 Task: Look for space in Pinto, Spain from 7th July, 2023 to 15th July, 2023 for 6 adults in price range Rs.15000 to Rs.20000. Place can be entire place with 3 bedrooms having 3 beds and 3 bathrooms. Property type can be house, flat, guest house. Amenities needed are: washing machine. Booking option can be shelf check-in. Required host language is English.
Action: Mouse moved to (329, 191)
Screenshot: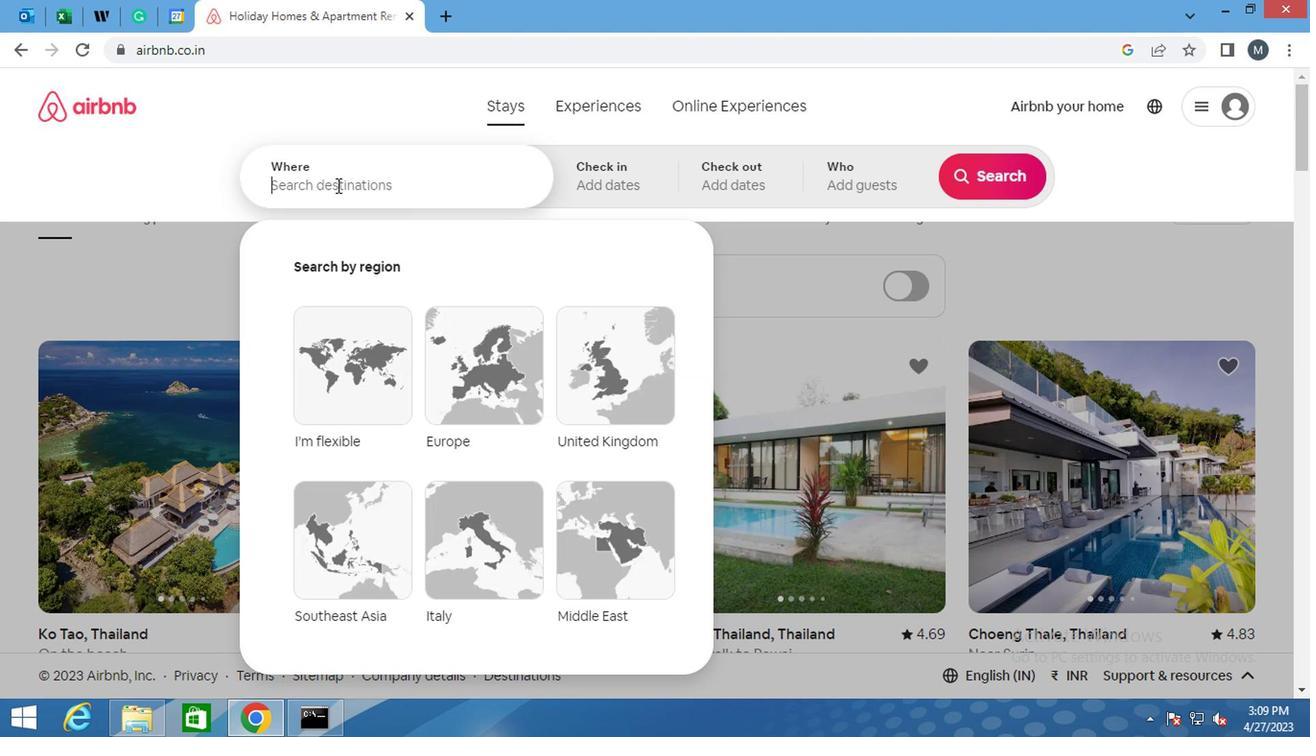 
Action: Key pressed <Key.shift>PINTO,<Key.space><Key.shift>SPAIN<Key.enter>
Screenshot: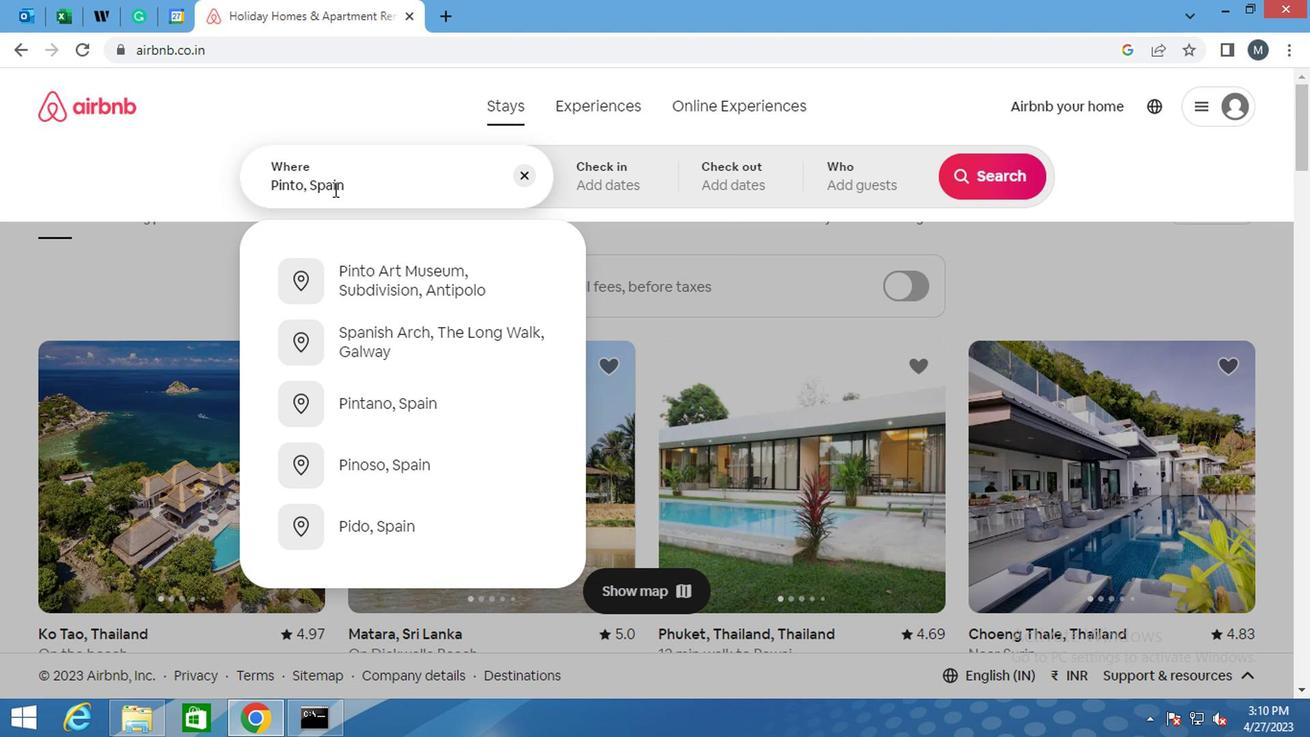 
Action: Mouse moved to (965, 324)
Screenshot: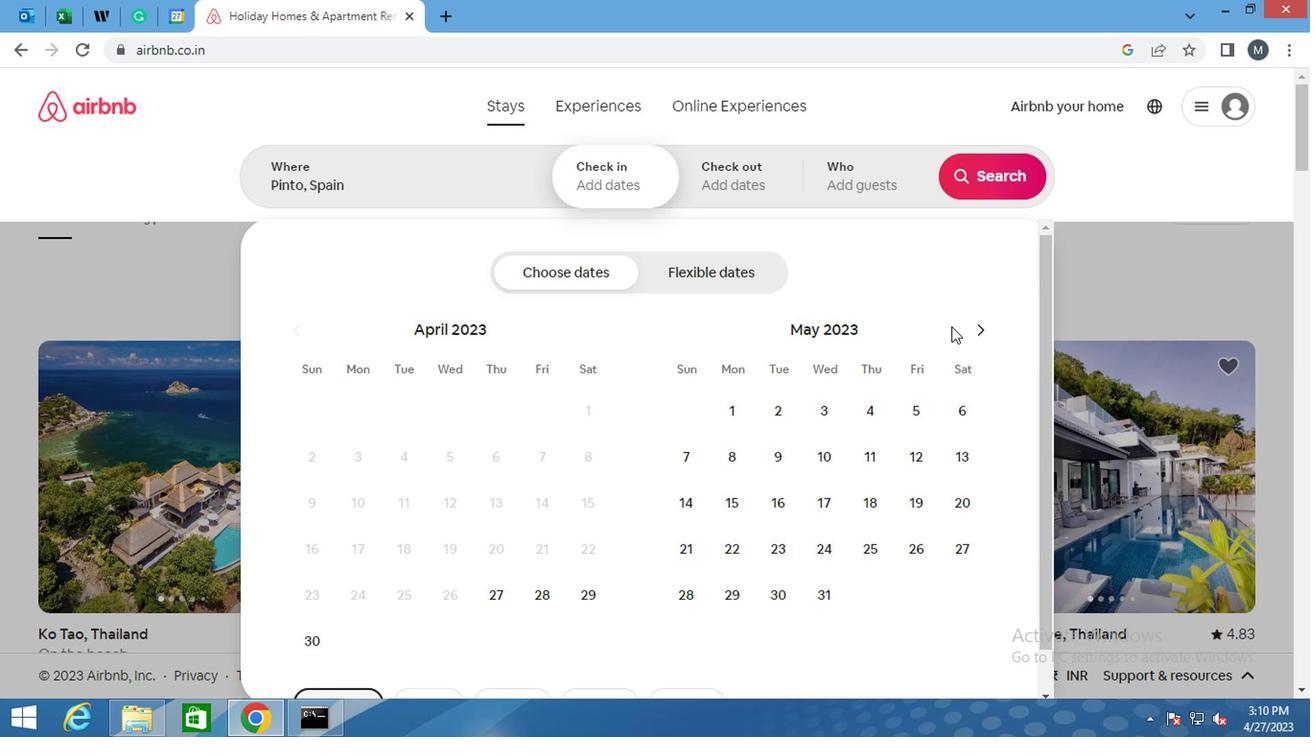 
Action: Mouse pressed left at (965, 324)
Screenshot: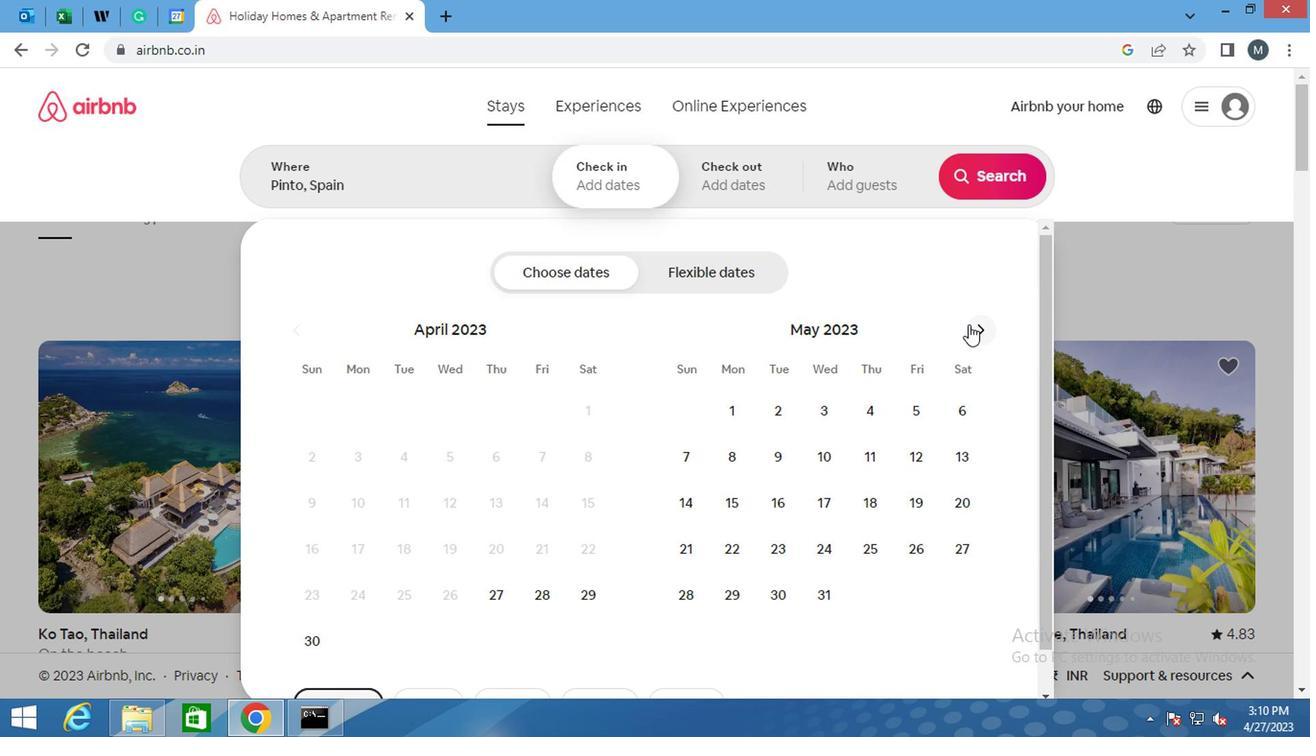 
Action: Mouse pressed left at (965, 324)
Screenshot: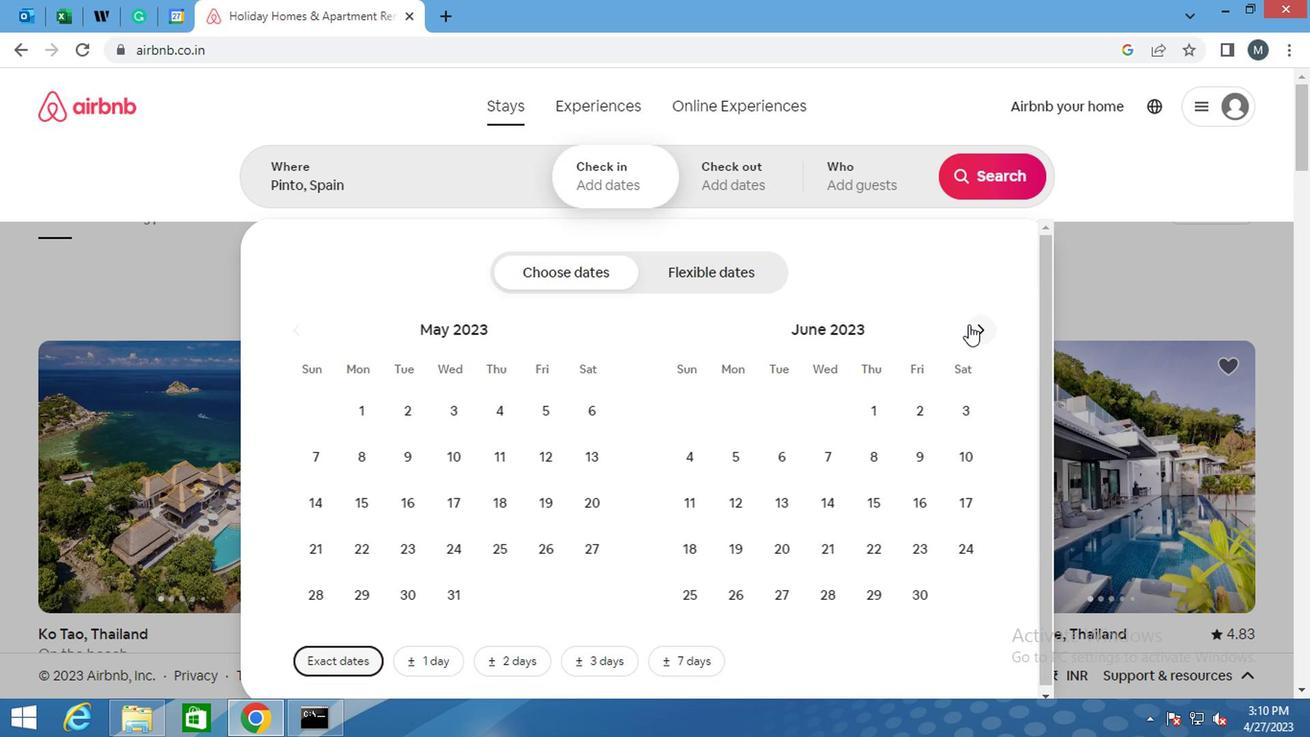 
Action: Mouse moved to (913, 446)
Screenshot: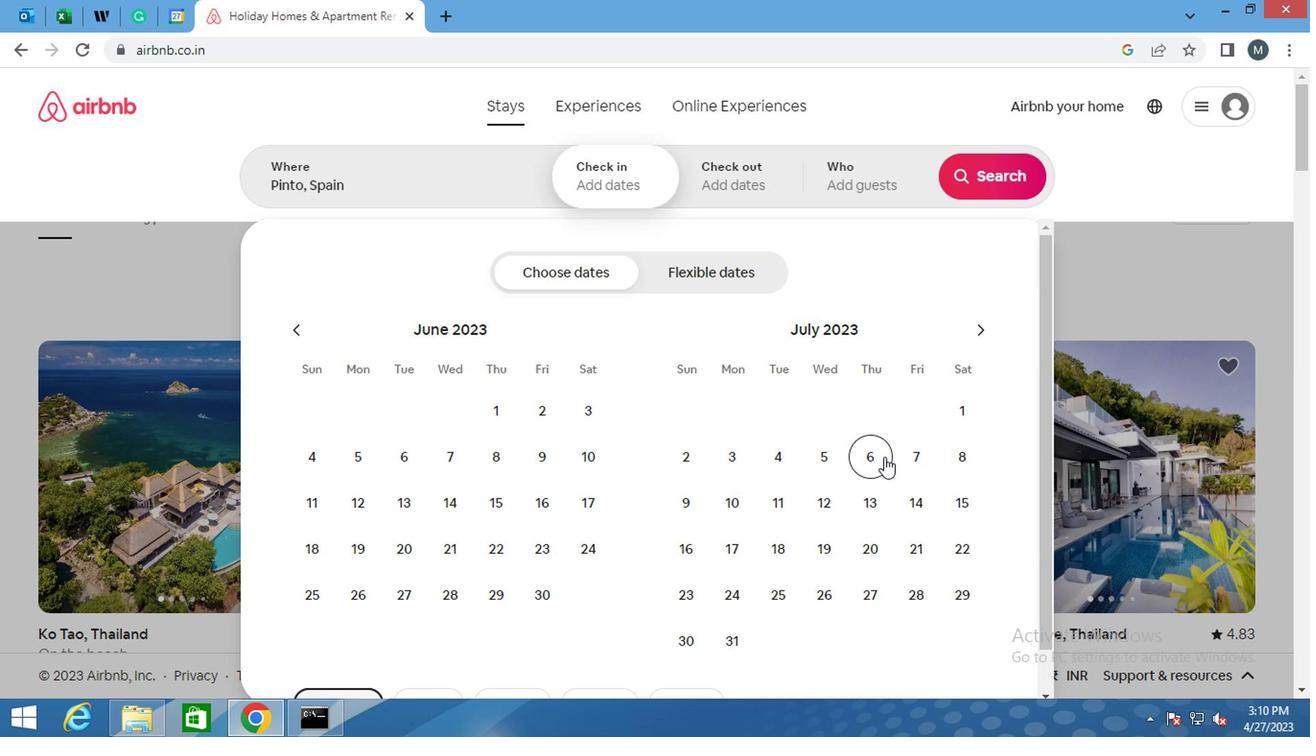 
Action: Mouse pressed left at (913, 446)
Screenshot: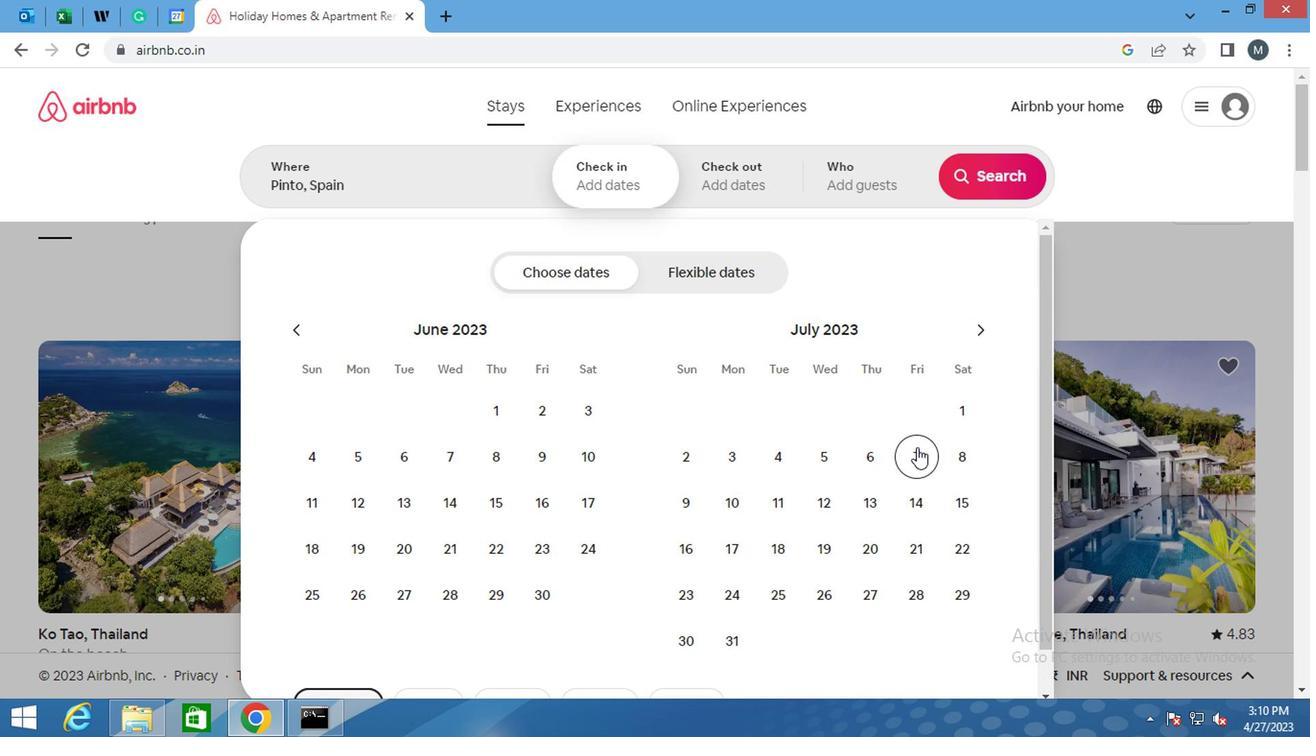
Action: Mouse moved to (970, 487)
Screenshot: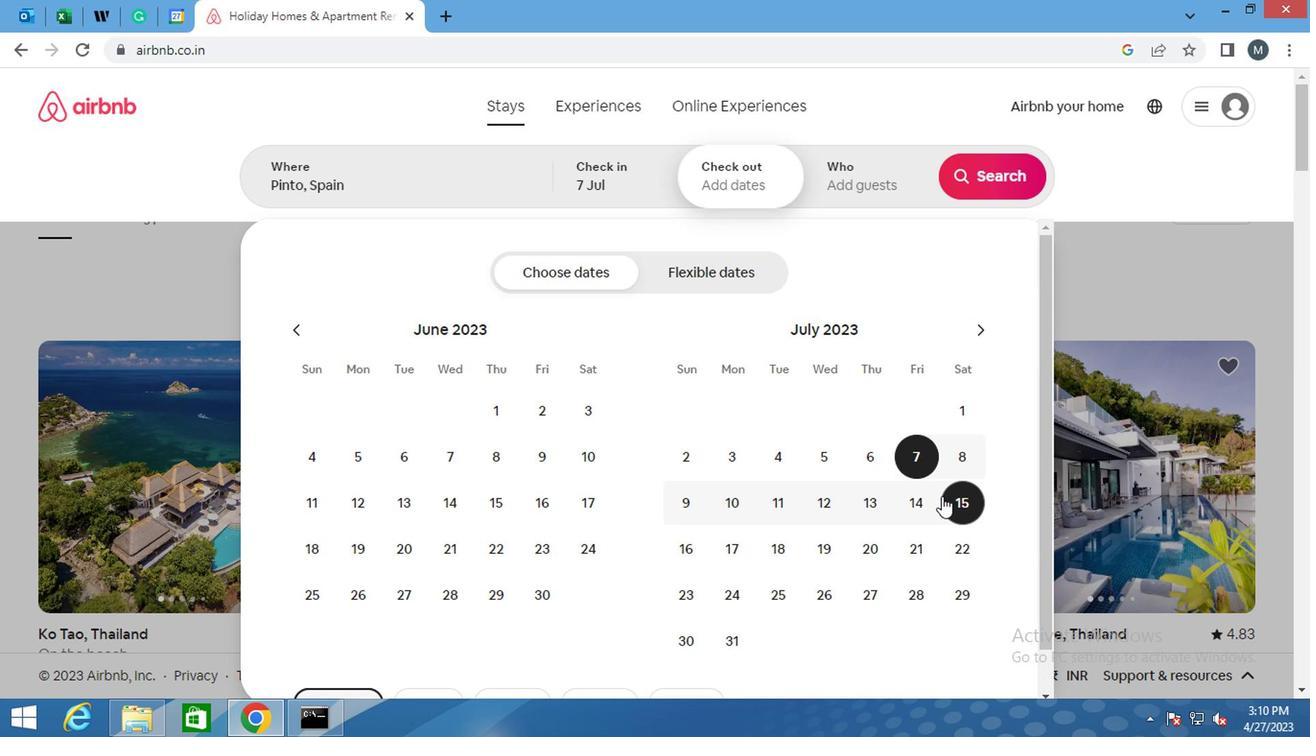 
Action: Mouse pressed left at (970, 487)
Screenshot: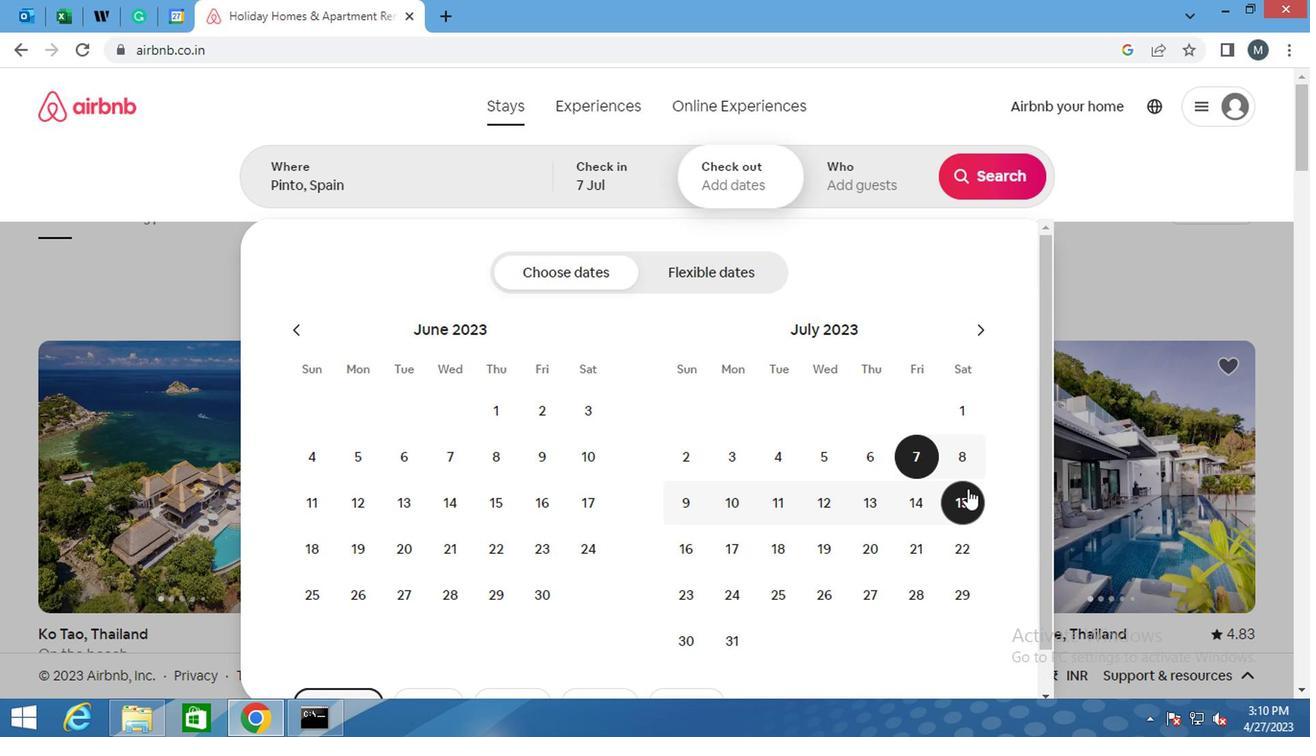 
Action: Mouse moved to (864, 176)
Screenshot: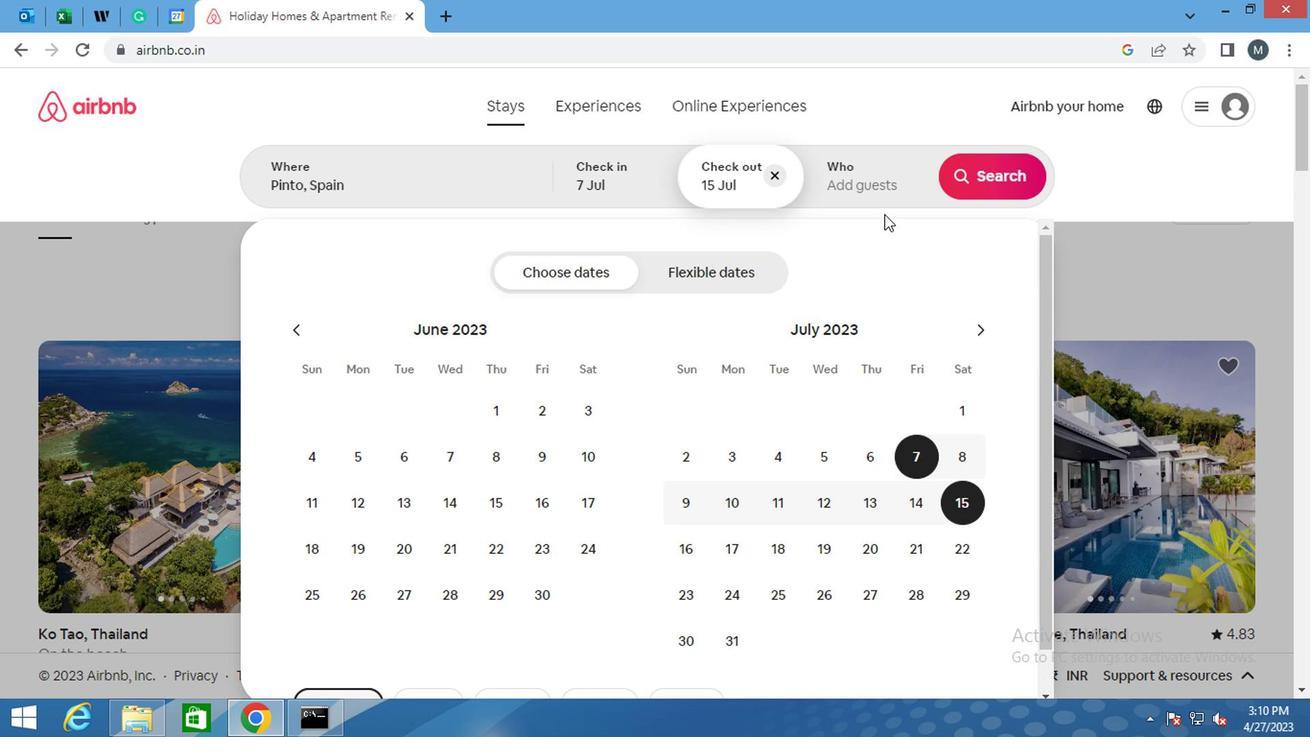 
Action: Mouse pressed left at (864, 176)
Screenshot: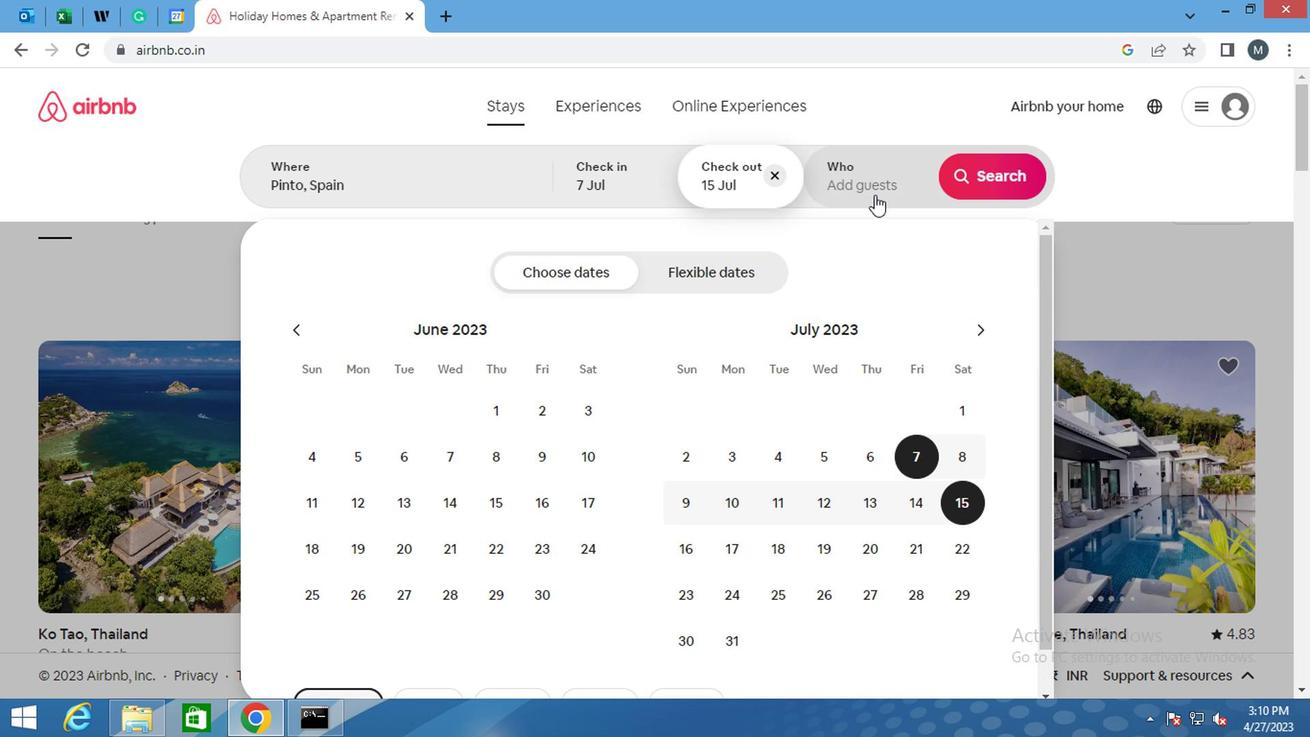 
Action: Mouse moved to (994, 280)
Screenshot: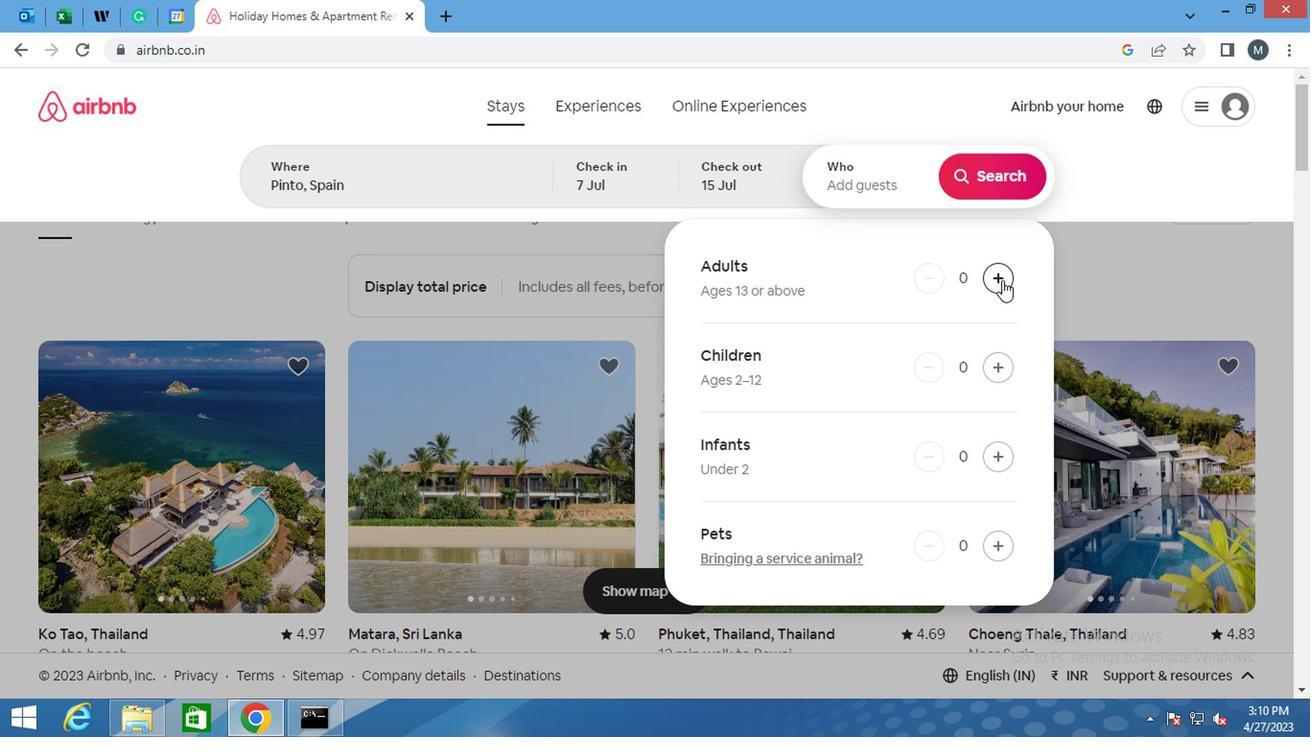 
Action: Mouse pressed left at (994, 280)
Screenshot: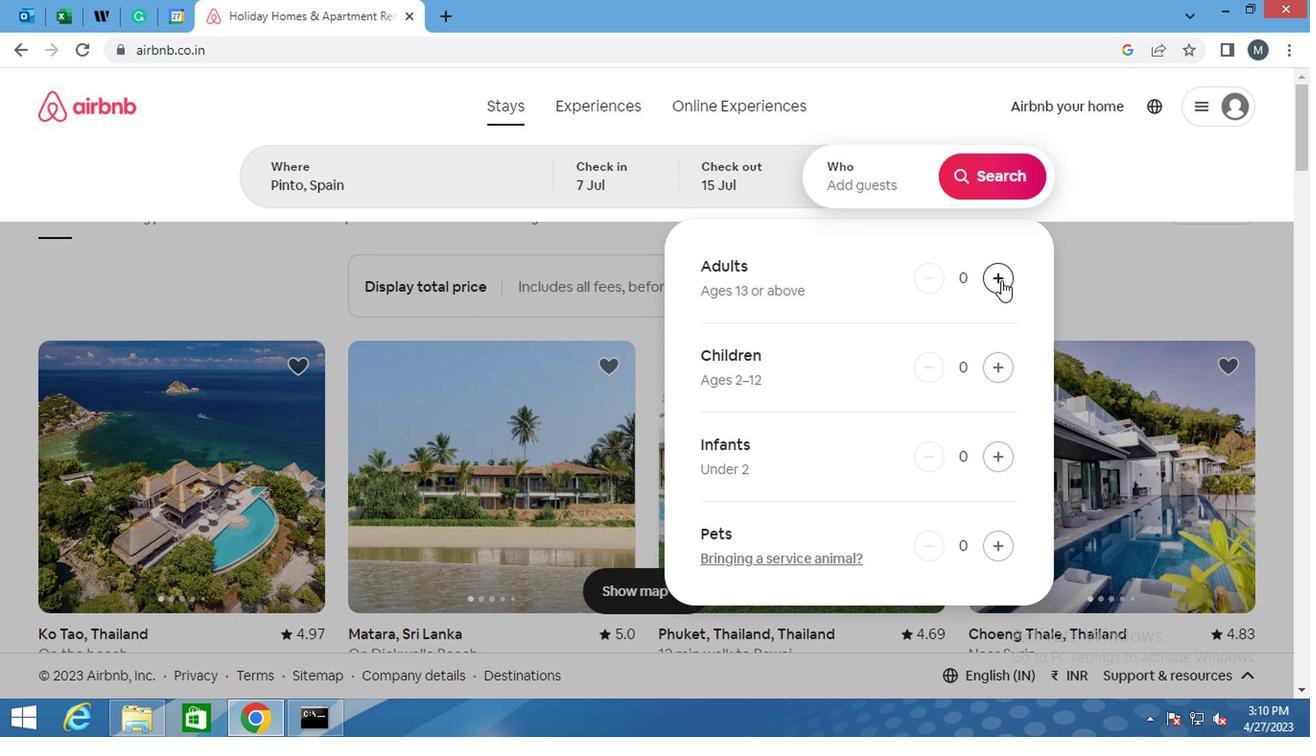 
Action: Mouse moved to (994, 279)
Screenshot: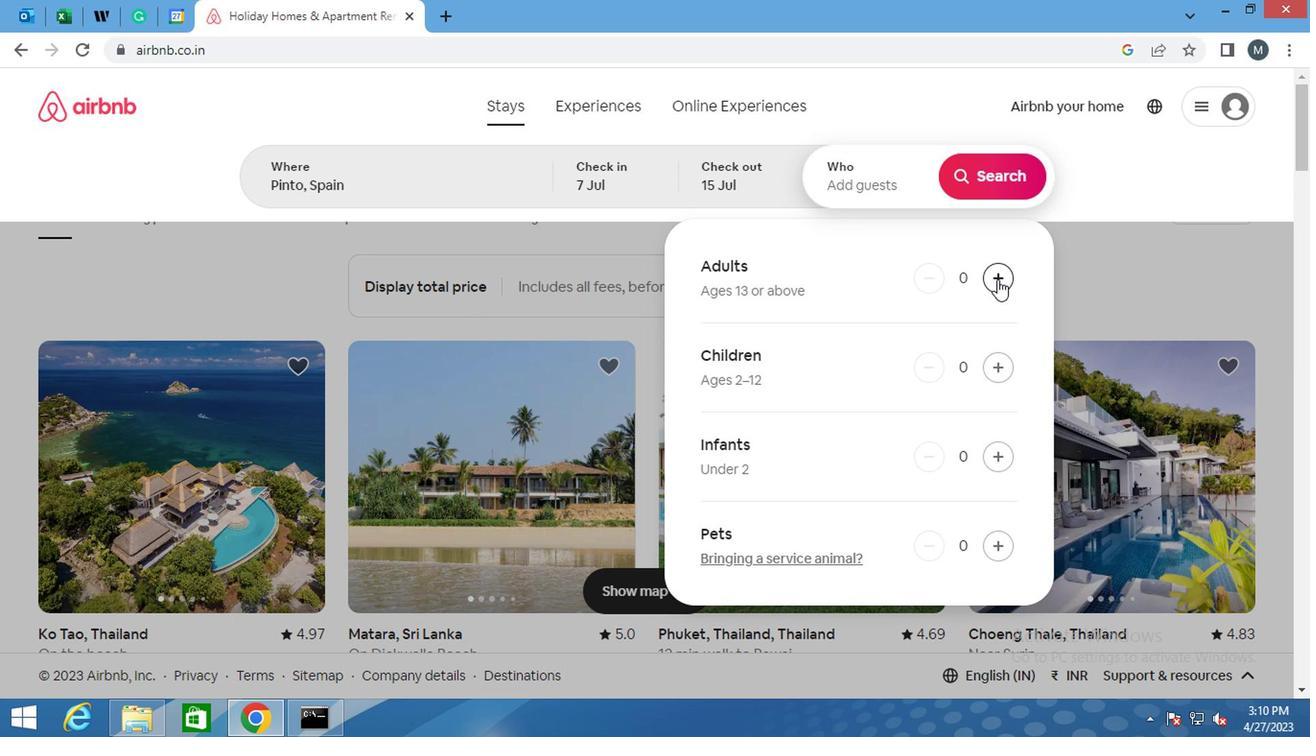 
Action: Mouse pressed left at (994, 279)
Screenshot: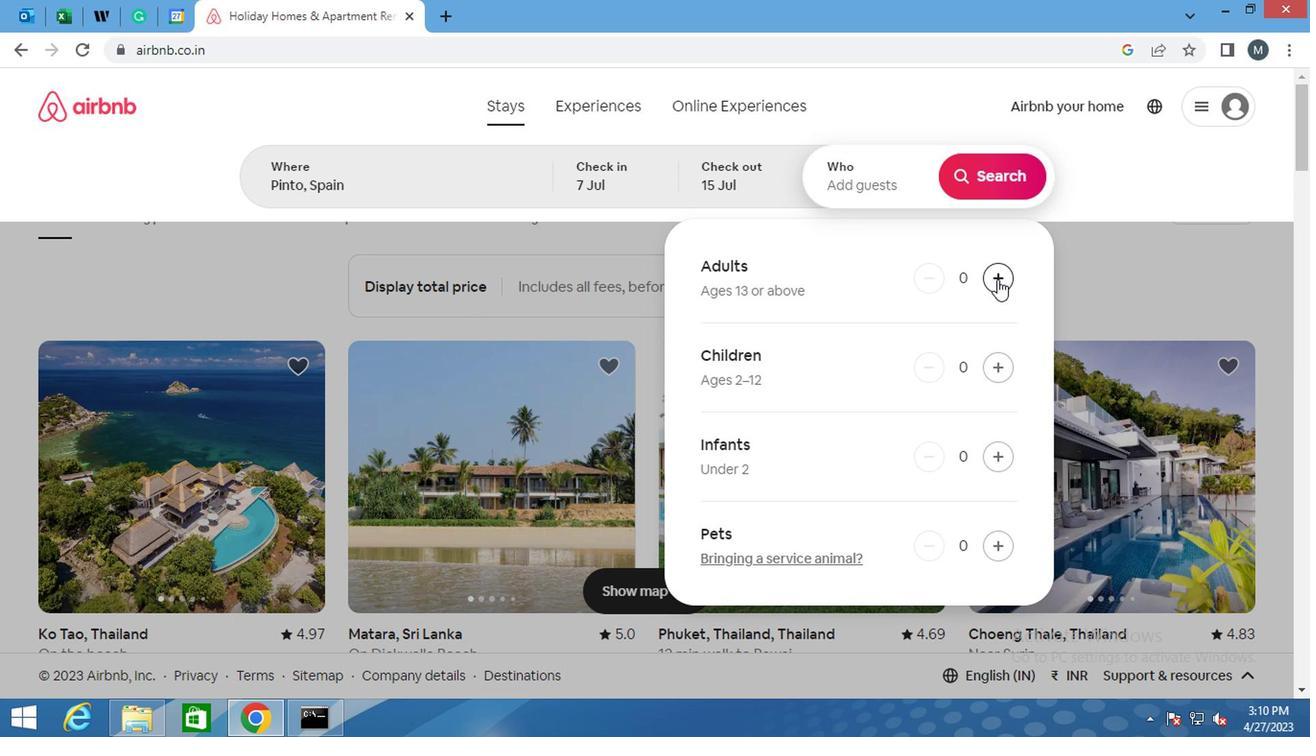 
Action: Mouse moved to (995, 279)
Screenshot: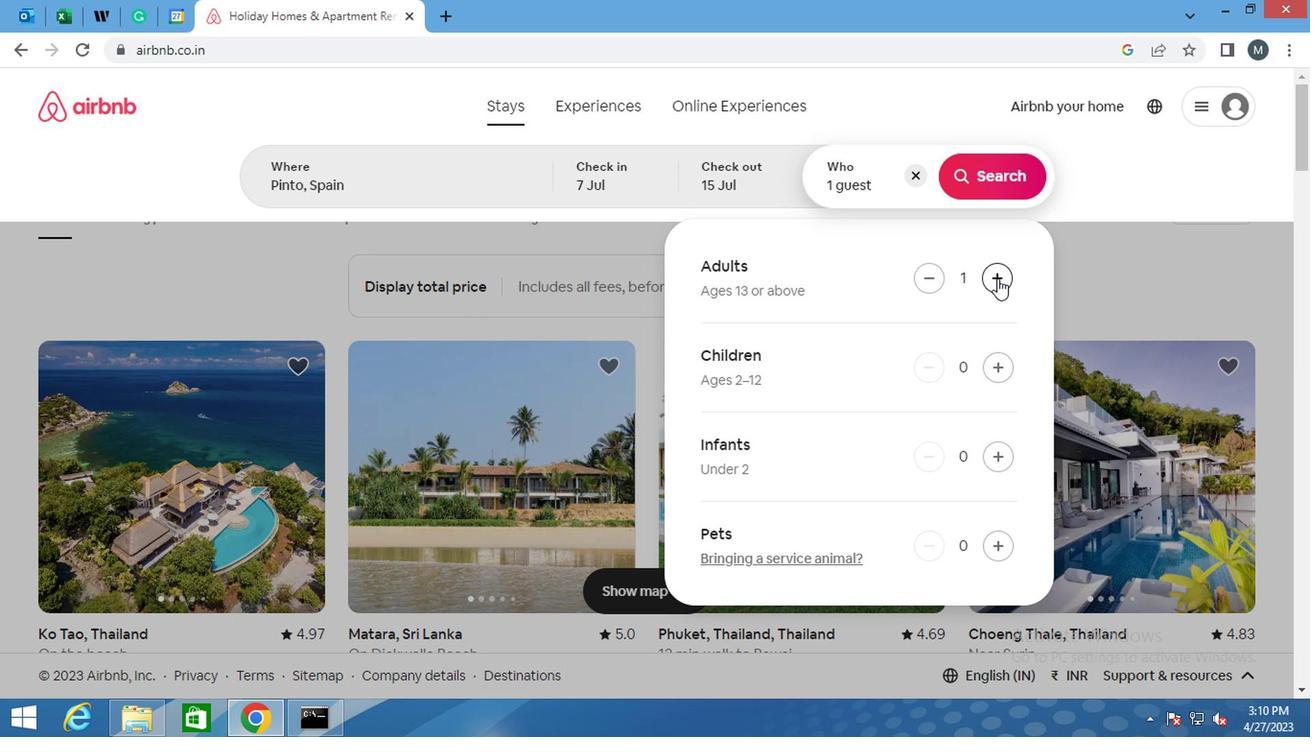 
Action: Mouse pressed left at (995, 279)
Screenshot: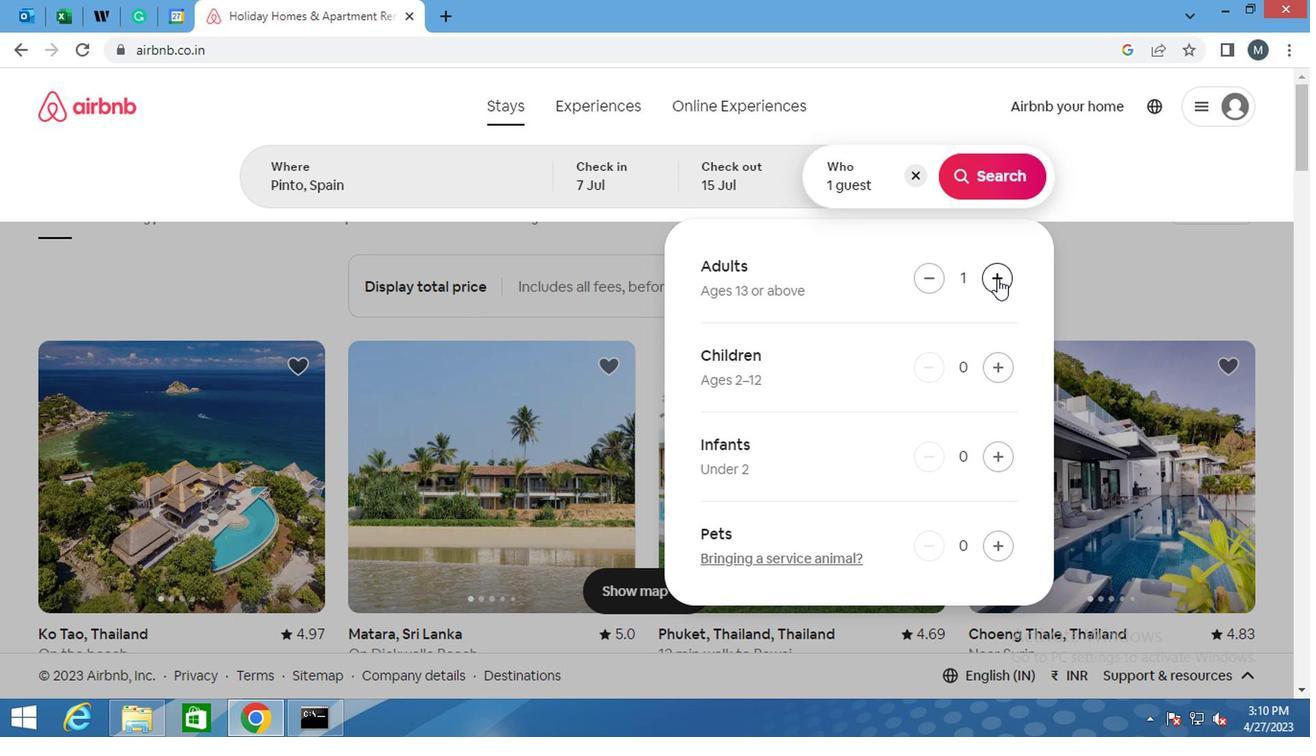 
Action: Mouse pressed left at (995, 279)
Screenshot: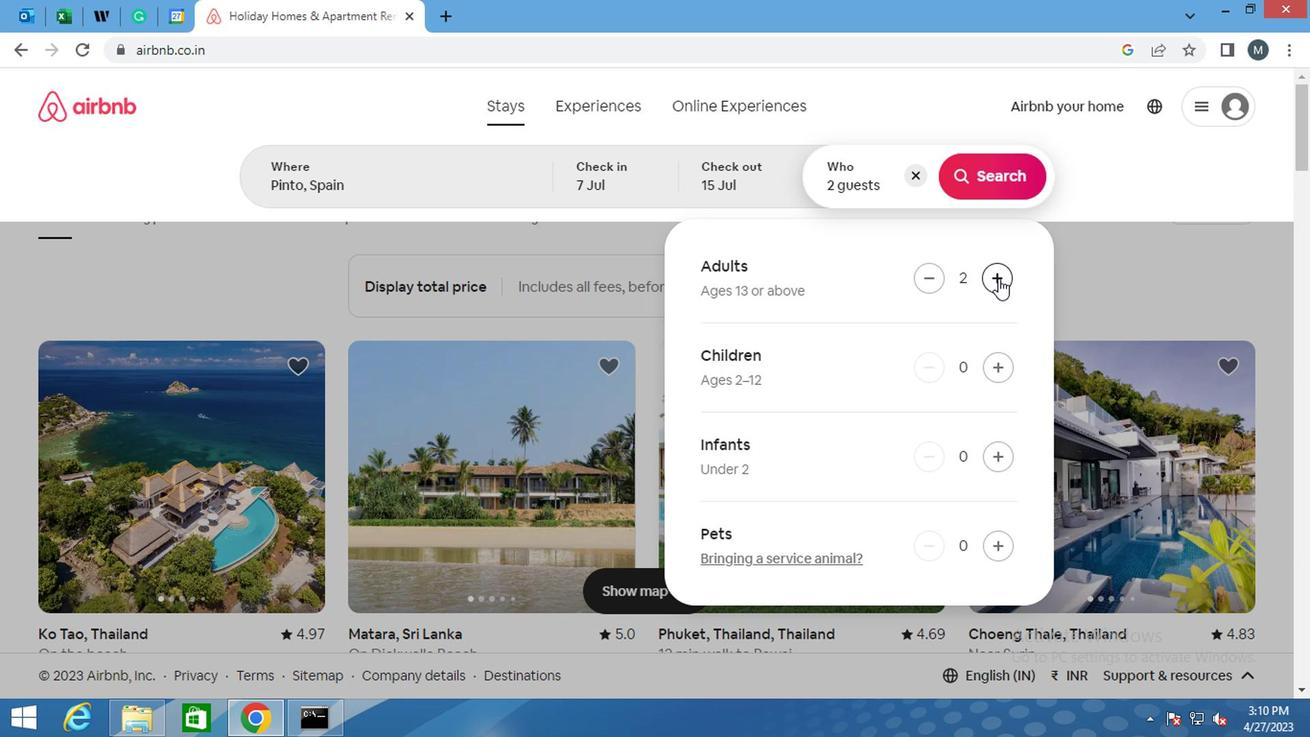 
Action: Mouse moved to (996, 279)
Screenshot: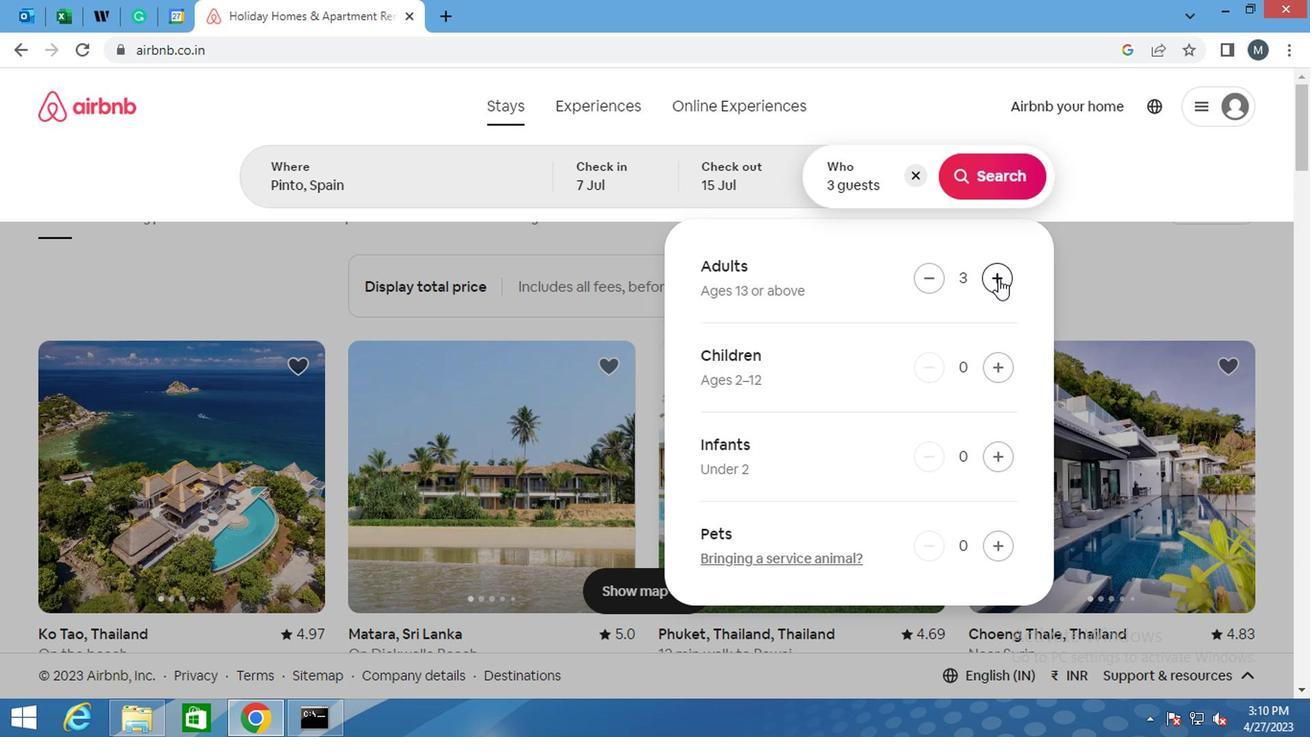 
Action: Mouse pressed left at (996, 279)
Screenshot: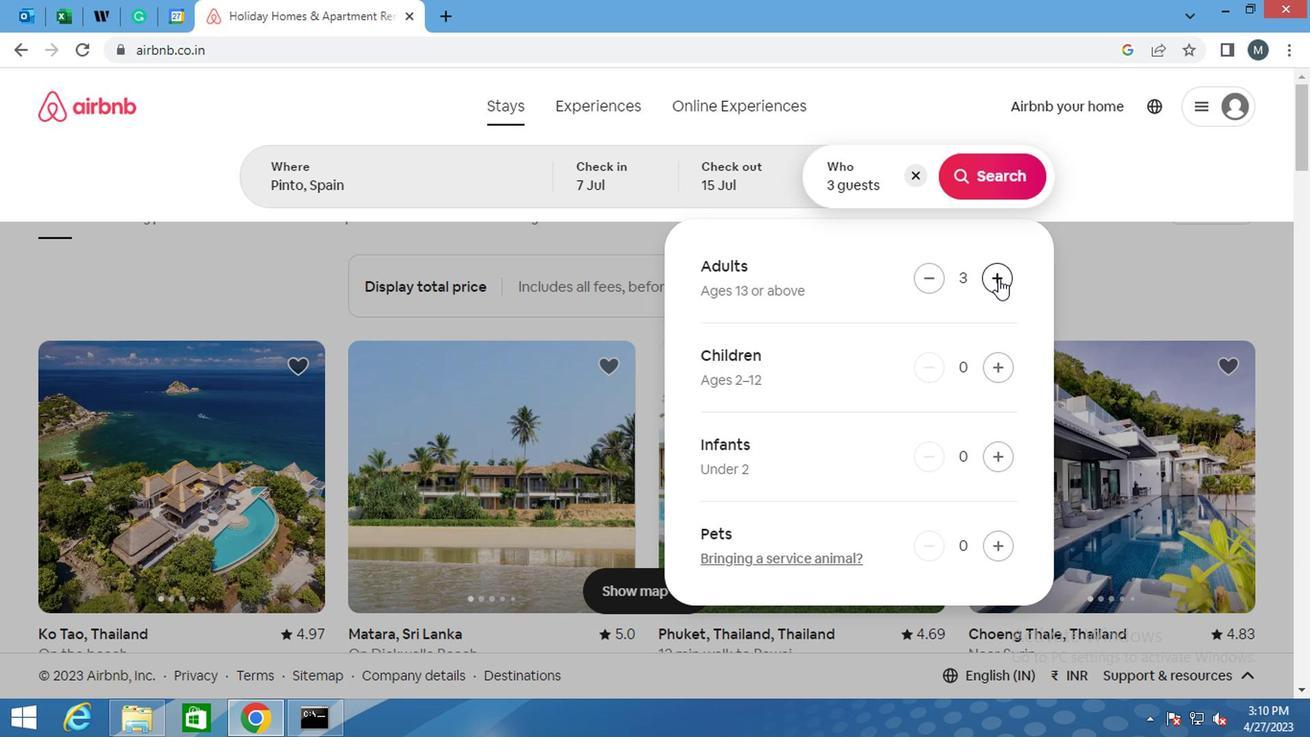 
Action: Mouse moved to (997, 279)
Screenshot: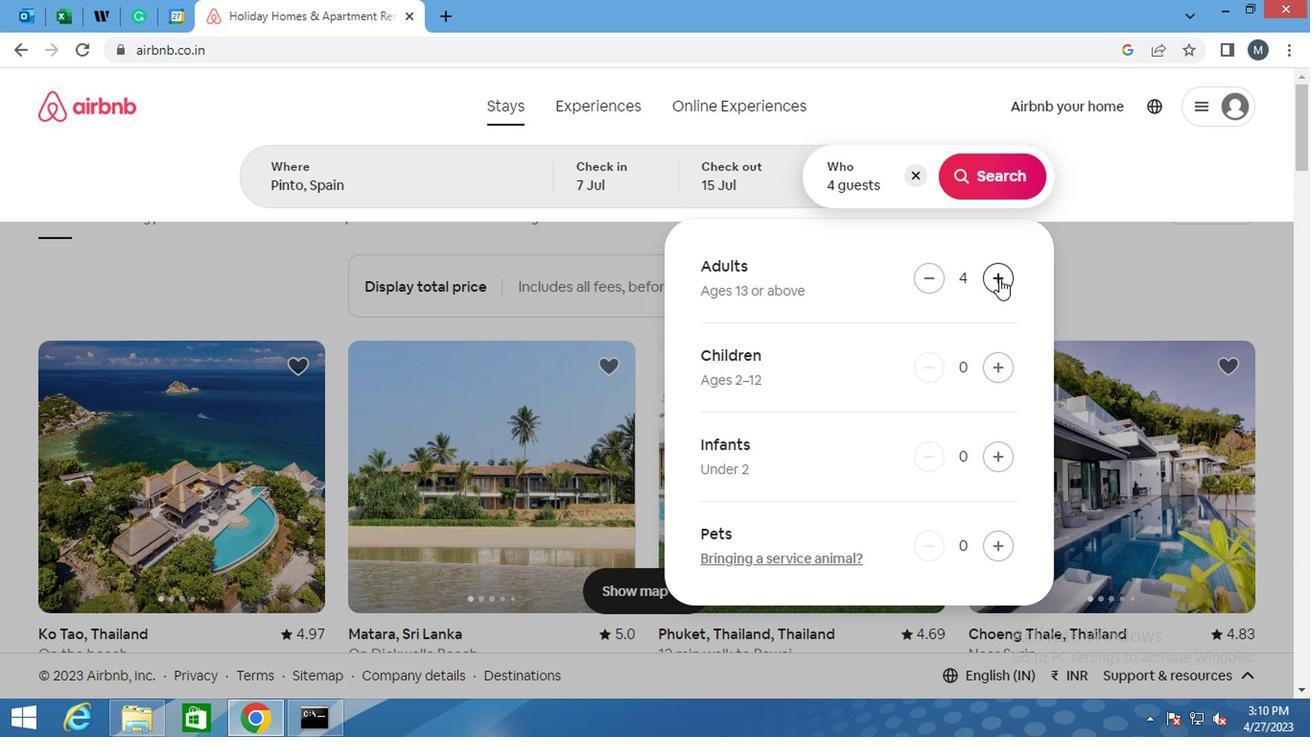 
Action: Mouse pressed left at (997, 279)
Screenshot: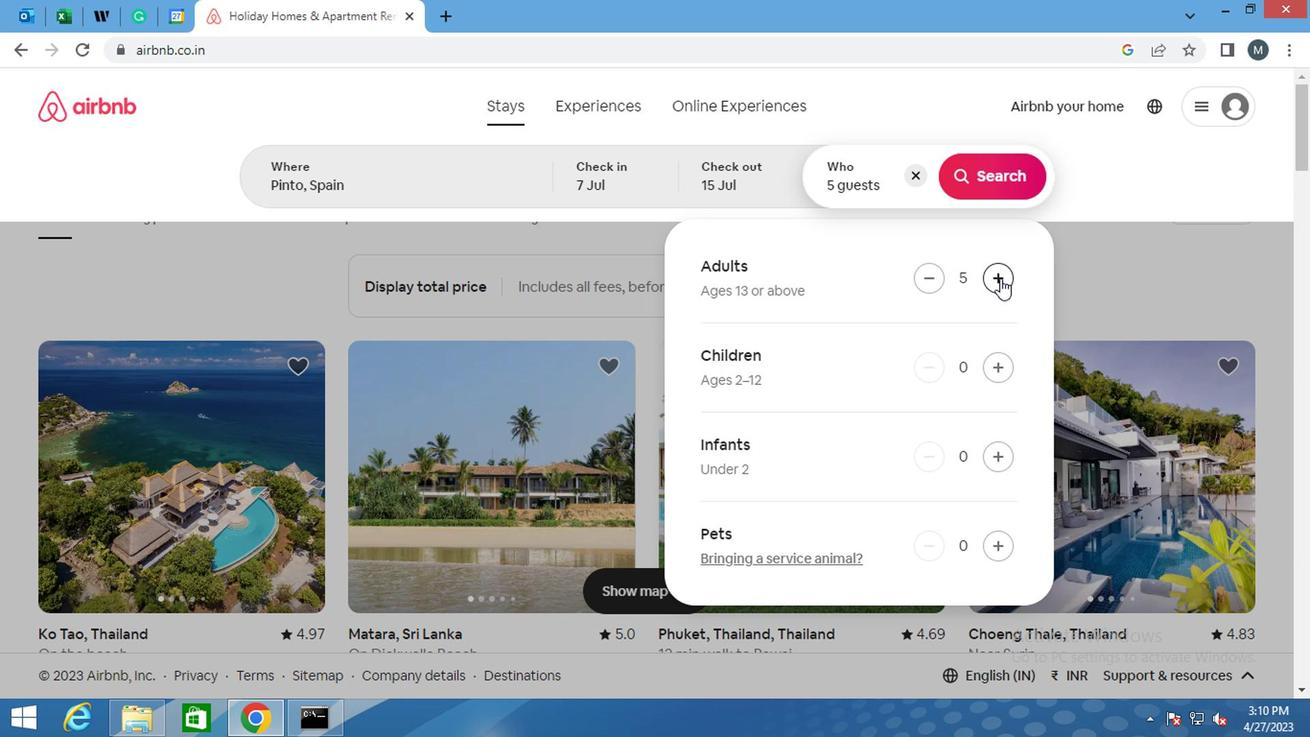 
Action: Mouse moved to (1005, 182)
Screenshot: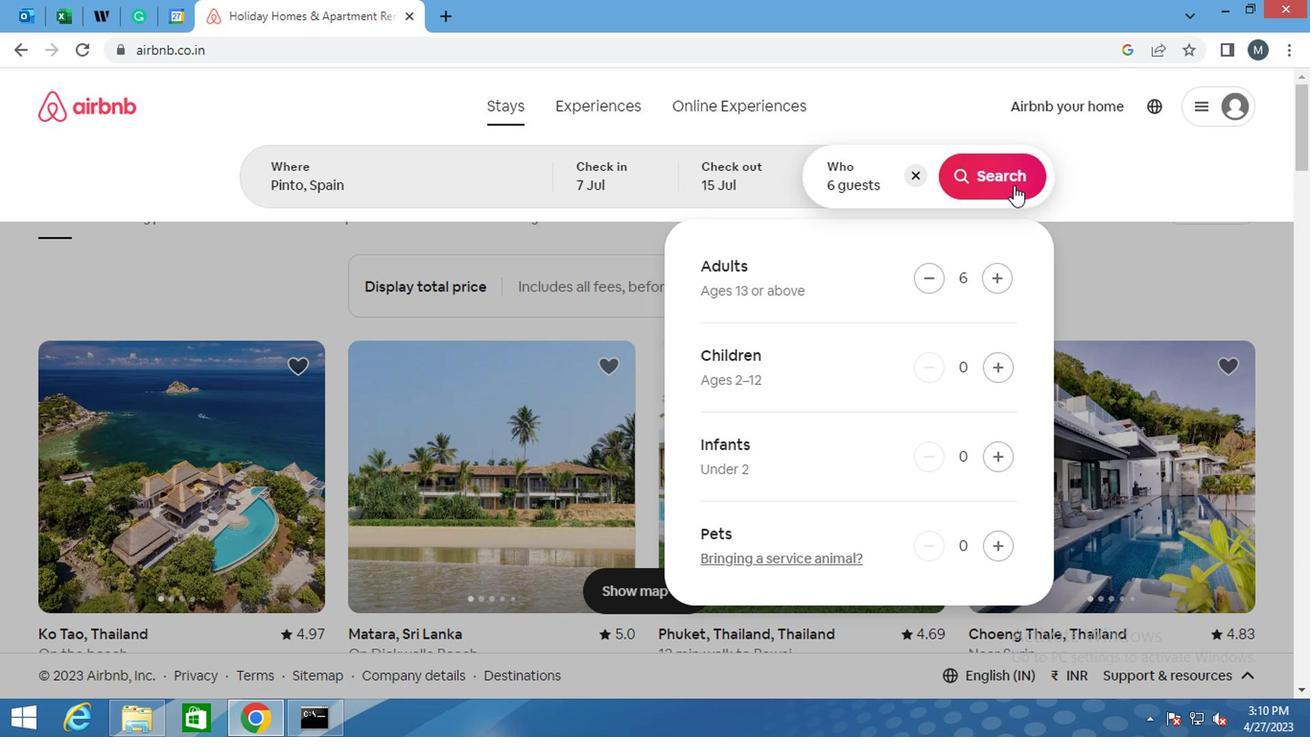 
Action: Mouse pressed left at (1005, 182)
Screenshot: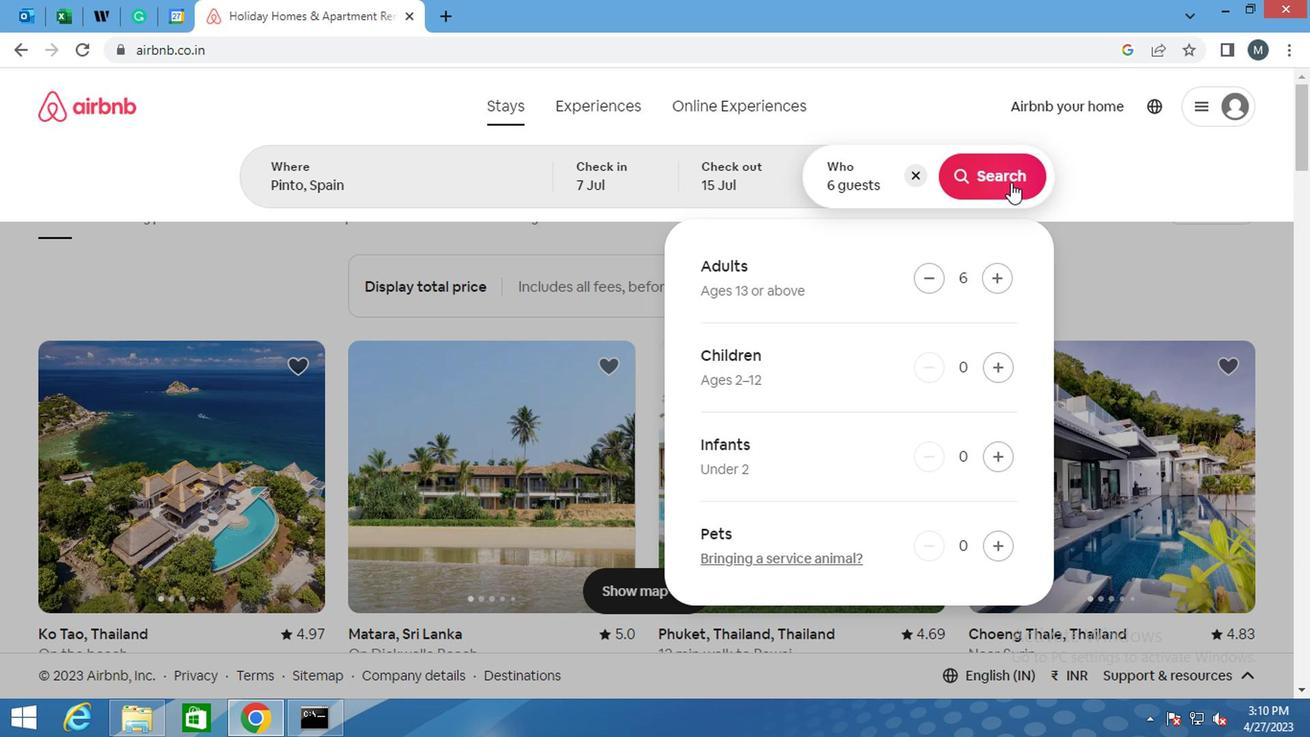 
Action: Mouse moved to (1215, 186)
Screenshot: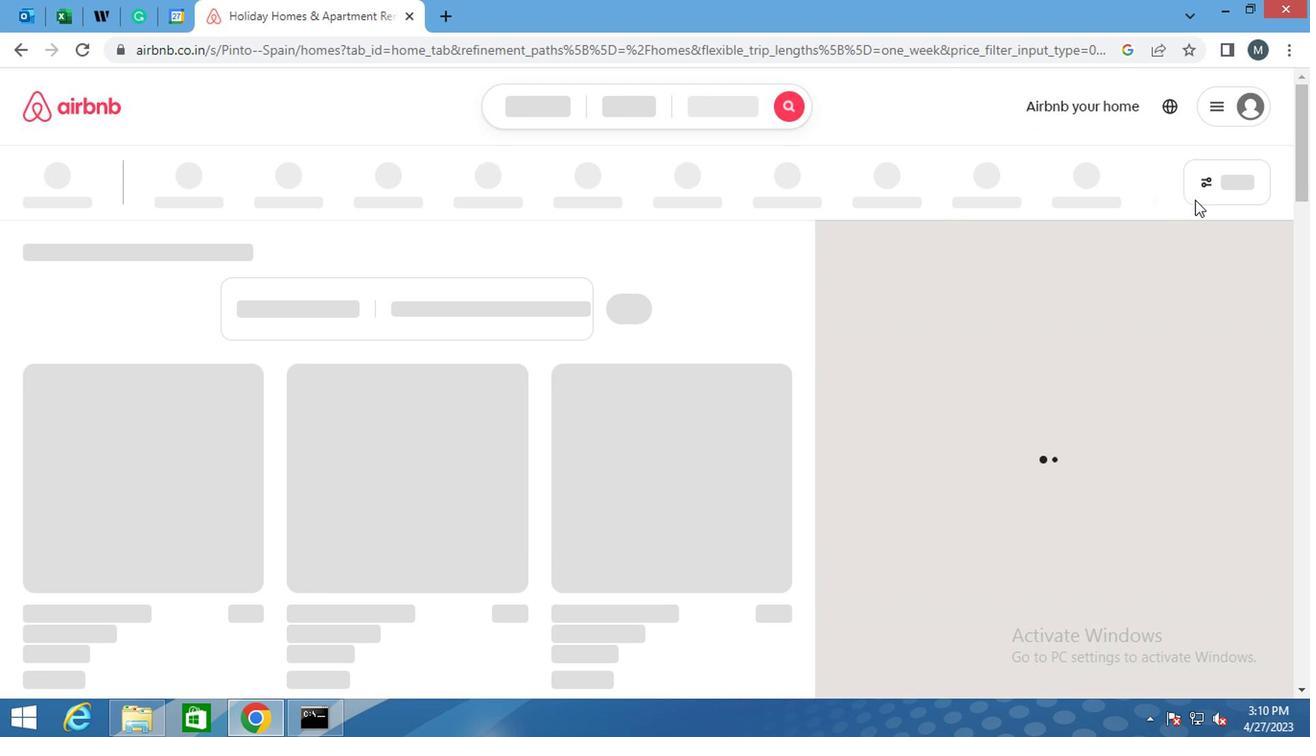 
Action: Mouse pressed left at (1215, 186)
Screenshot: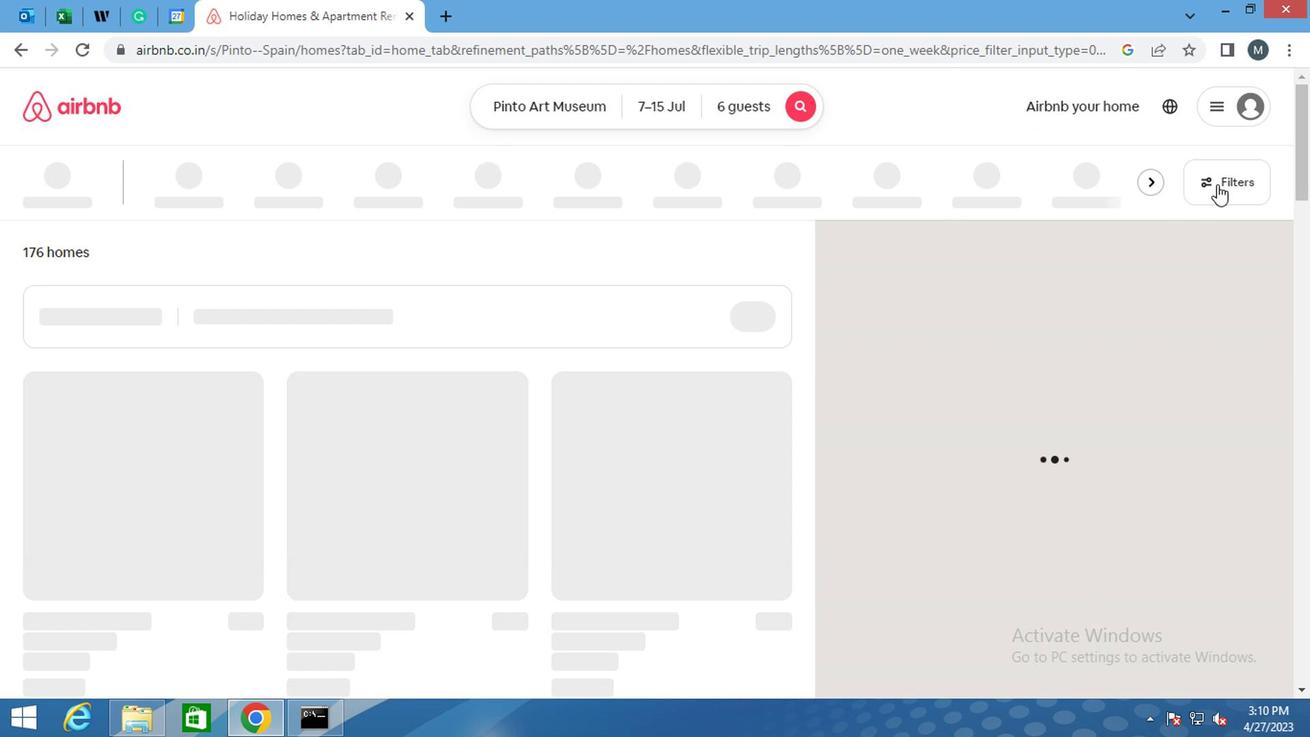 
Action: Mouse moved to (496, 427)
Screenshot: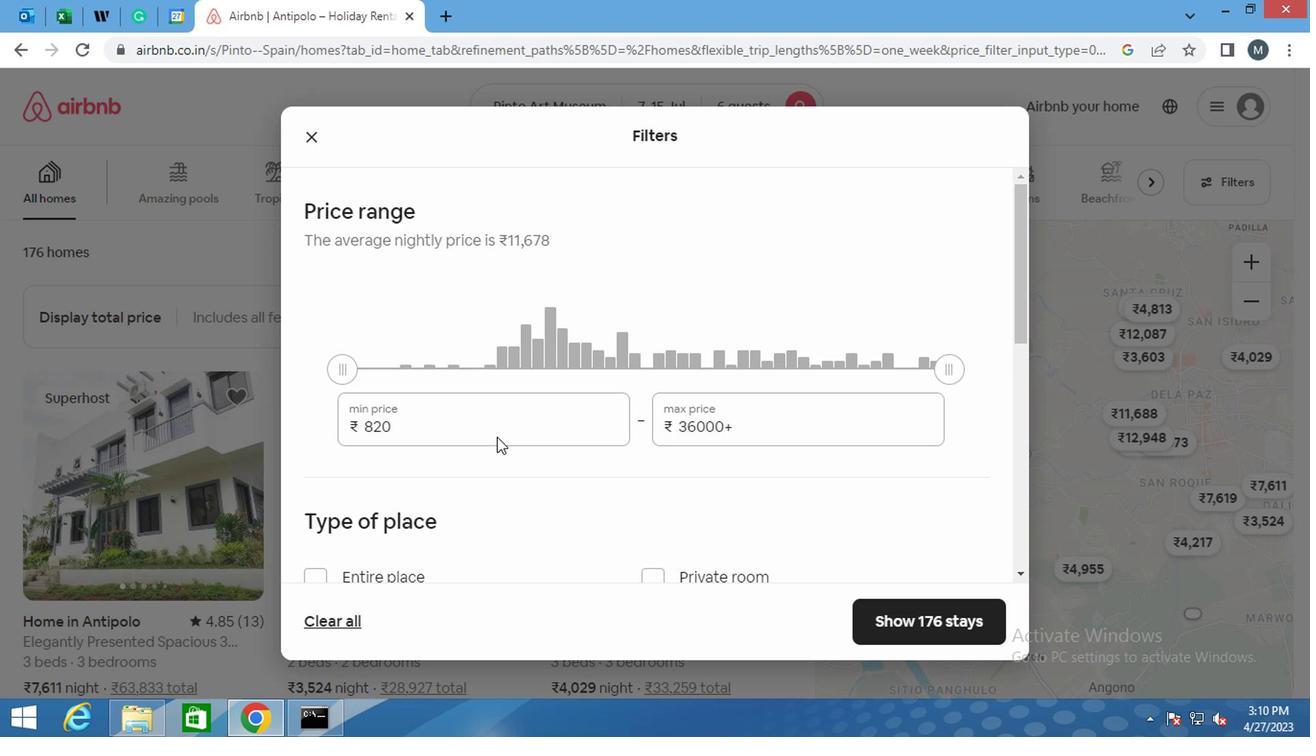 
Action: Mouse pressed left at (496, 427)
Screenshot: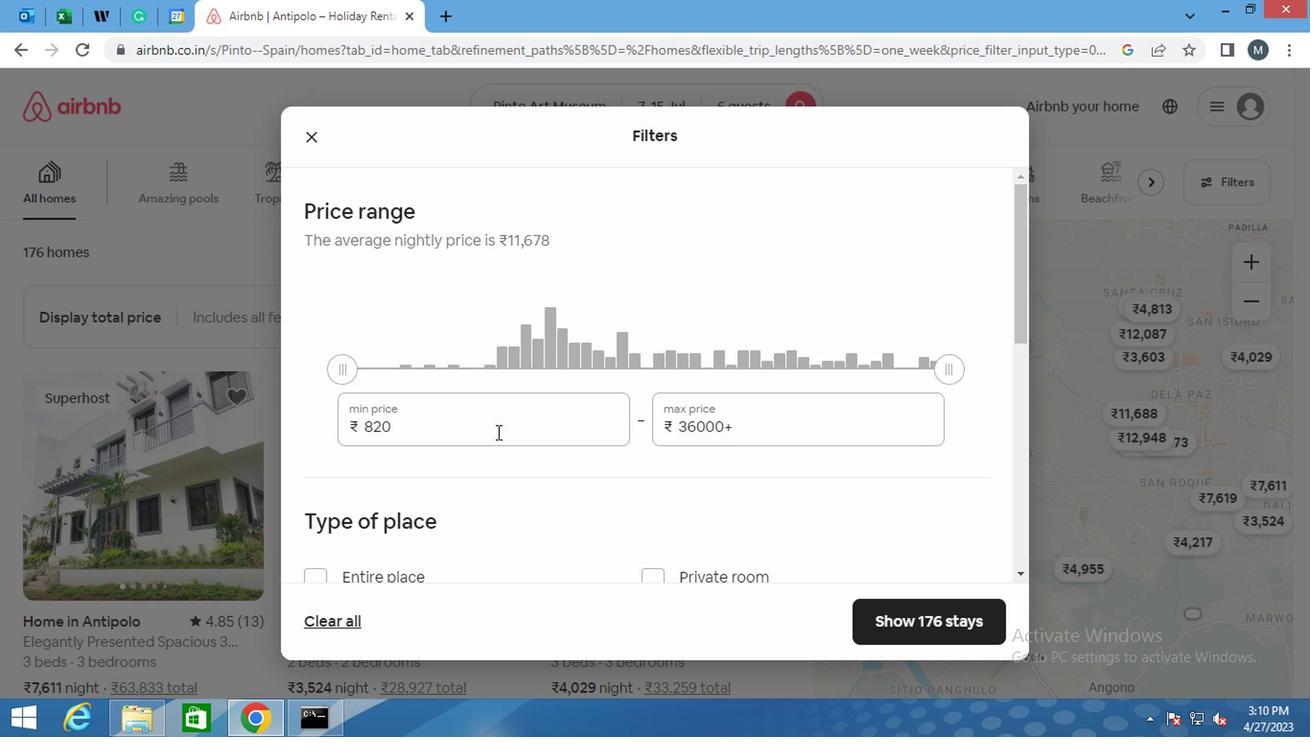 
Action: Mouse pressed left at (496, 427)
Screenshot: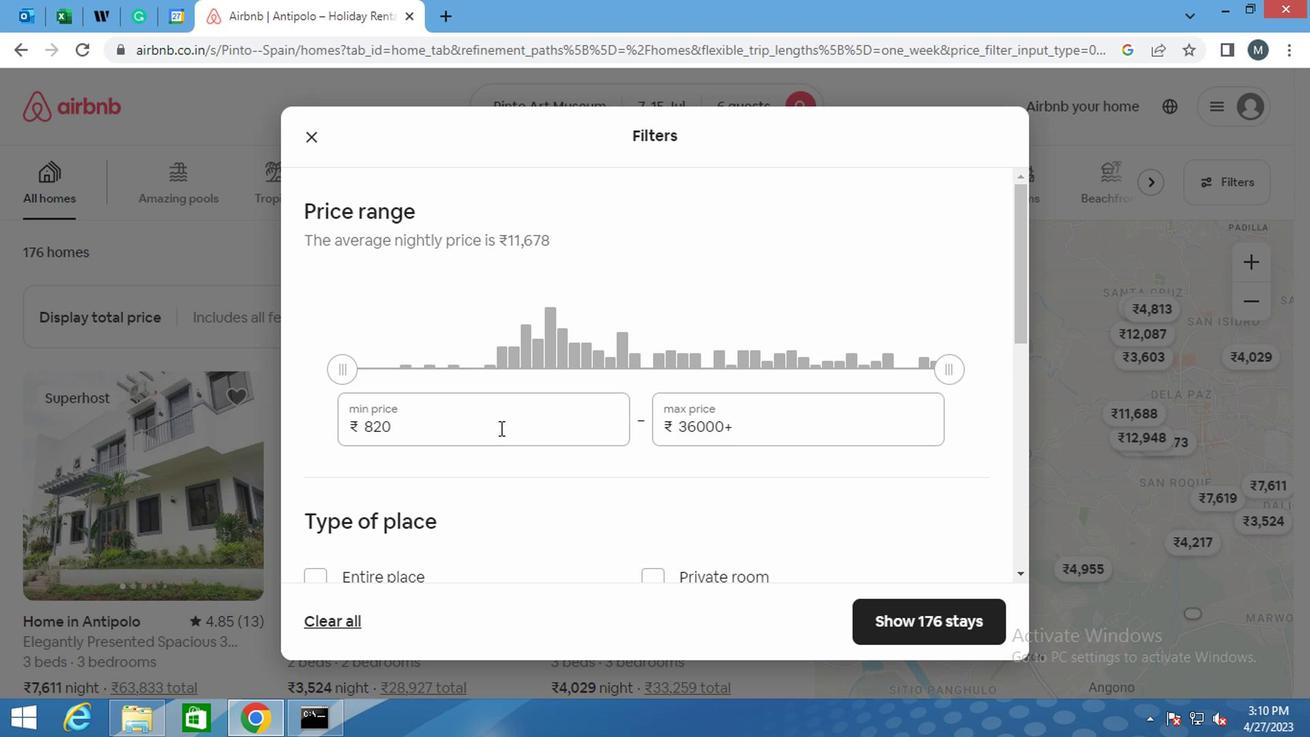 
Action: Key pressed 15000
Screenshot: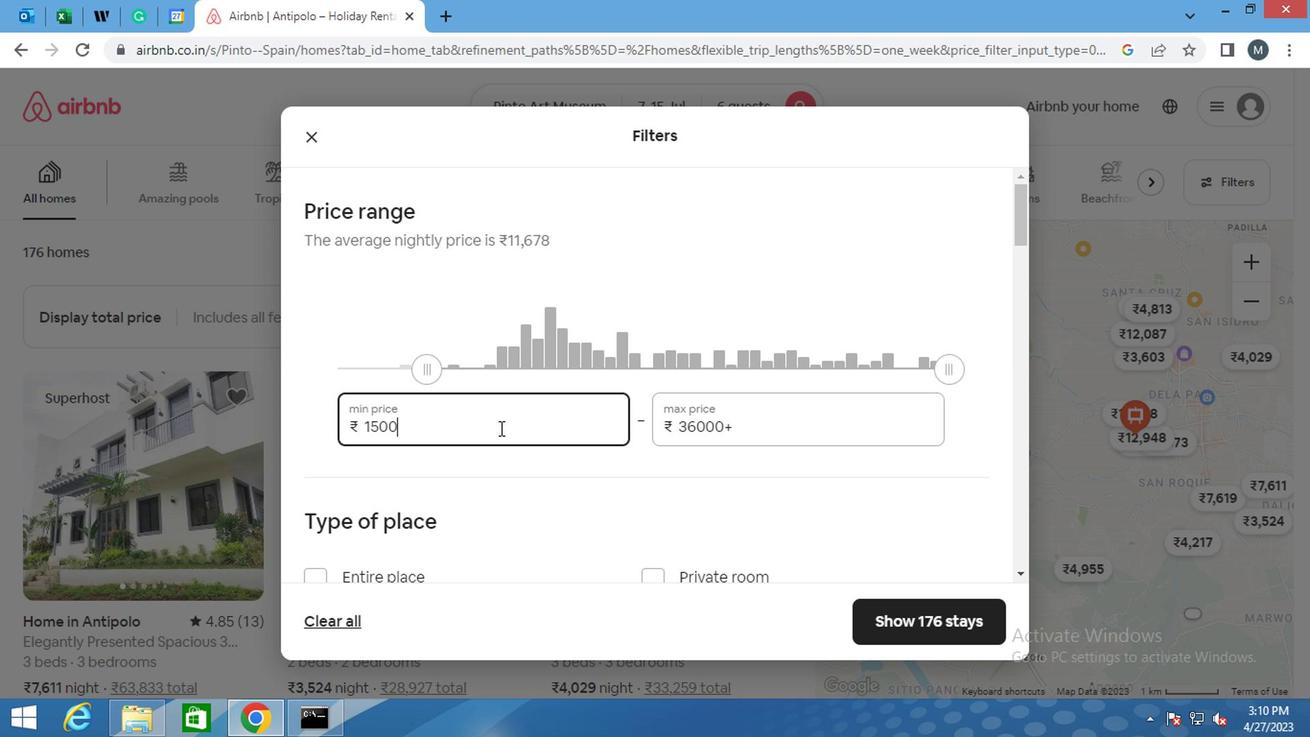 
Action: Mouse moved to (731, 423)
Screenshot: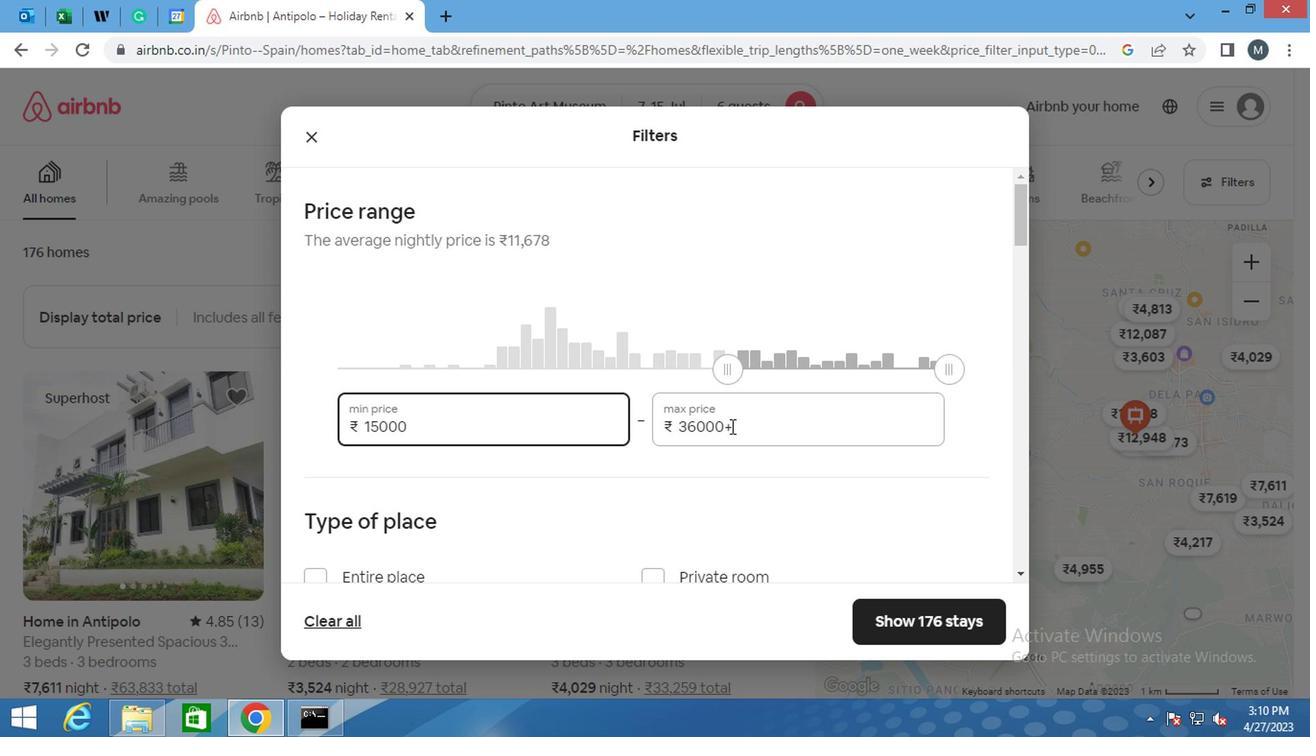 
Action: Mouse pressed left at (731, 423)
Screenshot: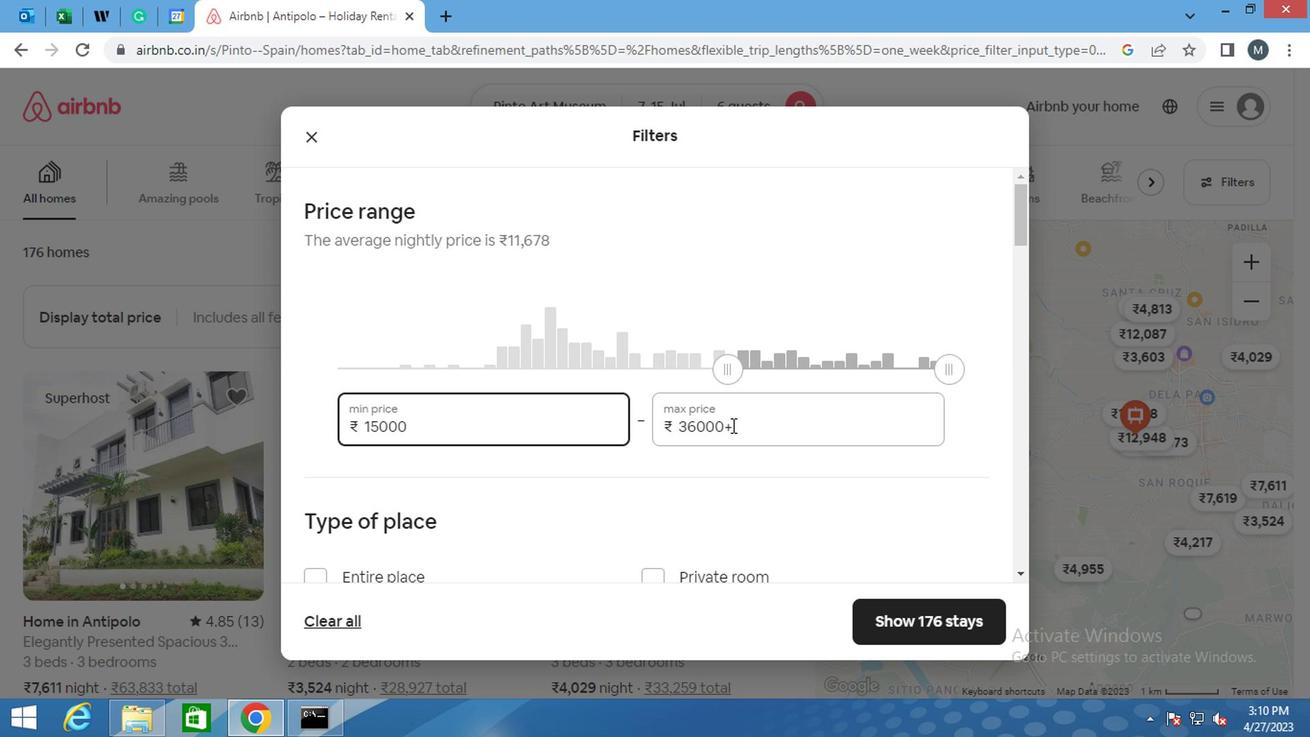
Action: Mouse moved to (649, 430)
Screenshot: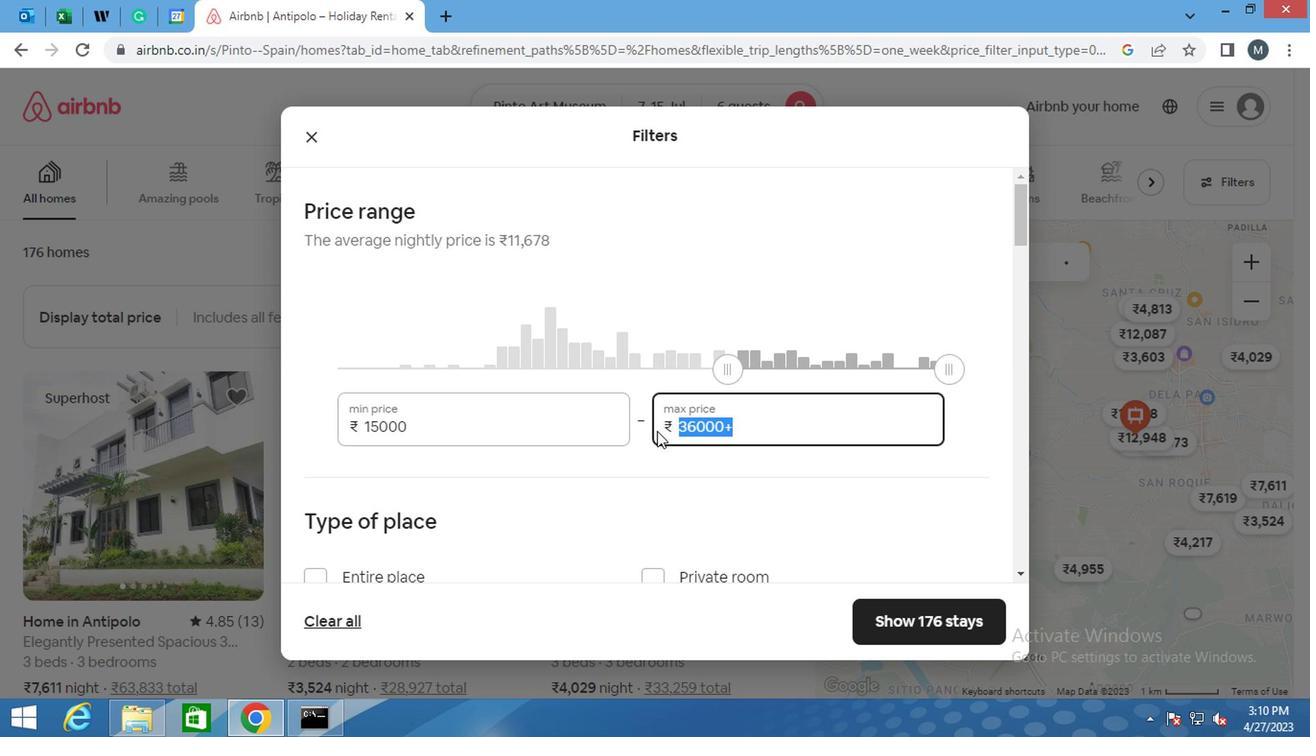
Action: Key pressed 2
Screenshot: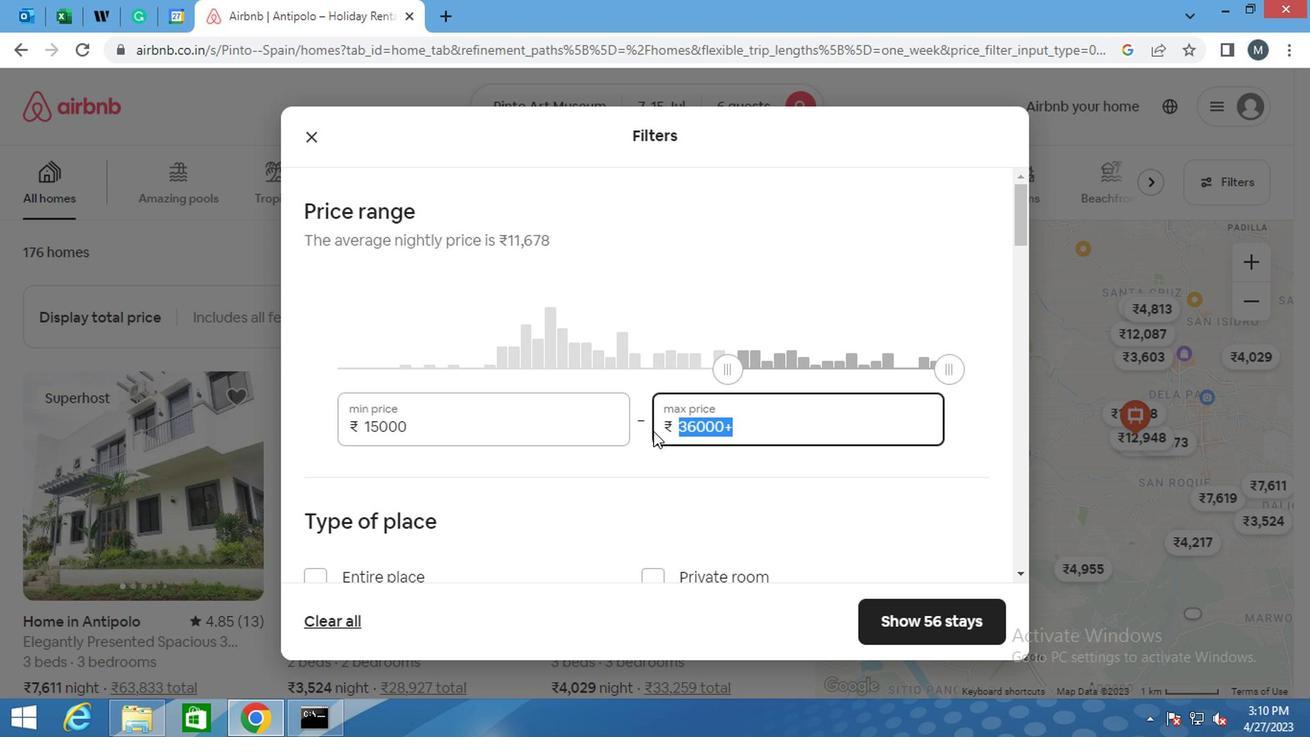 
Action: Mouse moved to (649, 430)
Screenshot: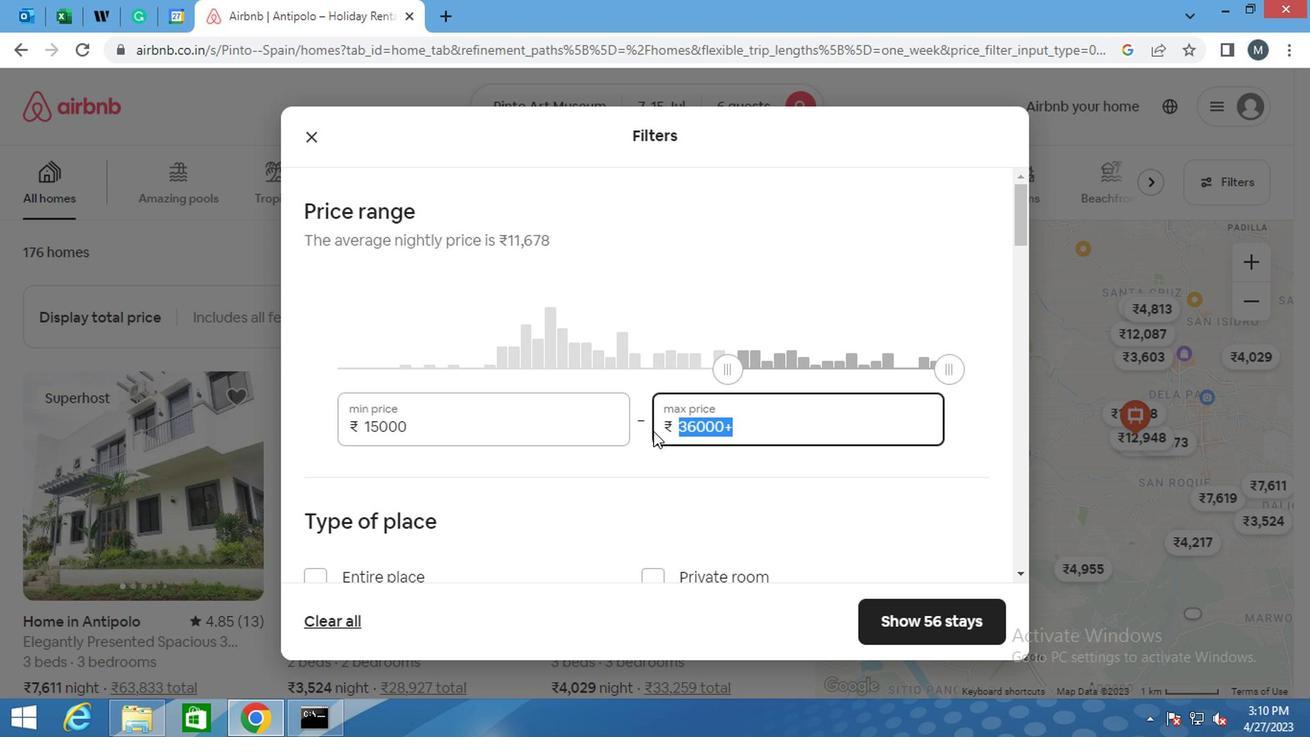 
Action: Key pressed 0000
Screenshot: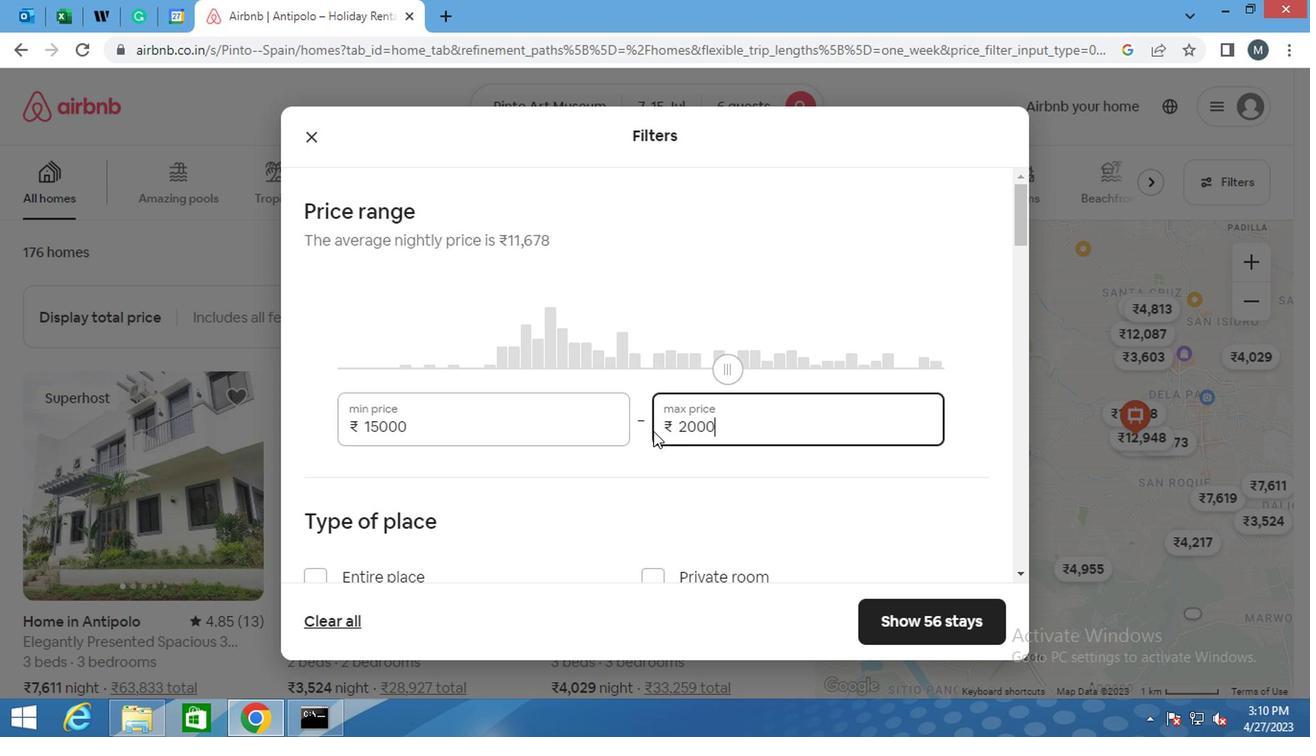 
Action: Mouse moved to (548, 436)
Screenshot: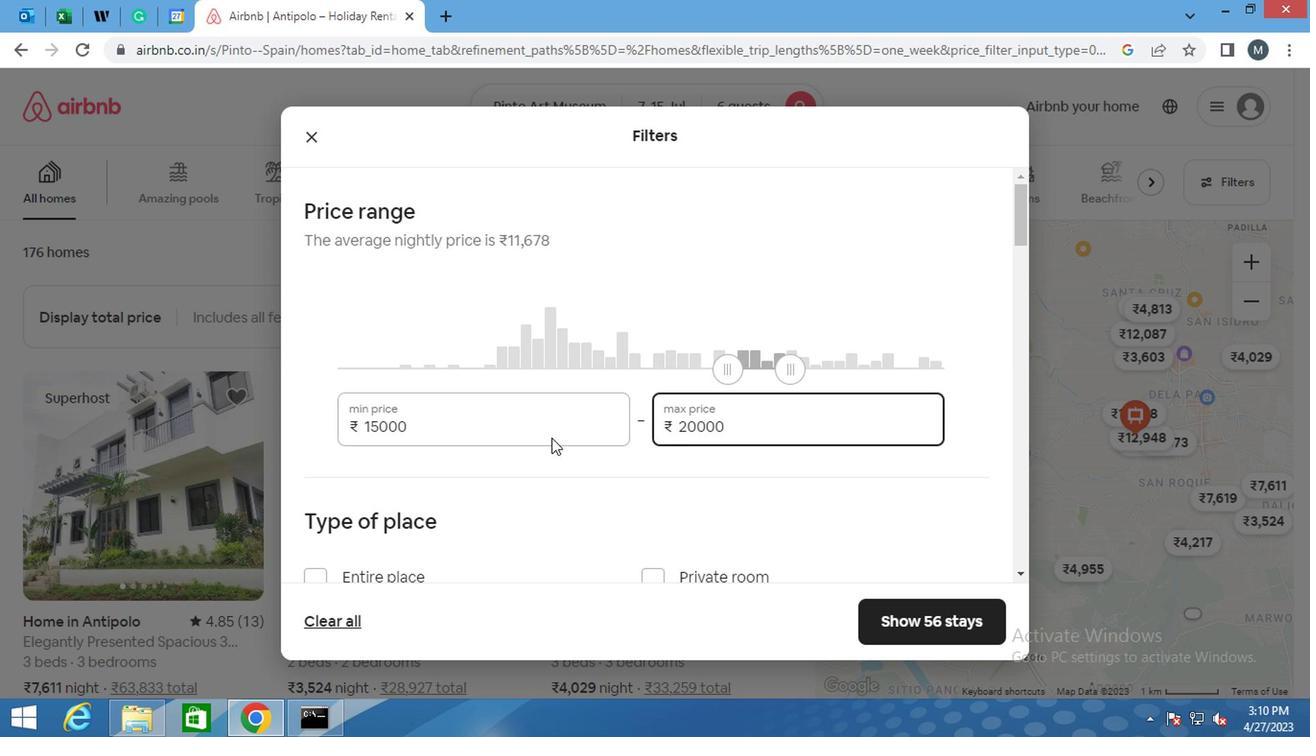 
Action: Mouse scrolled (548, 436) with delta (0, 0)
Screenshot: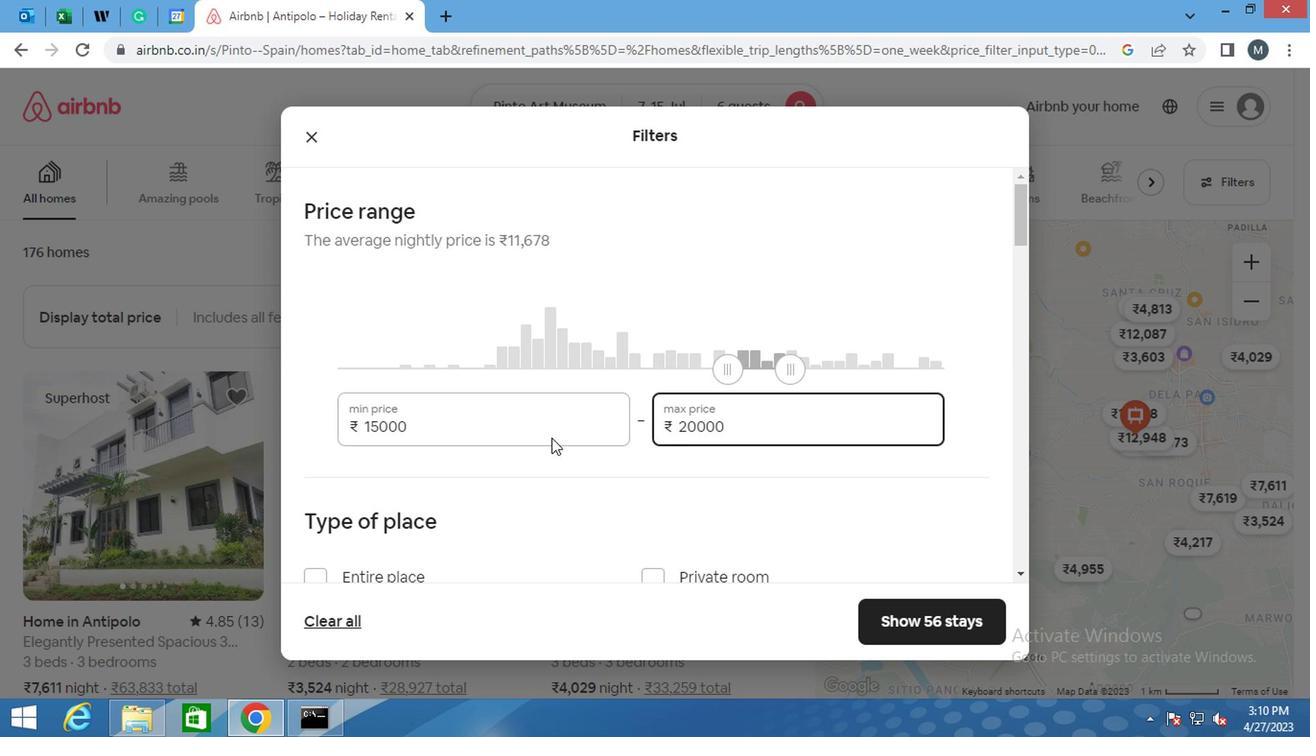 
Action: Mouse moved to (546, 433)
Screenshot: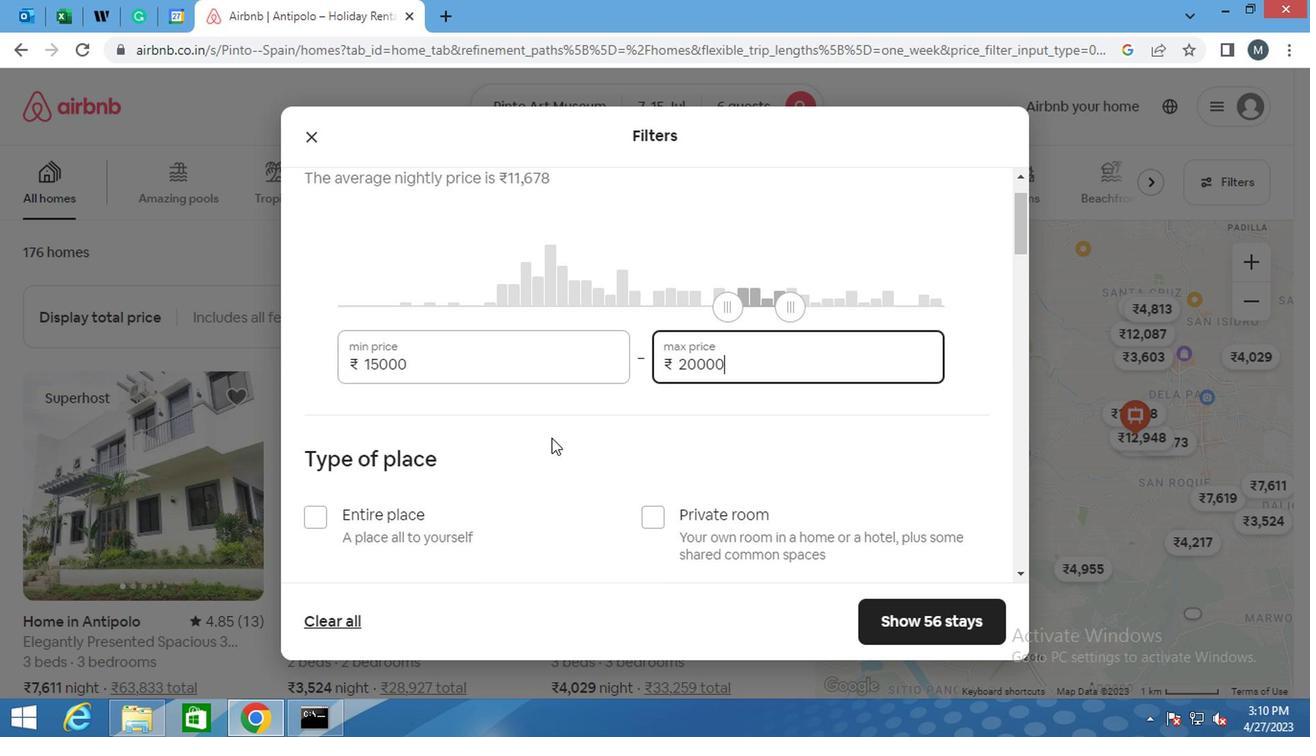 
Action: Mouse scrolled (546, 432) with delta (0, -1)
Screenshot: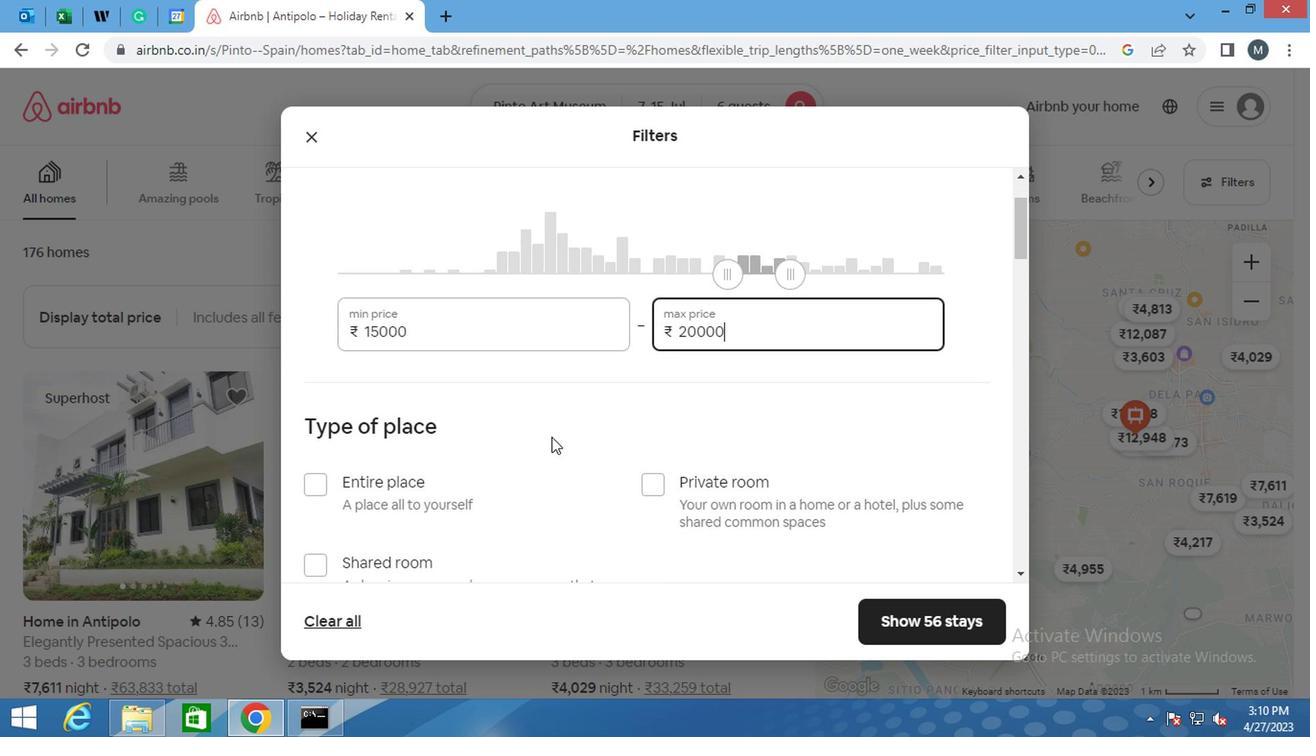 
Action: Mouse moved to (543, 433)
Screenshot: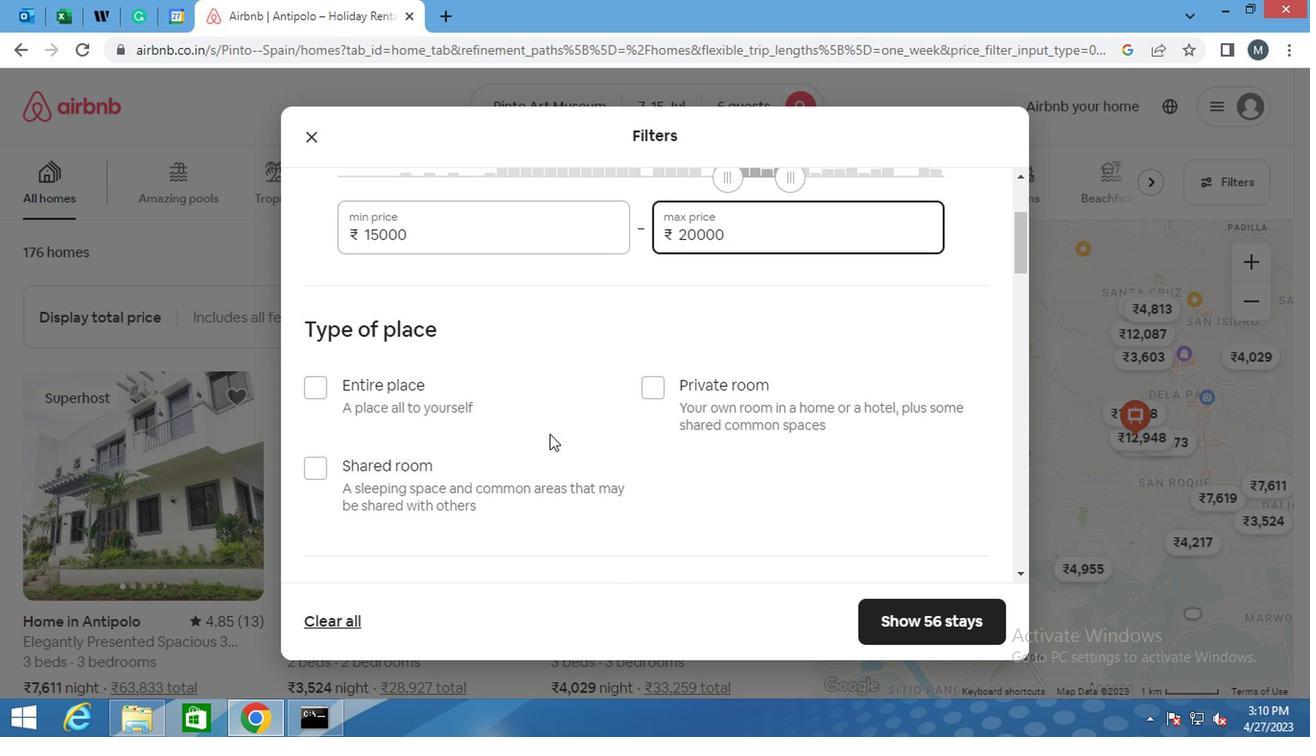 
Action: Mouse scrolled (543, 432) with delta (0, -1)
Screenshot: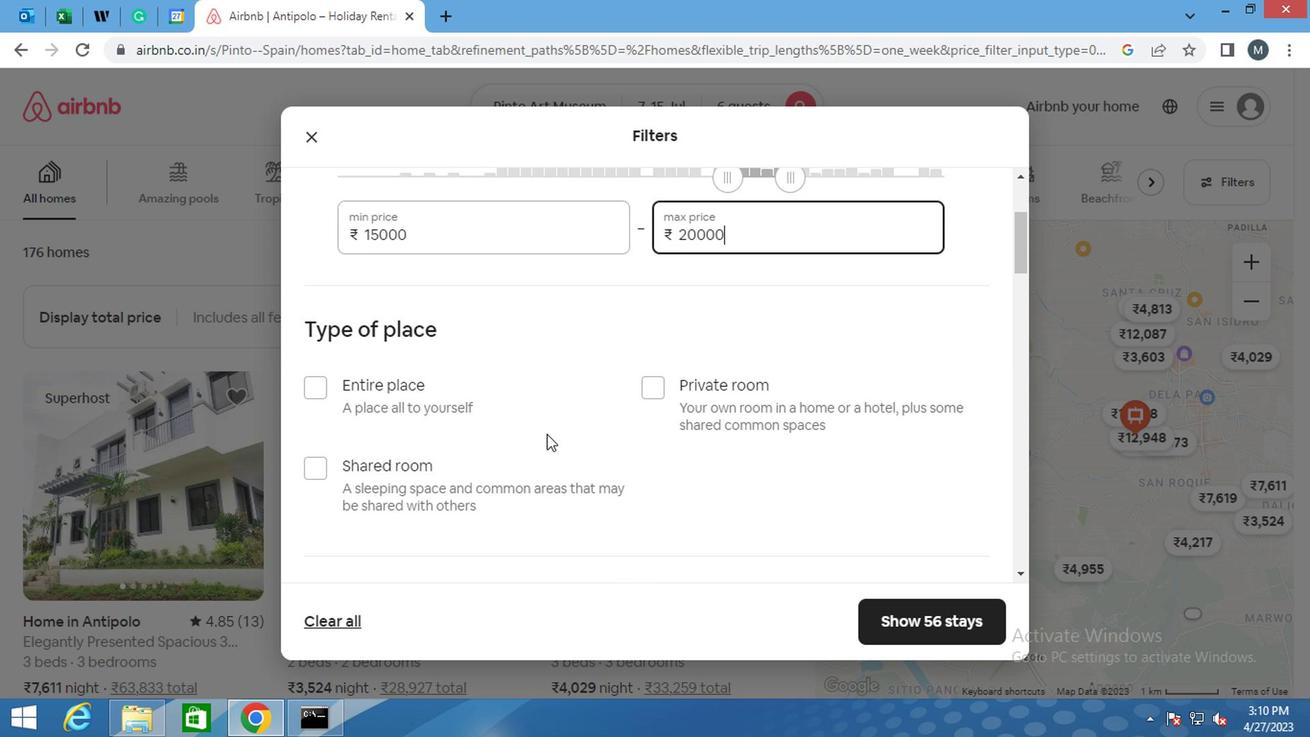 
Action: Mouse moved to (307, 292)
Screenshot: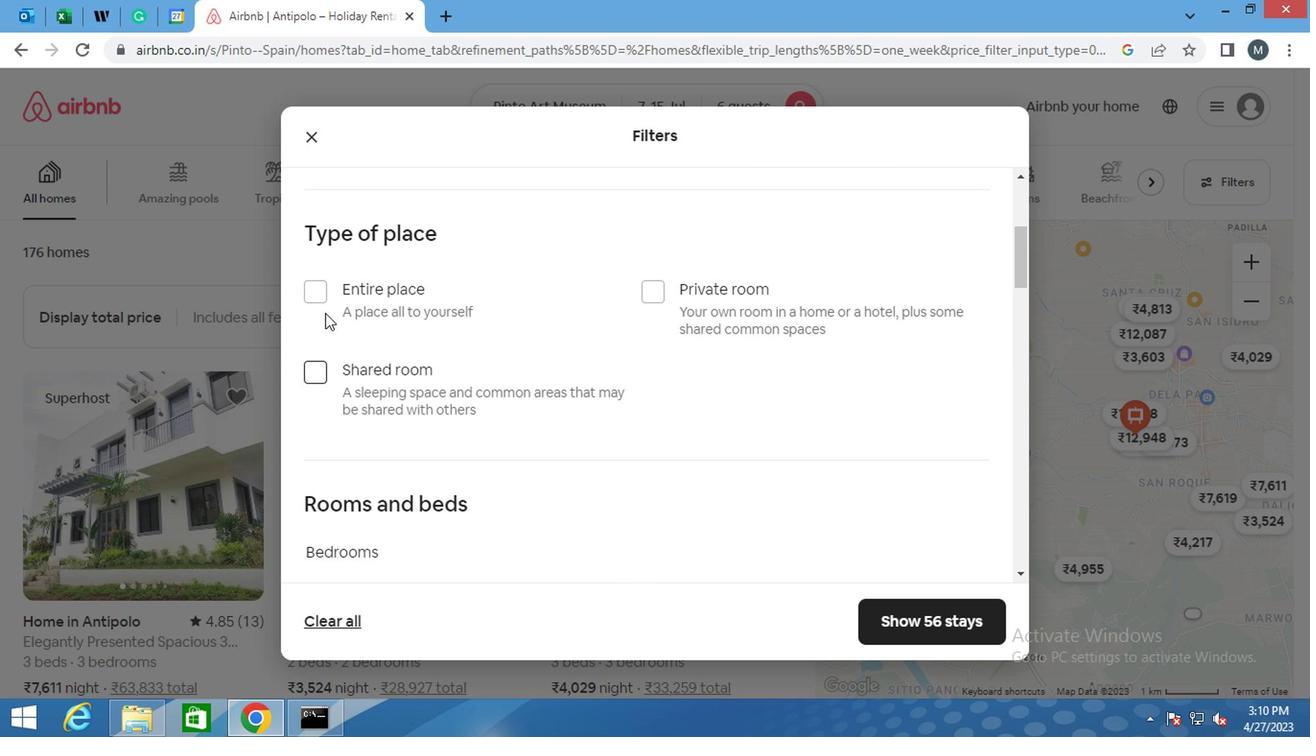
Action: Mouse pressed left at (307, 292)
Screenshot: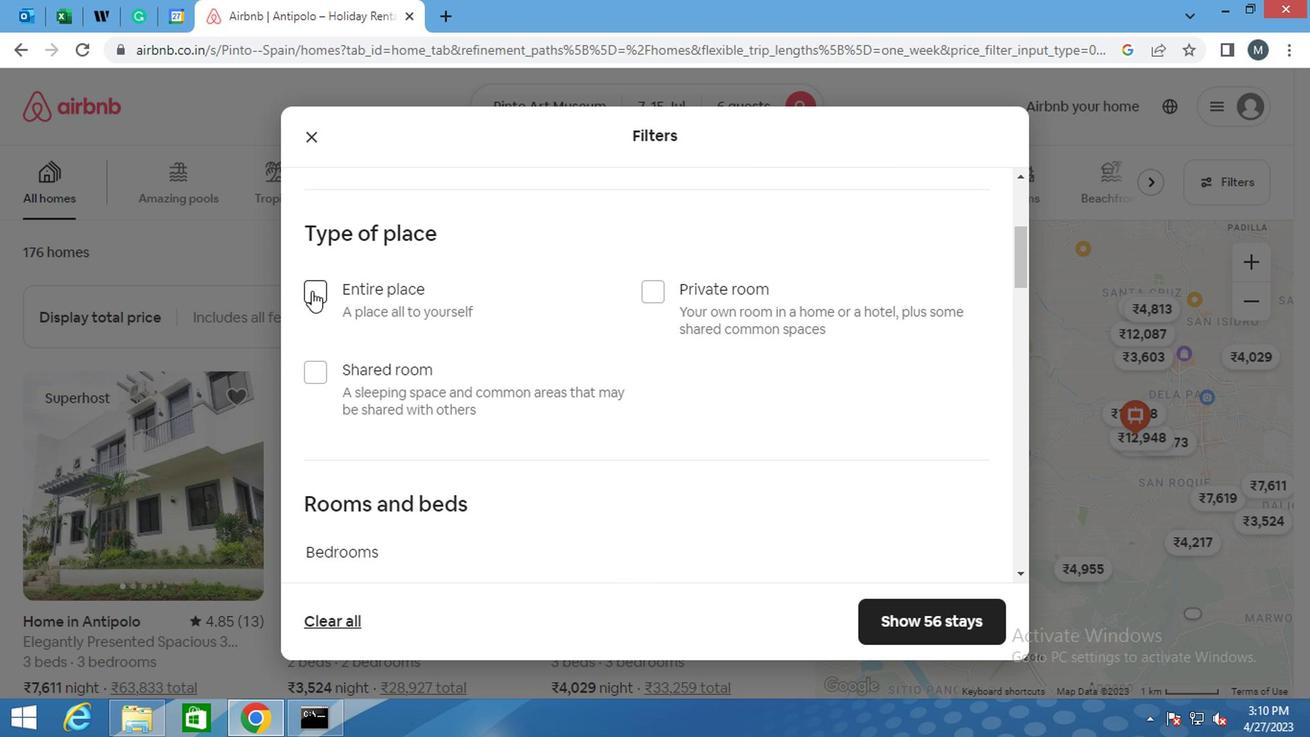 
Action: Mouse moved to (457, 329)
Screenshot: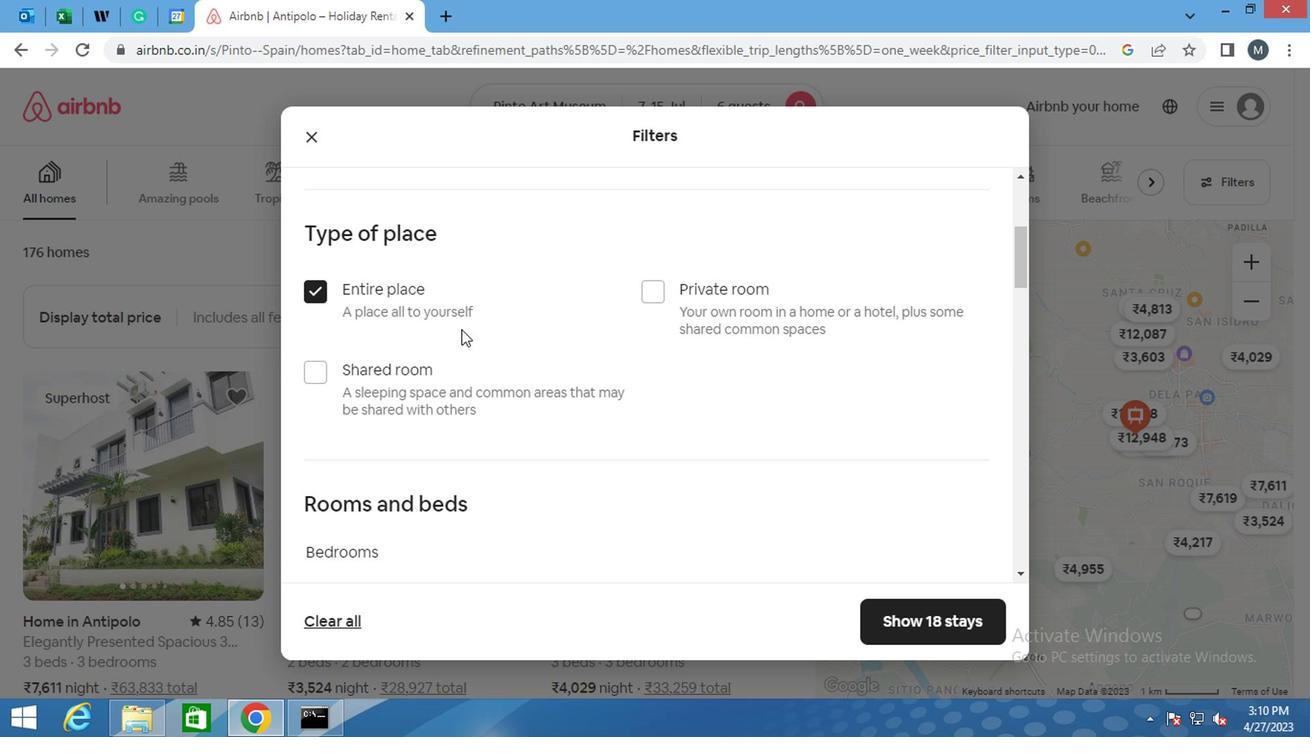 
Action: Mouse scrolled (457, 329) with delta (0, 0)
Screenshot: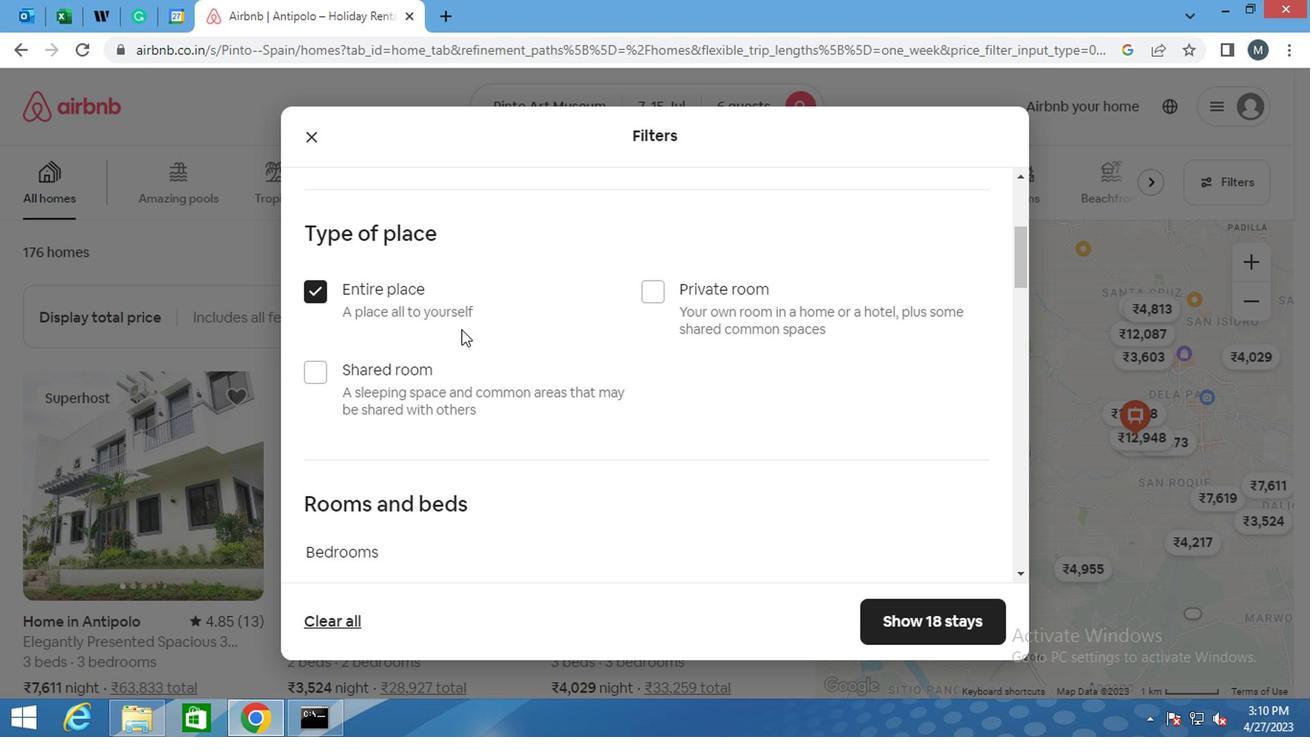 
Action: Mouse scrolled (457, 329) with delta (0, 0)
Screenshot: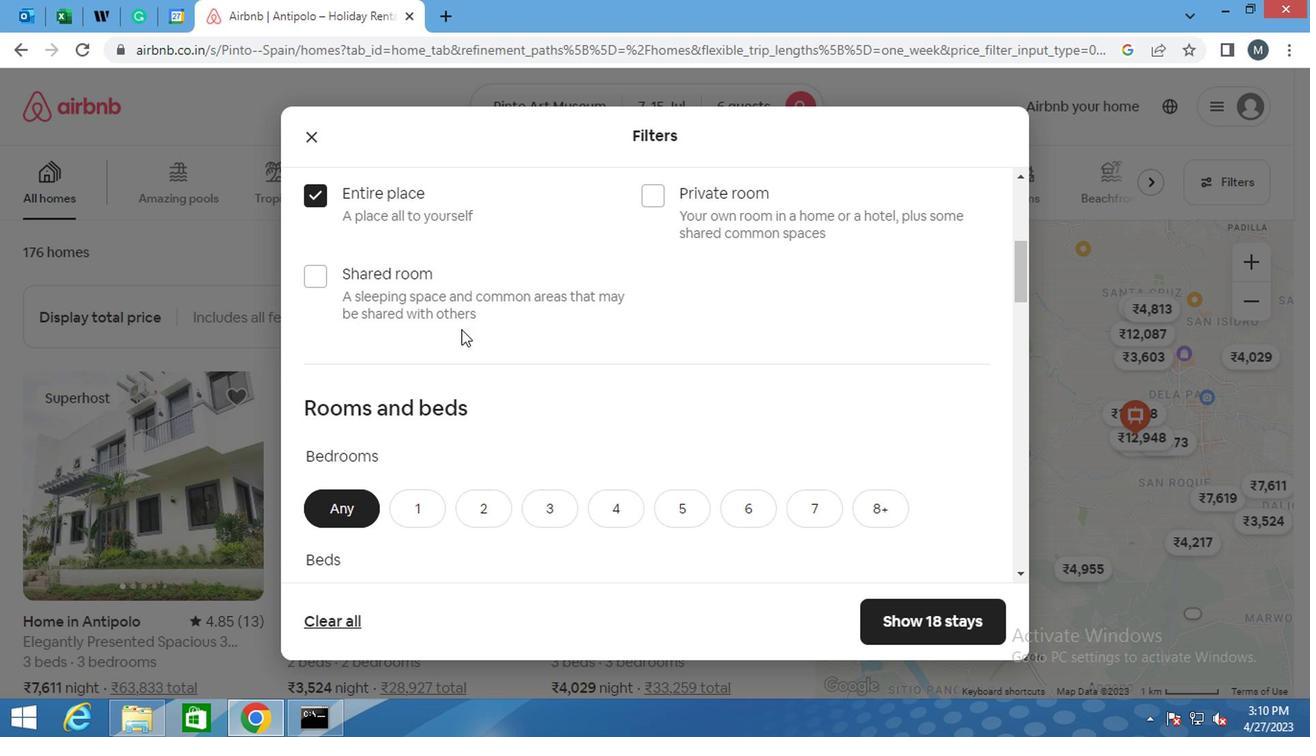 
Action: Mouse moved to (535, 407)
Screenshot: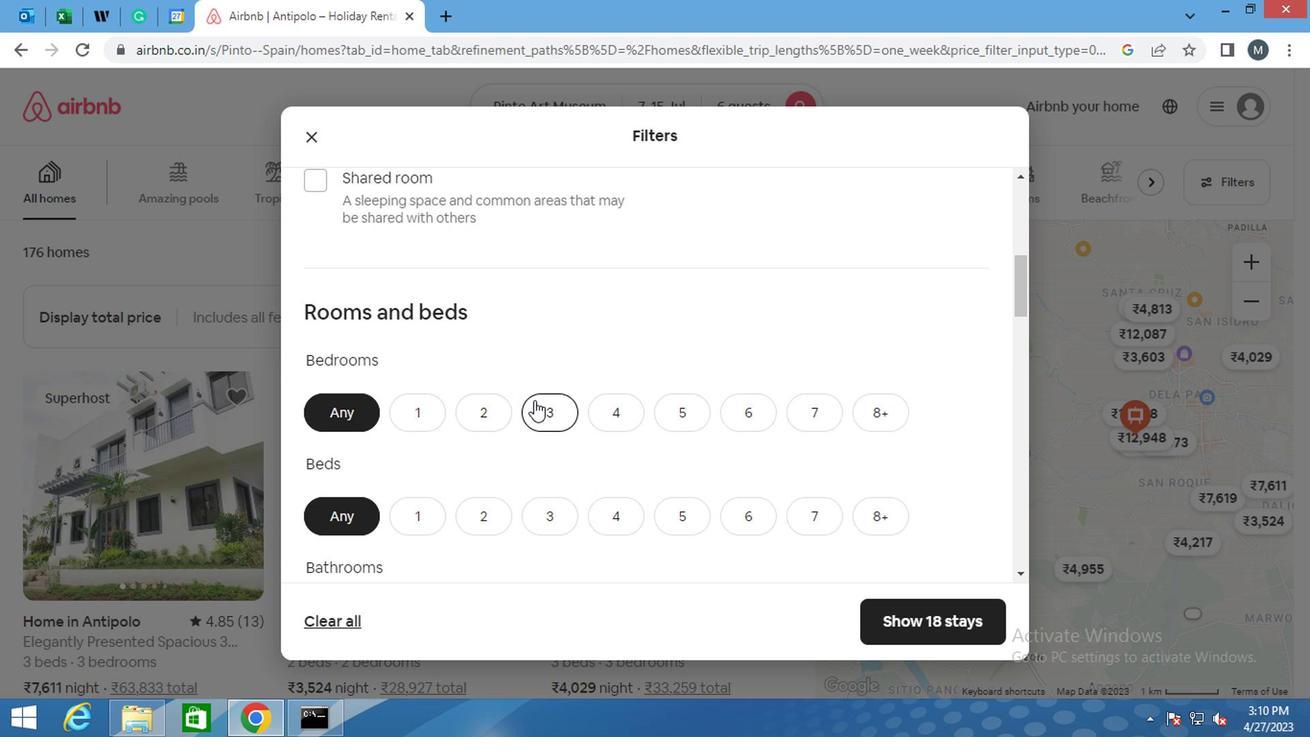 
Action: Mouse pressed left at (535, 407)
Screenshot: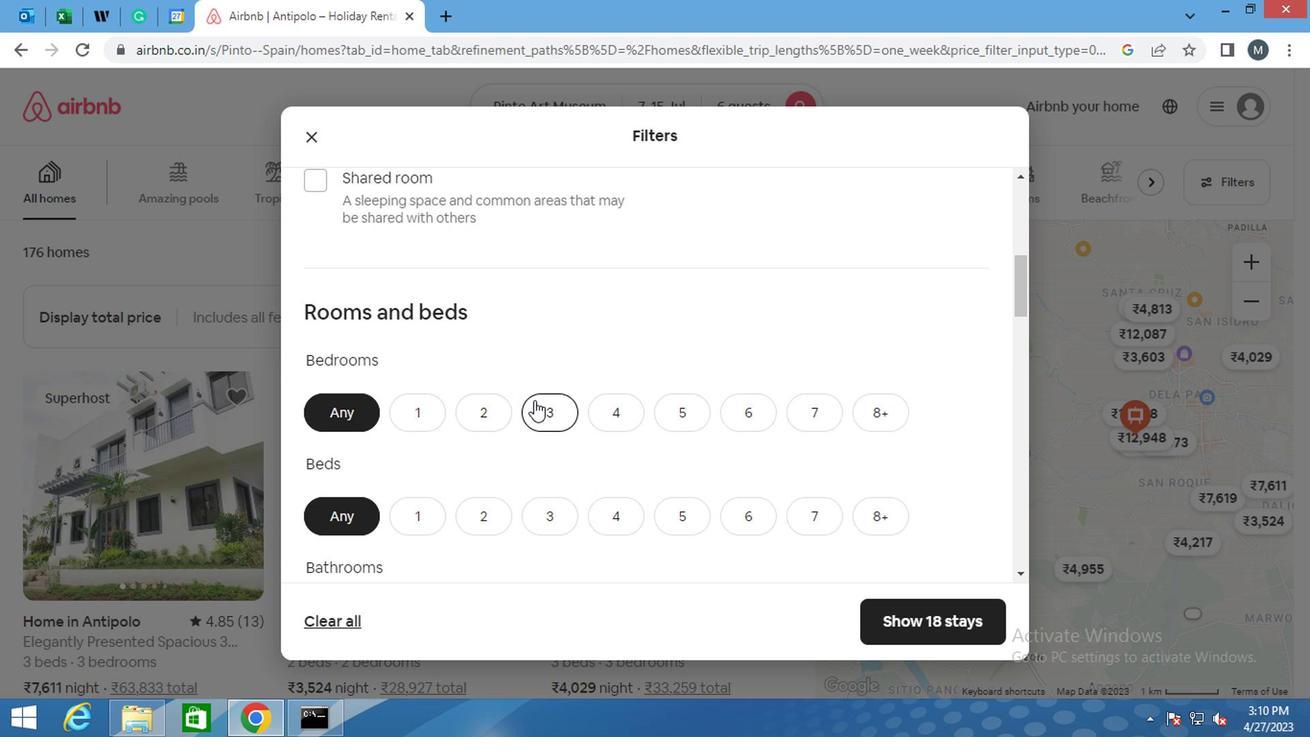 
Action: Mouse moved to (509, 396)
Screenshot: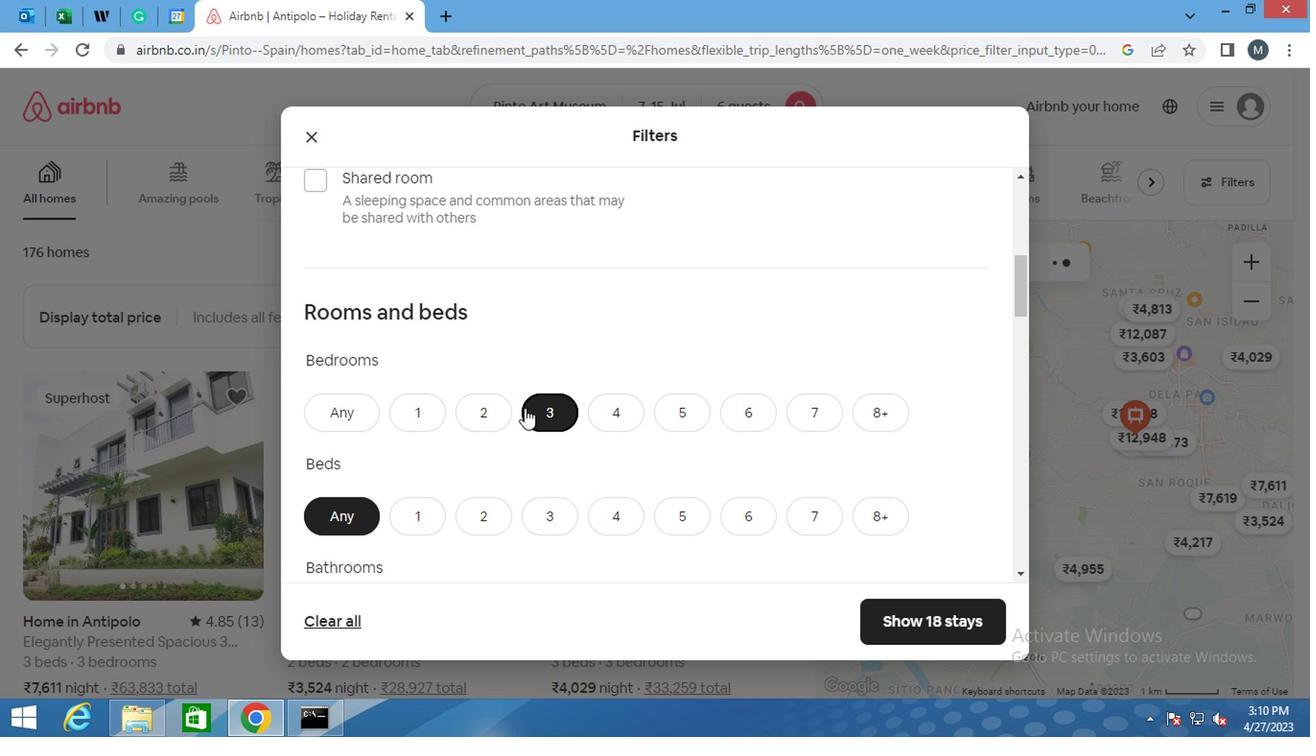 
Action: Mouse scrolled (509, 395) with delta (0, -1)
Screenshot: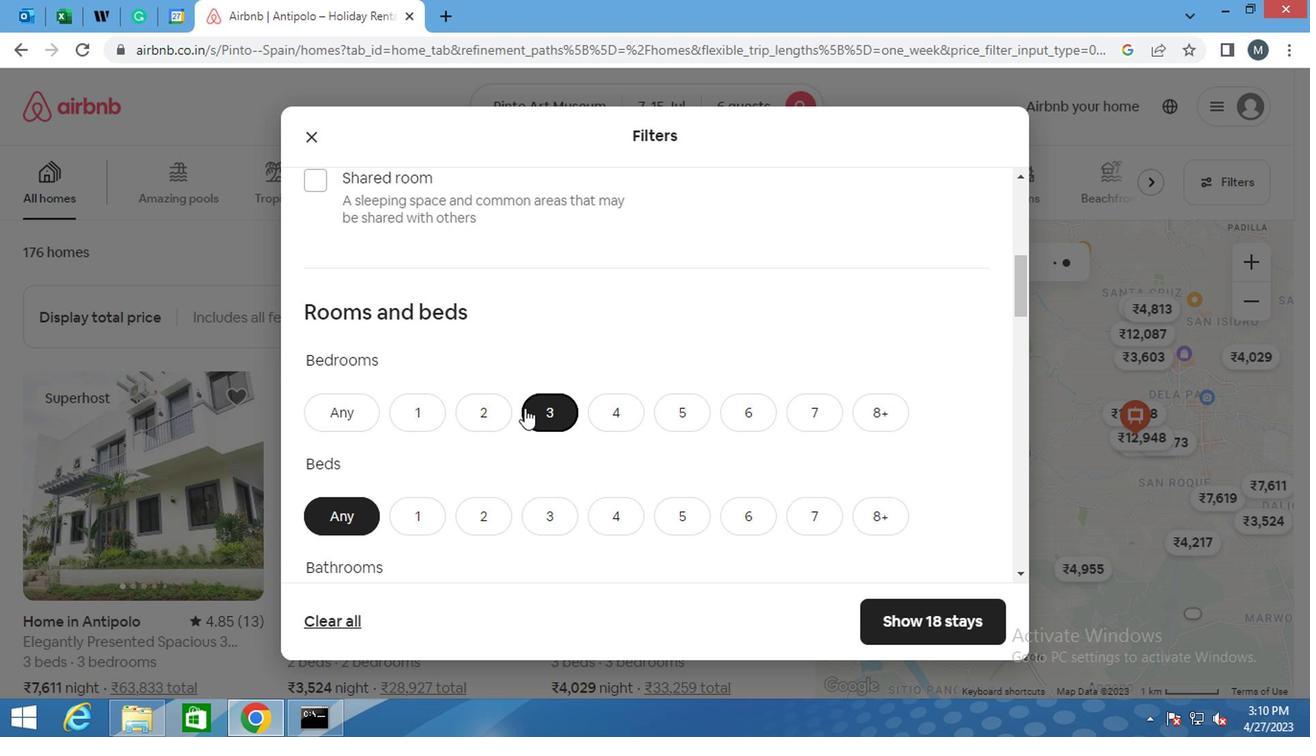 
Action: Mouse scrolled (509, 395) with delta (0, -1)
Screenshot: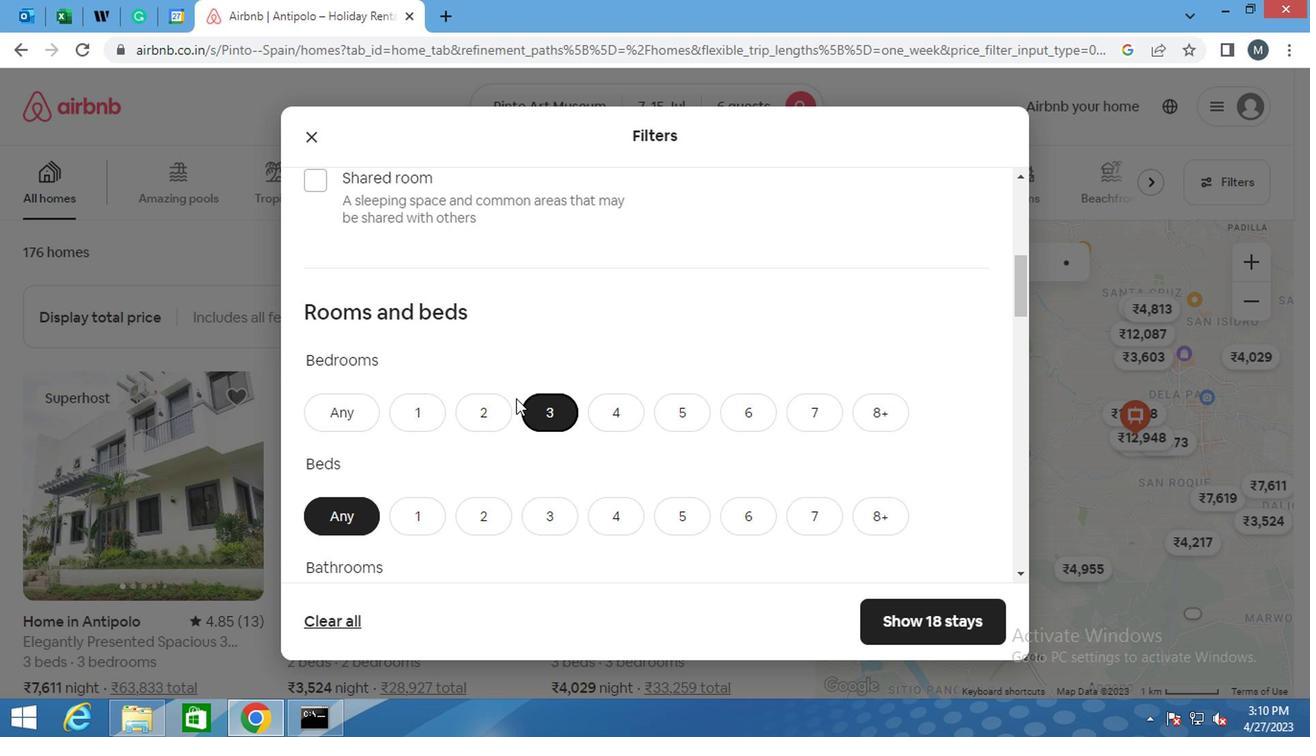 
Action: Mouse moved to (548, 316)
Screenshot: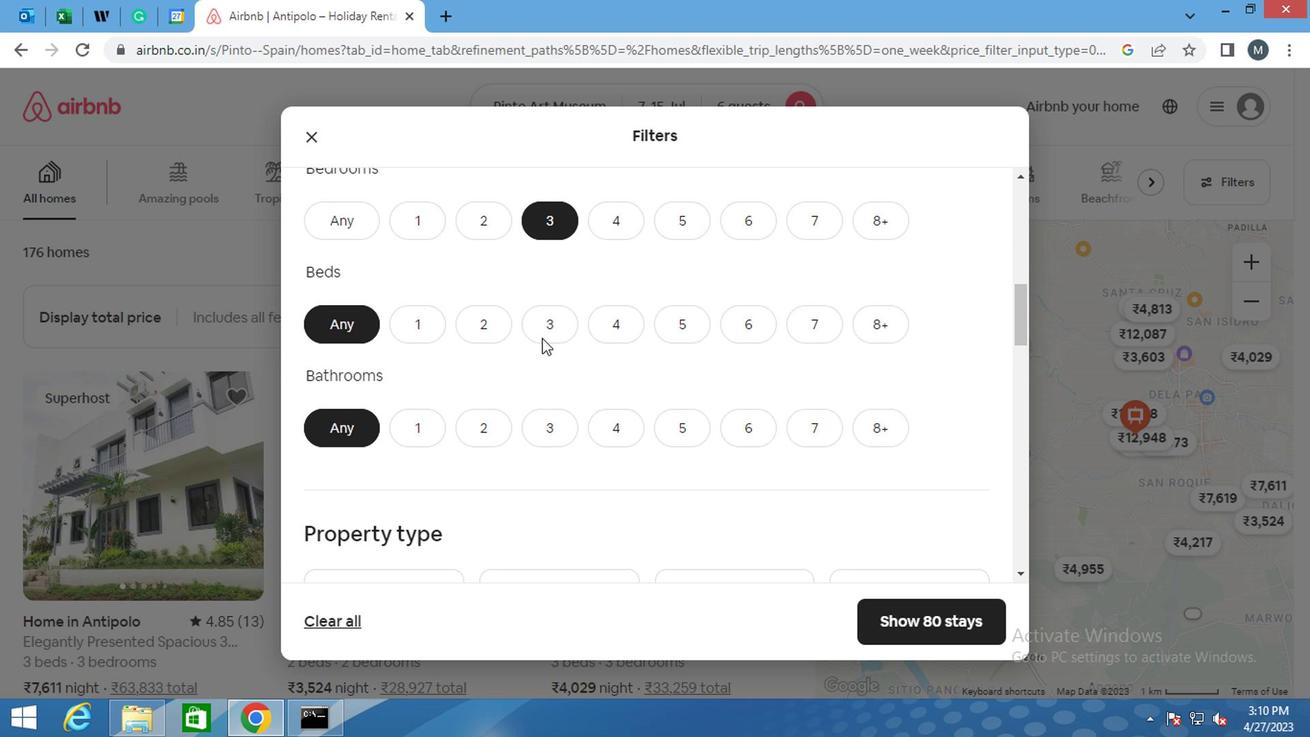 
Action: Mouse pressed left at (548, 316)
Screenshot: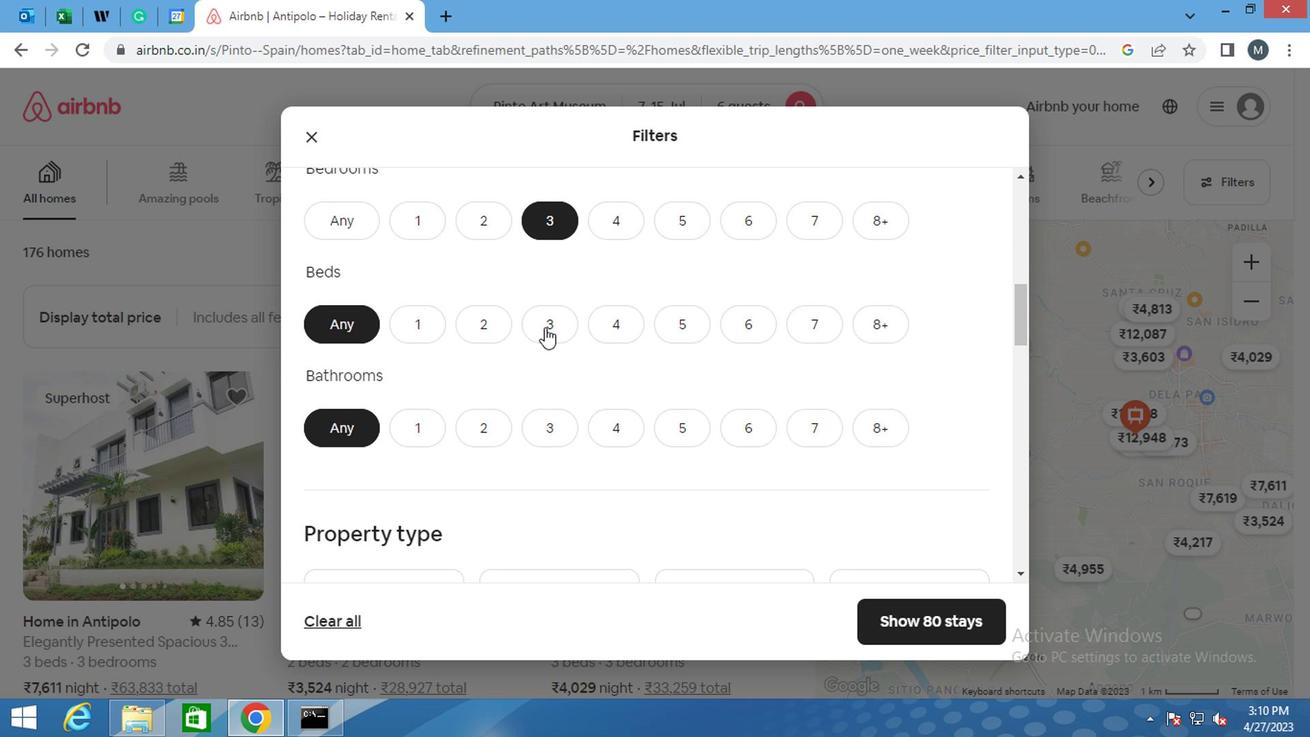 
Action: Mouse moved to (531, 412)
Screenshot: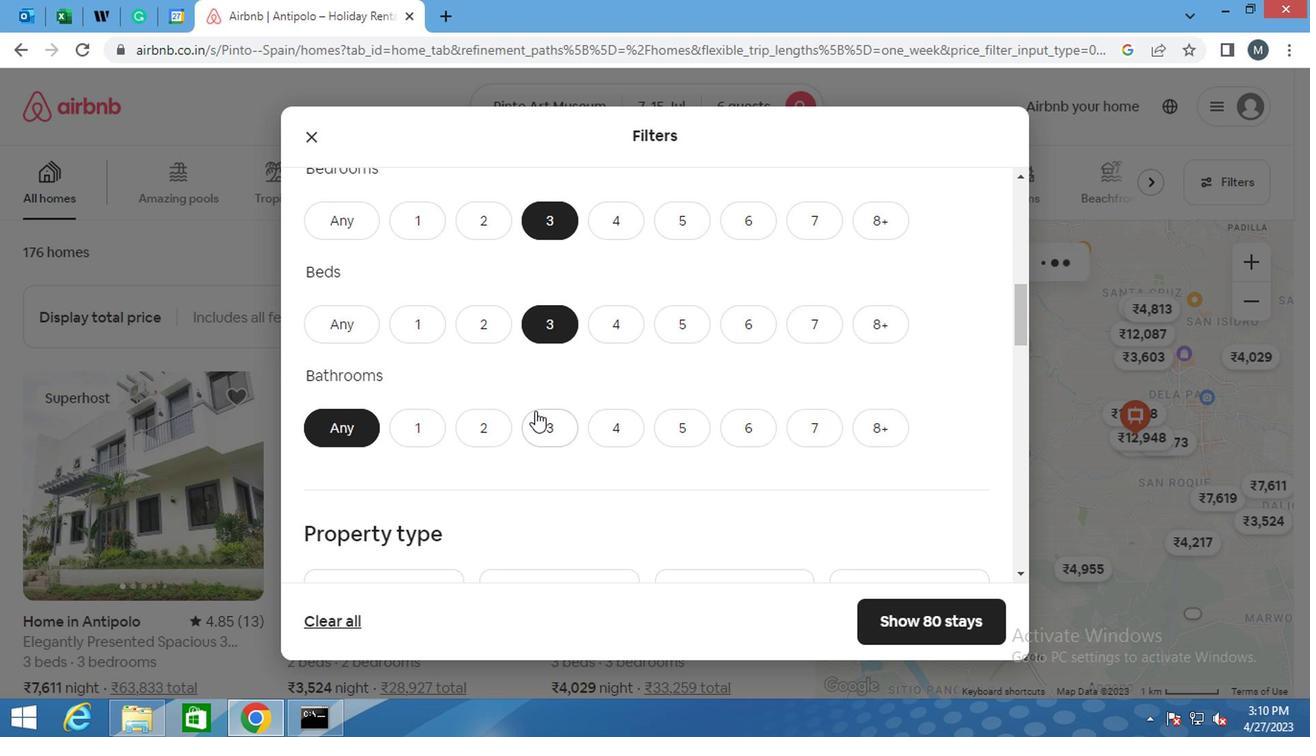 
Action: Mouse pressed left at (531, 412)
Screenshot: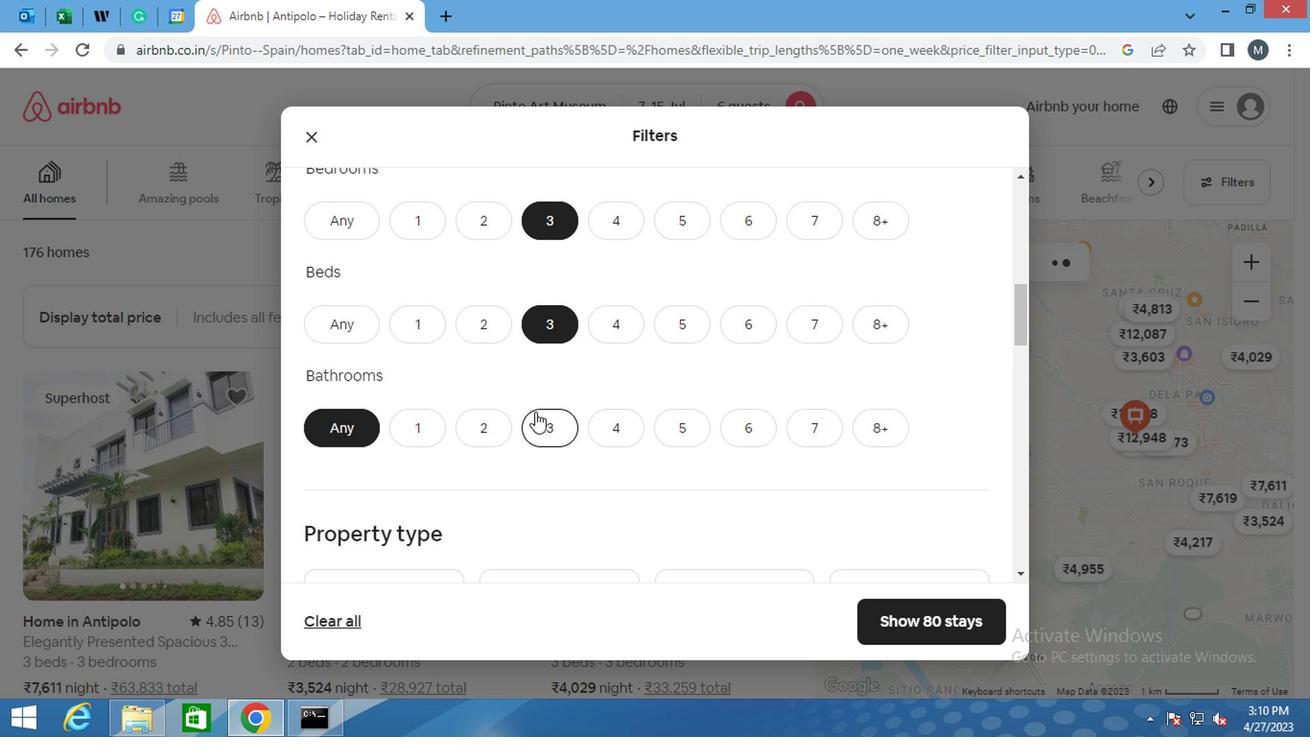 
Action: Mouse moved to (461, 406)
Screenshot: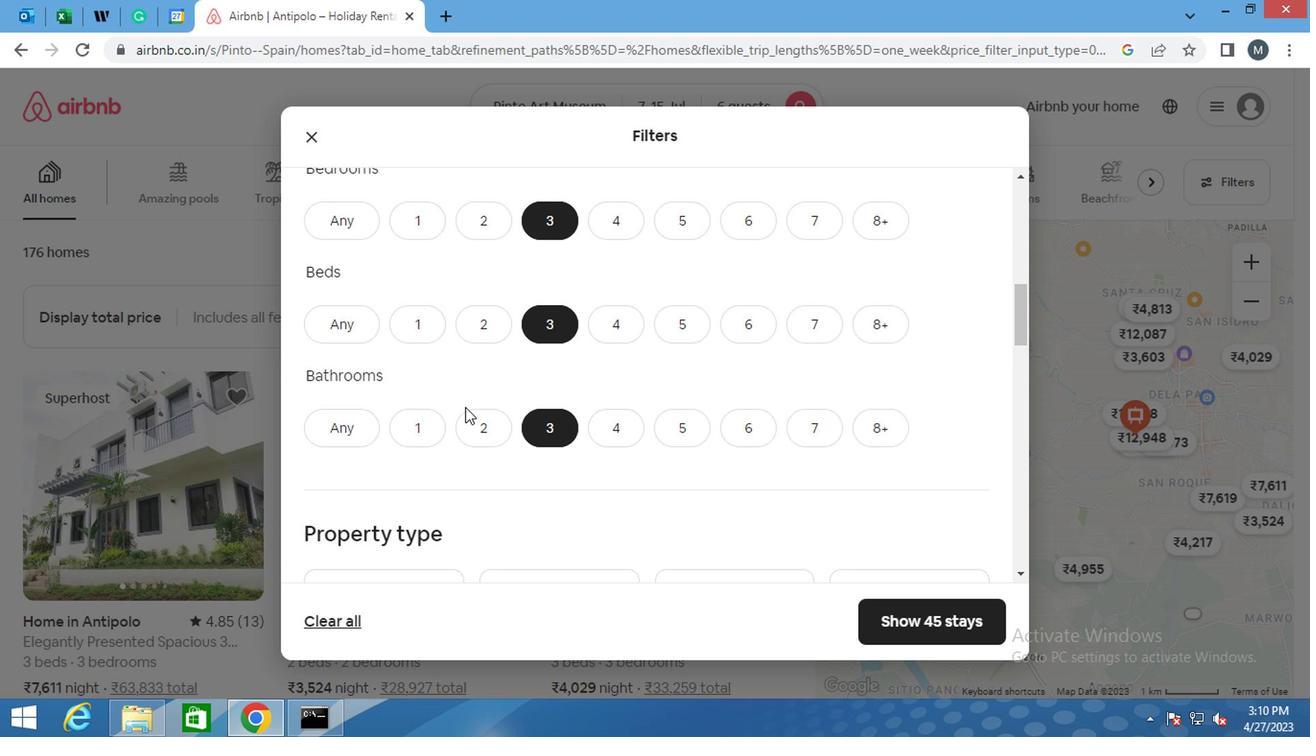 
Action: Mouse scrolled (461, 405) with delta (0, -1)
Screenshot: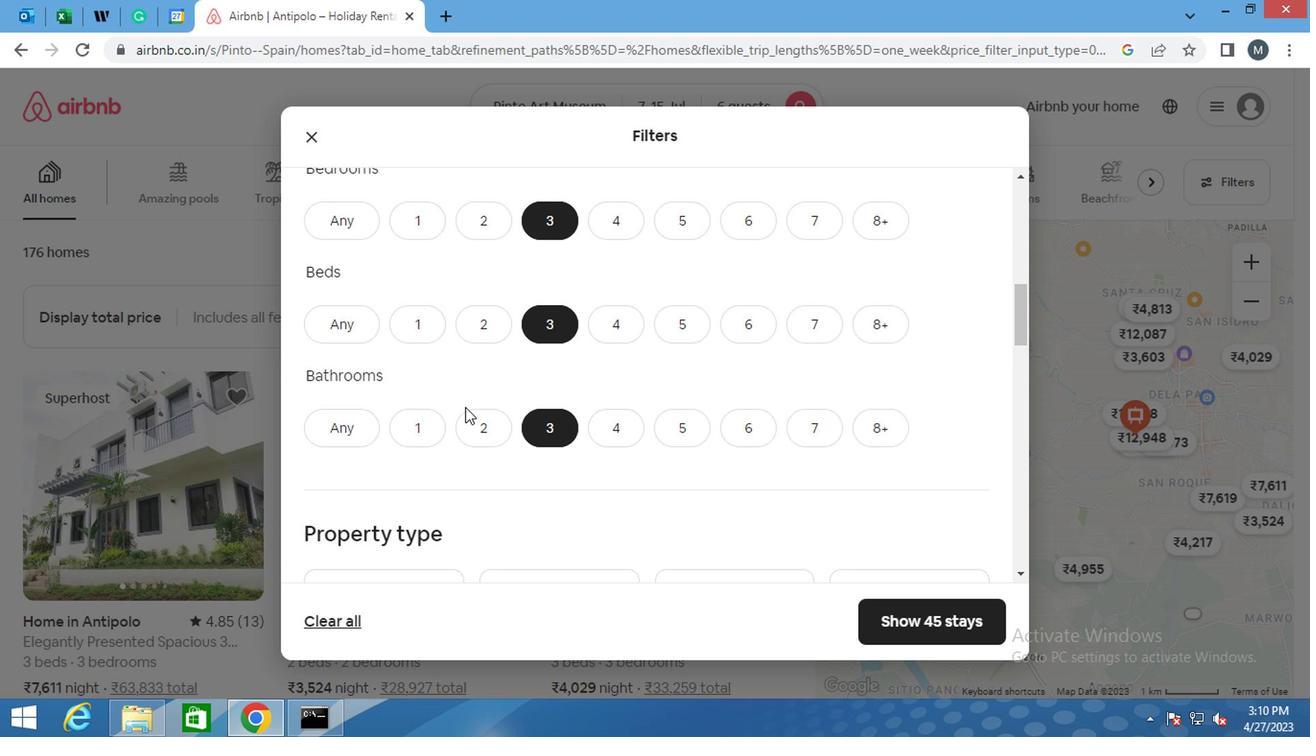 
Action: Mouse scrolled (461, 405) with delta (0, -1)
Screenshot: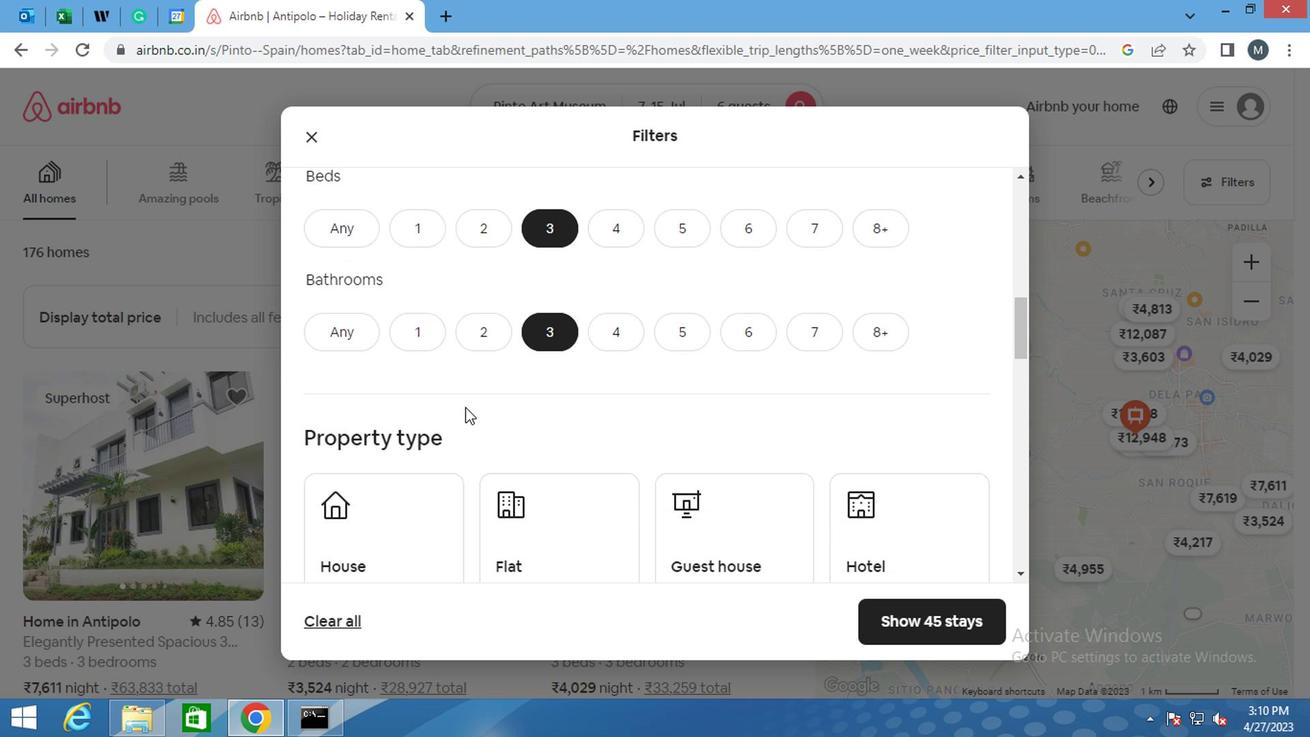 
Action: Mouse moved to (423, 429)
Screenshot: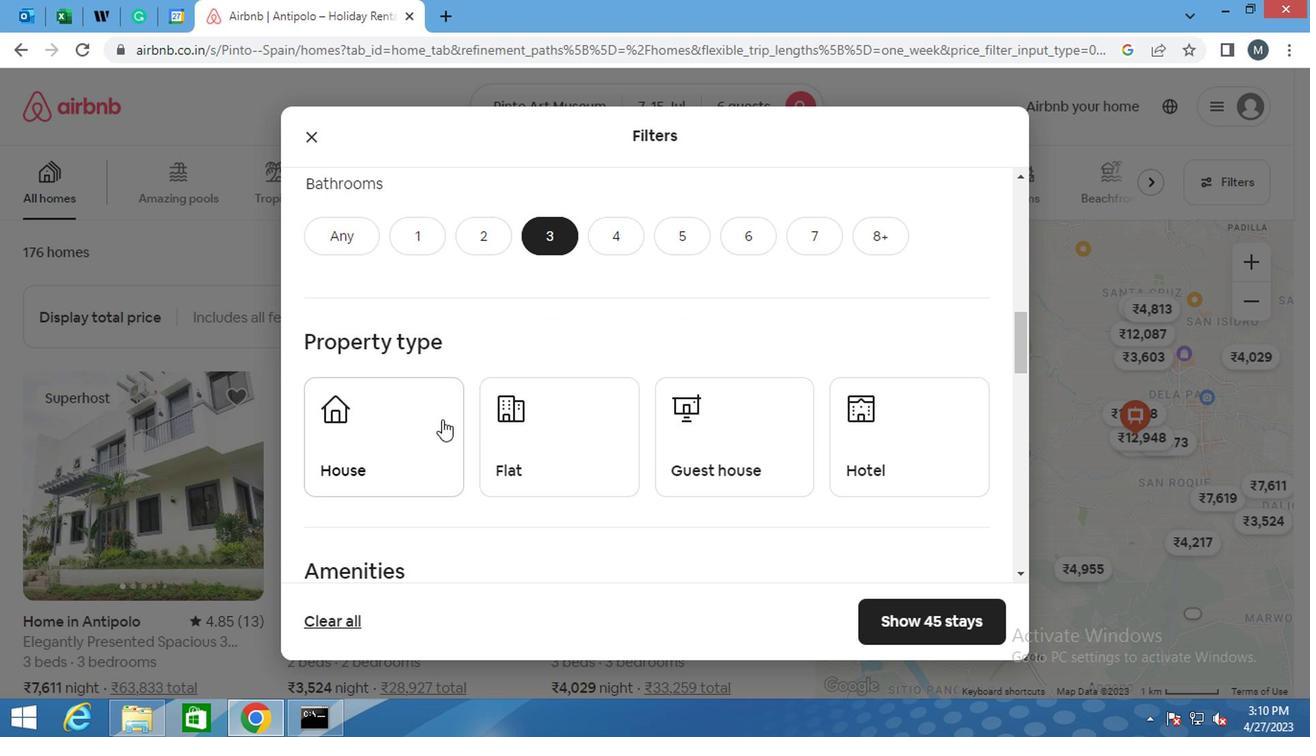 
Action: Mouse pressed left at (423, 429)
Screenshot: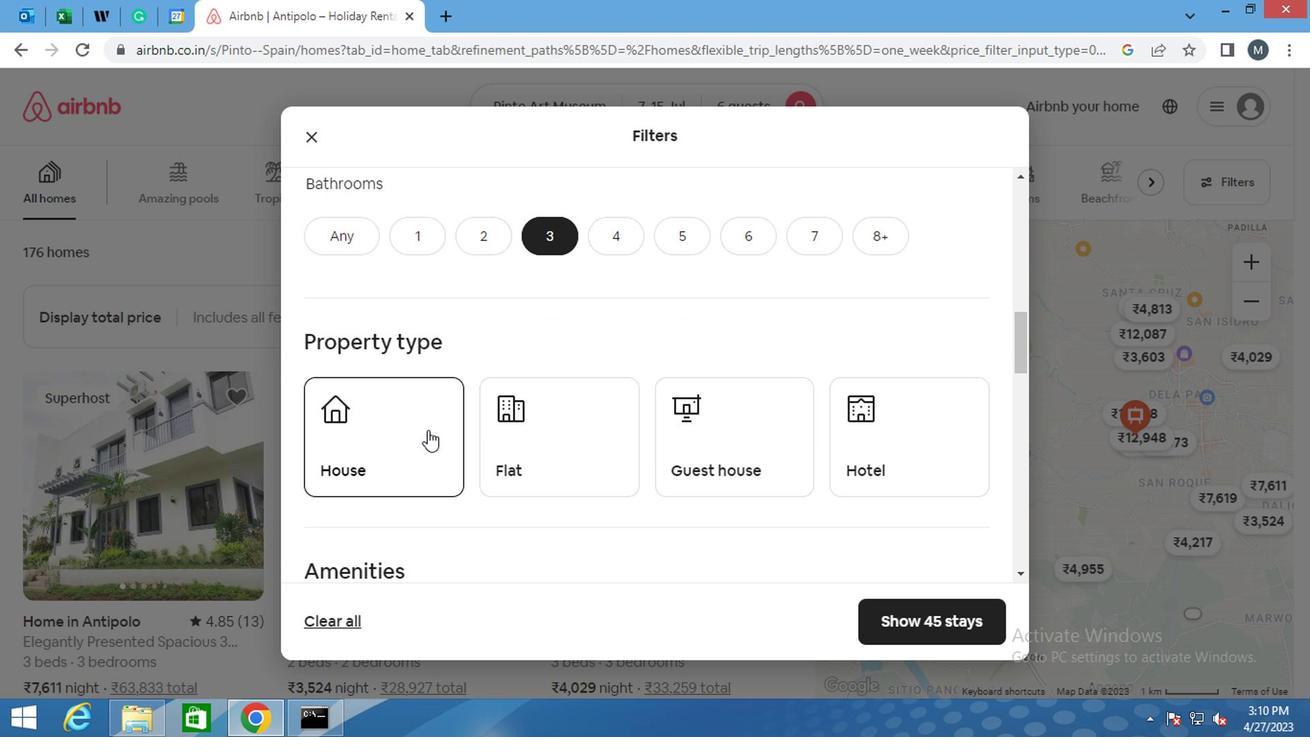 
Action: Mouse moved to (660, 436)
Screenshot: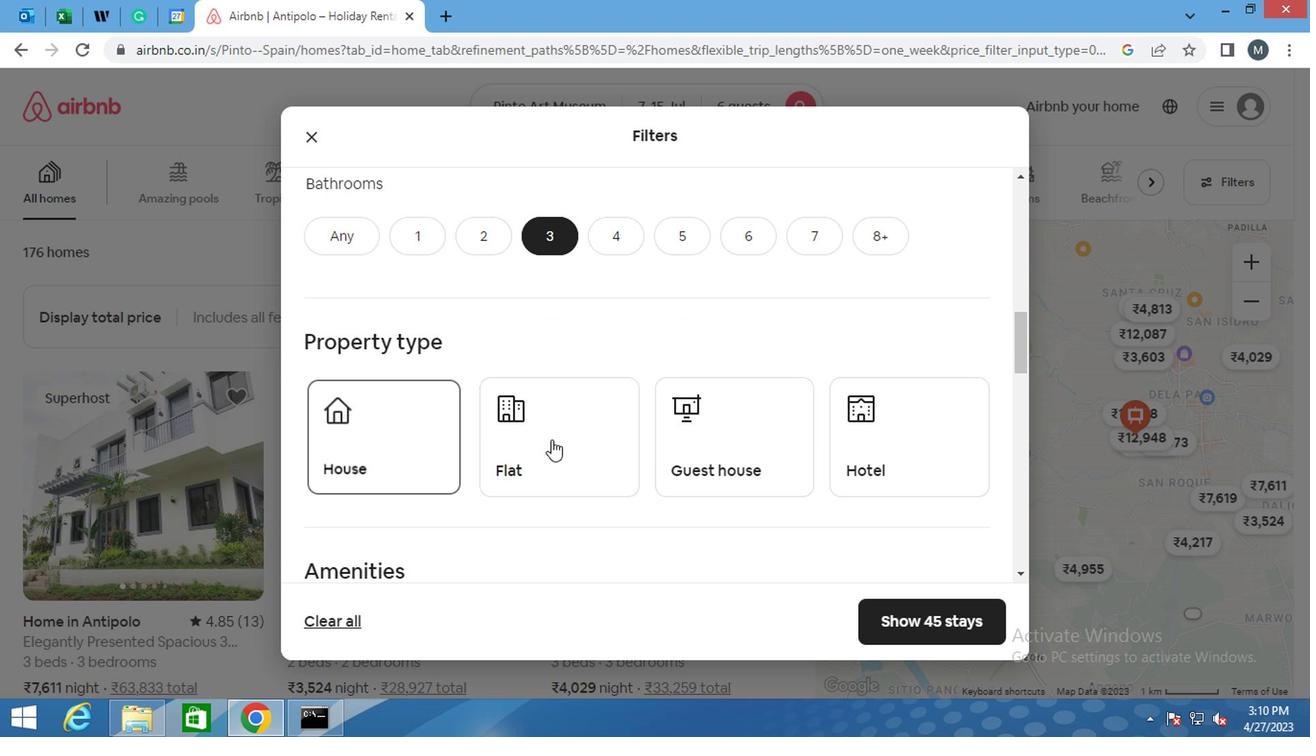 
Action: Mouse pressed left at (660, 436)
Screenshot: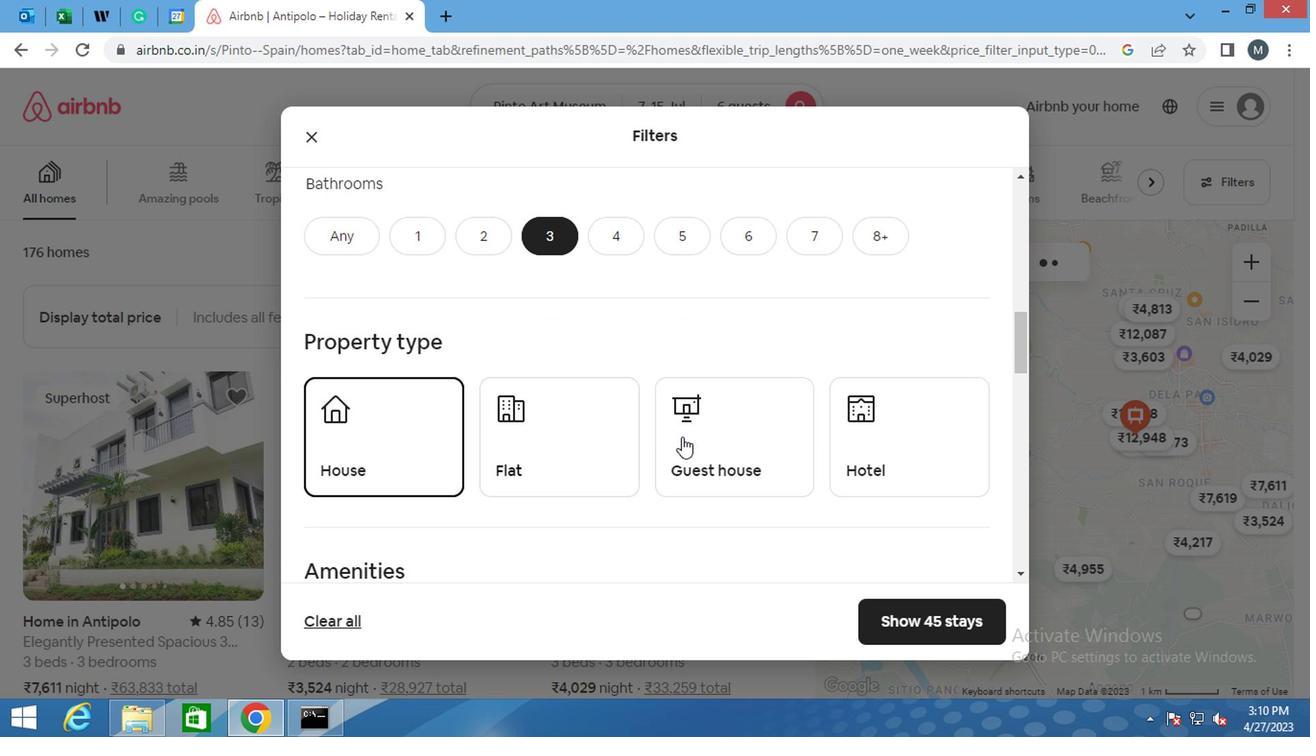 
Action: Mouse moved to (567, 436)
Screenshot: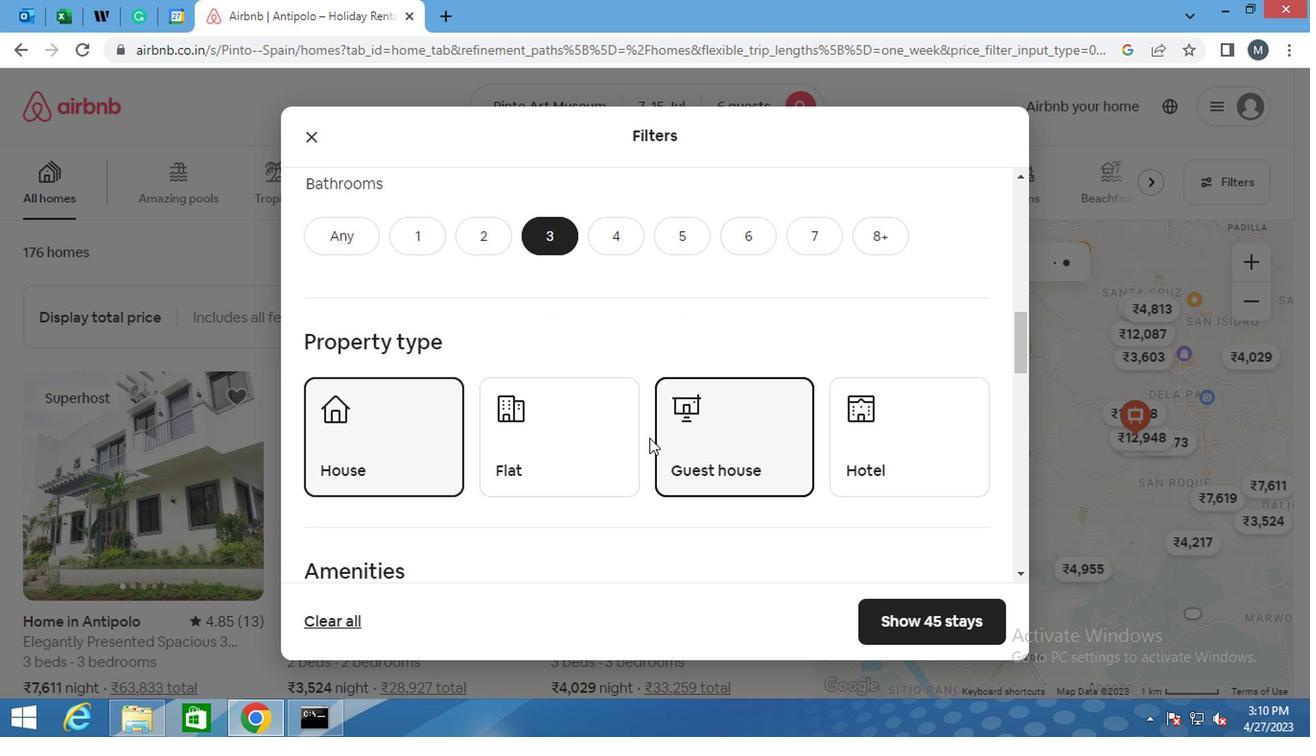 
Action: Mouse pressed left at (567, 436)
Screenshot: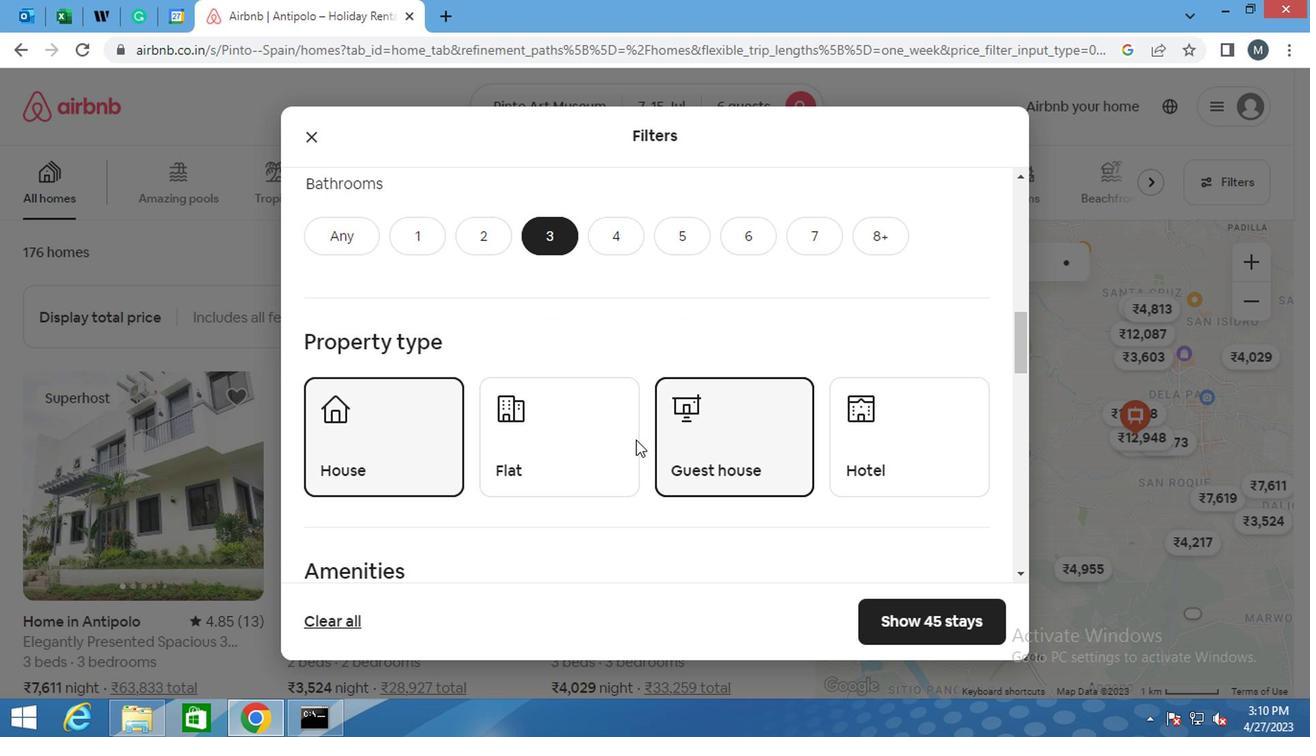 
Action: Mouse moved to (551, 417)
Screenshot: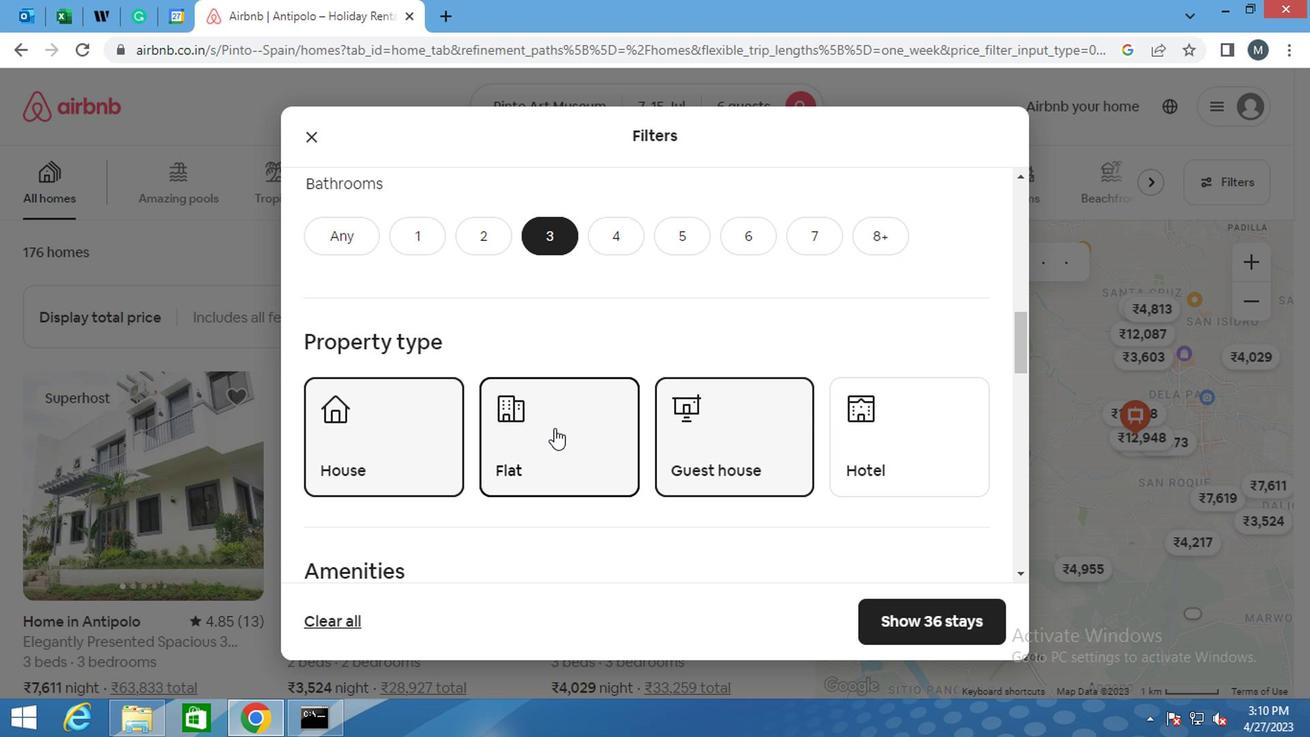 
Action: Mouse scrolled (551, 417) with delta (0, 0)
Screenshot: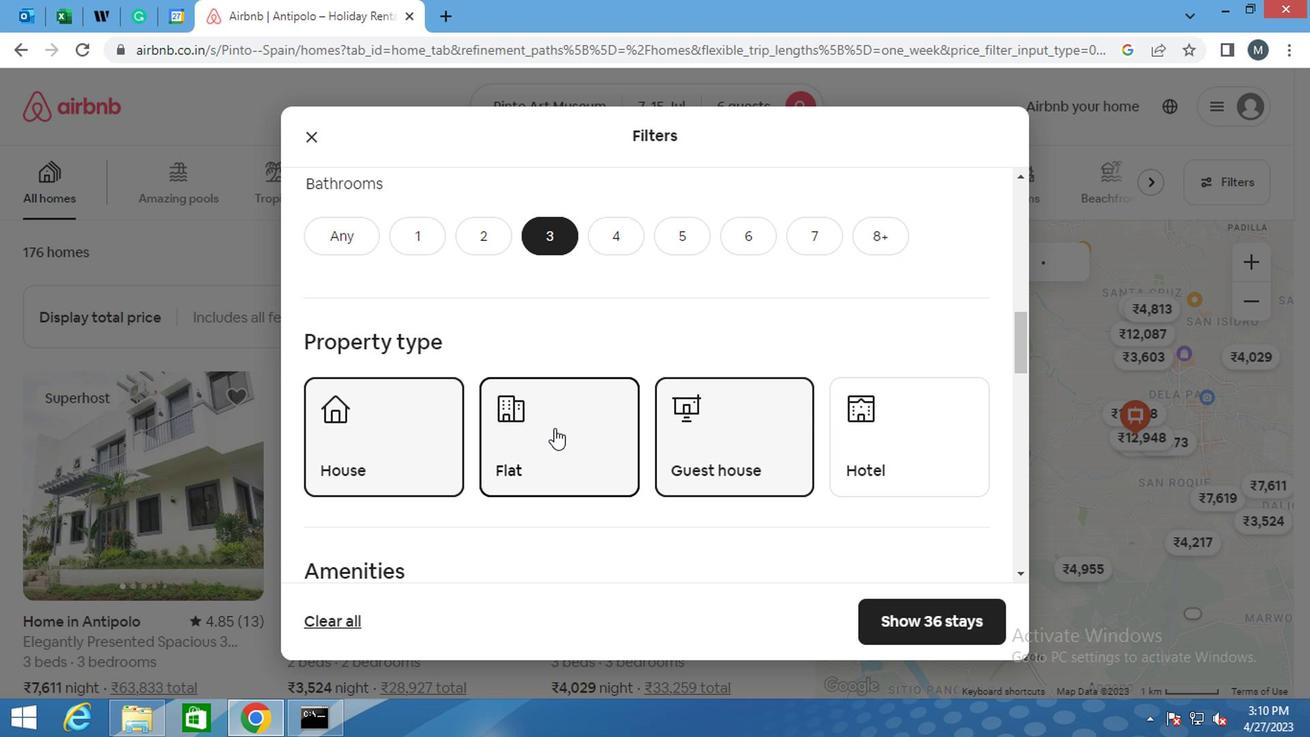 
Action: Mouse scrolled (551, 417) with delta (0, 0)
Screenshot: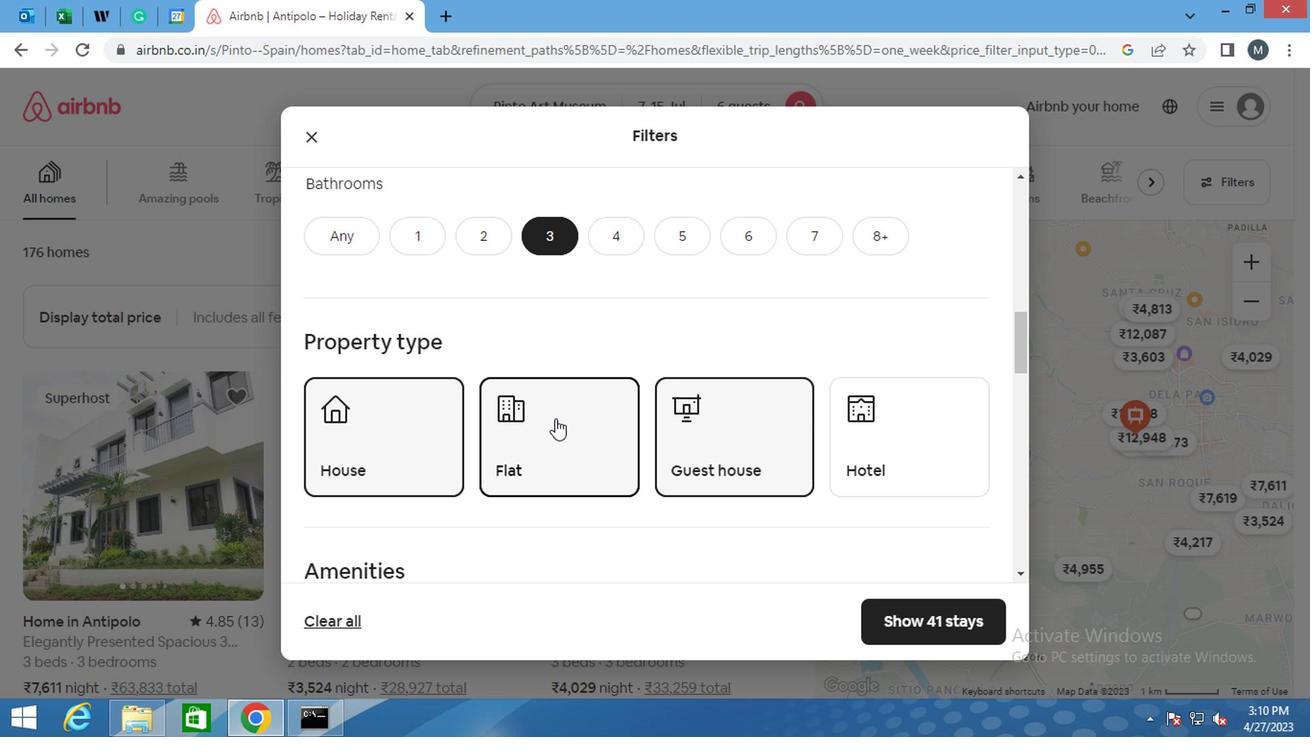 
Action: Mouse scrolled (551, 417) with delta (0, 0)
Screenshot: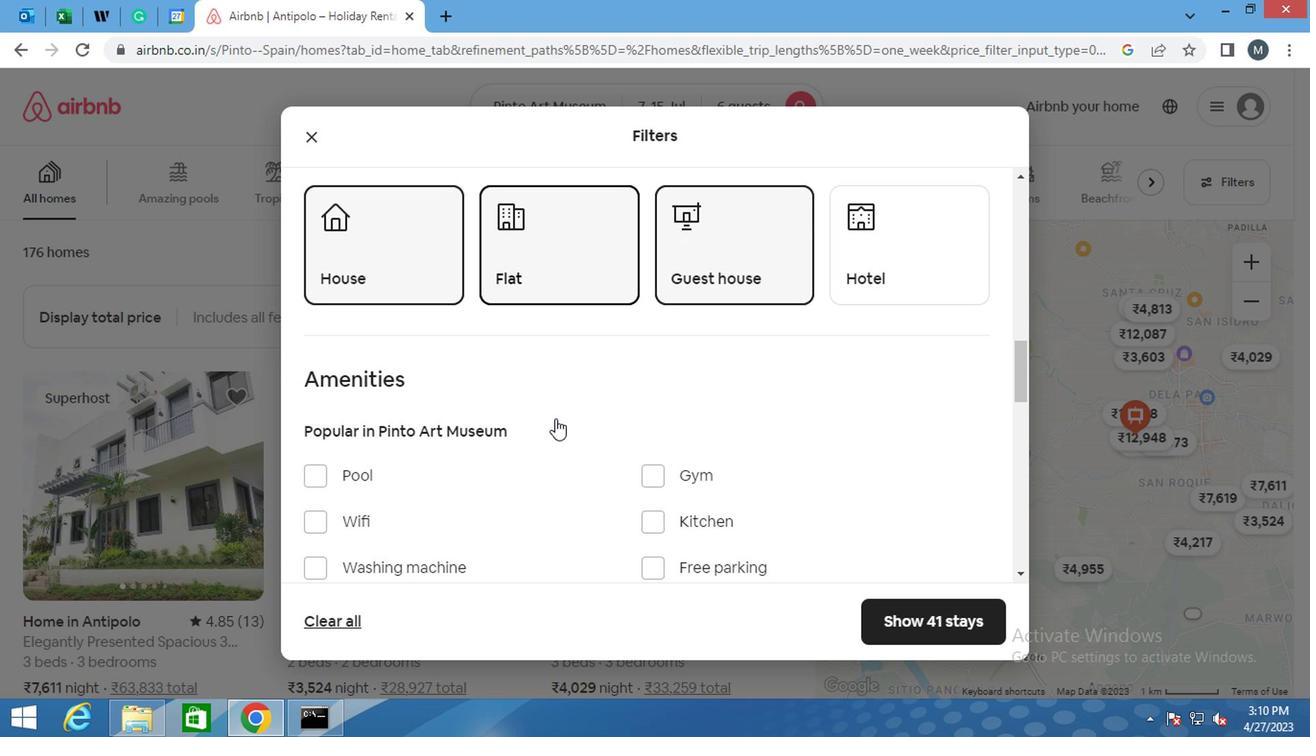 
Action: Mouse moved to (311, 475)
Screenshot: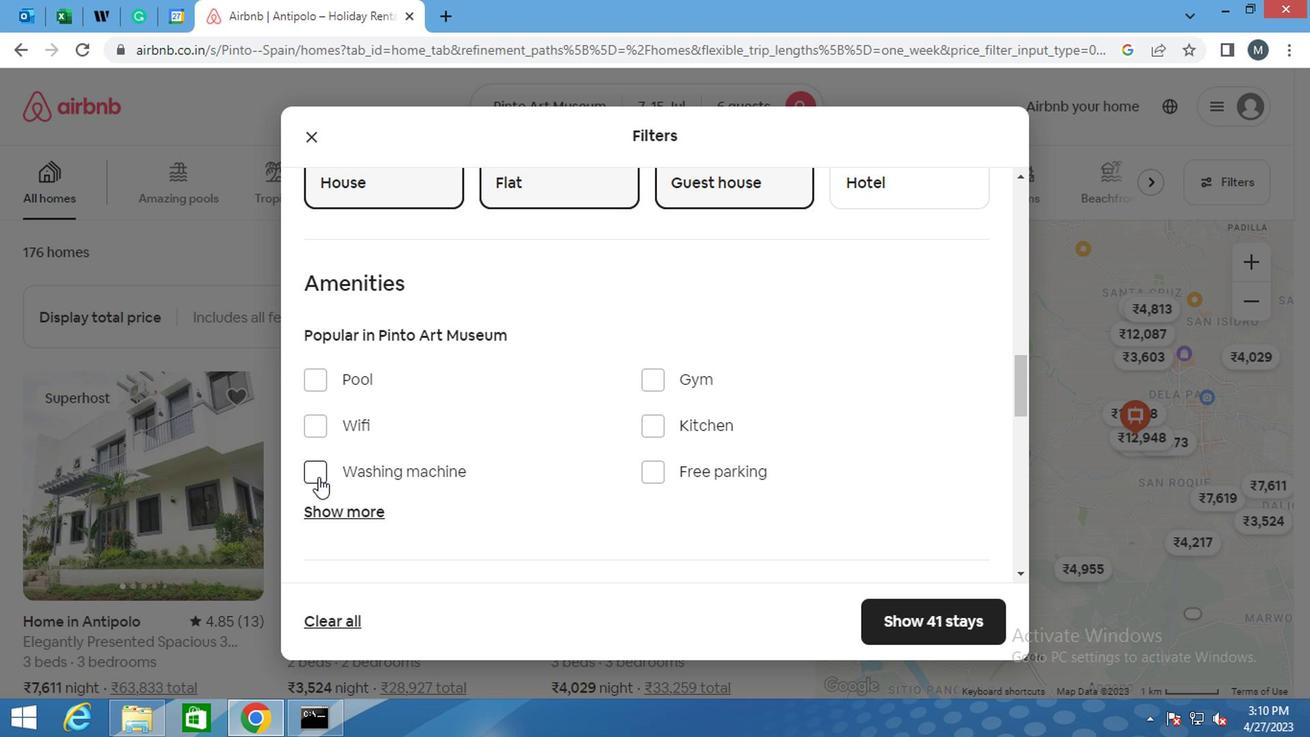 
Action: Mouse pressed left at (311, 475)
Screenshot: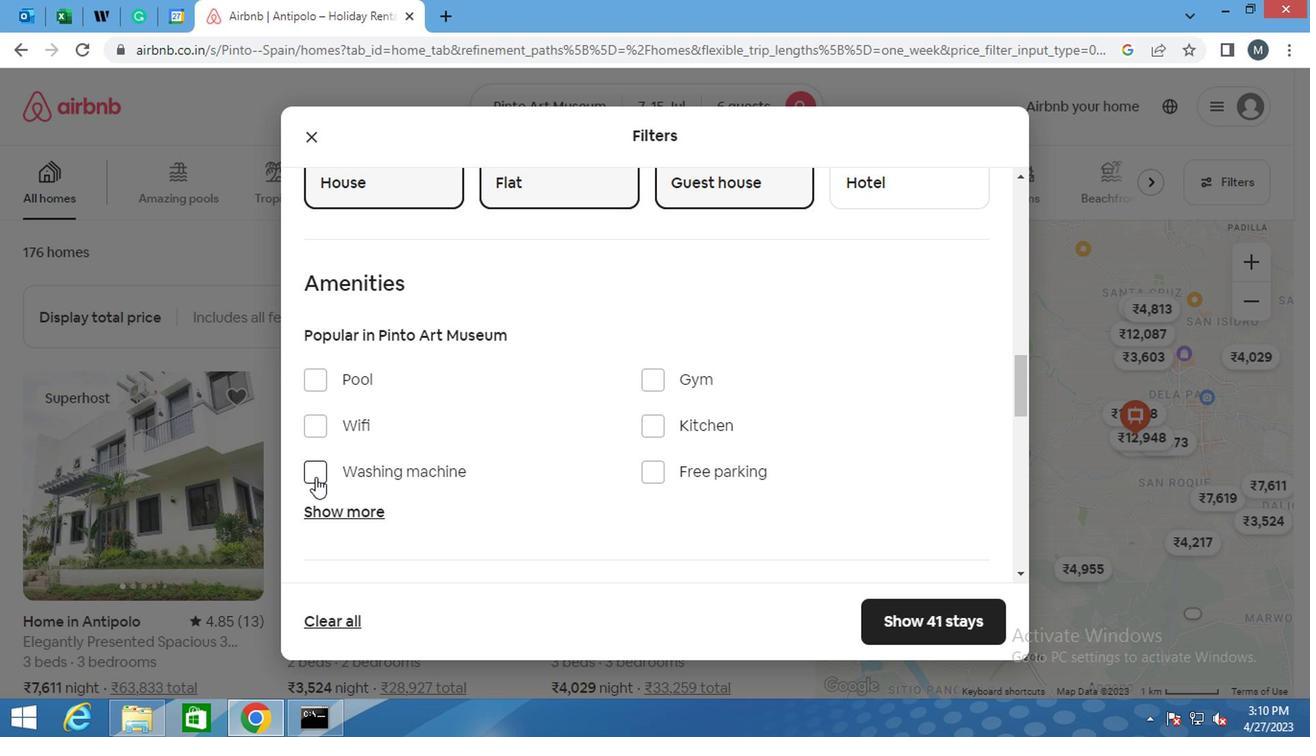 
Action: Mouse moved to (393, 438)
Screenshot: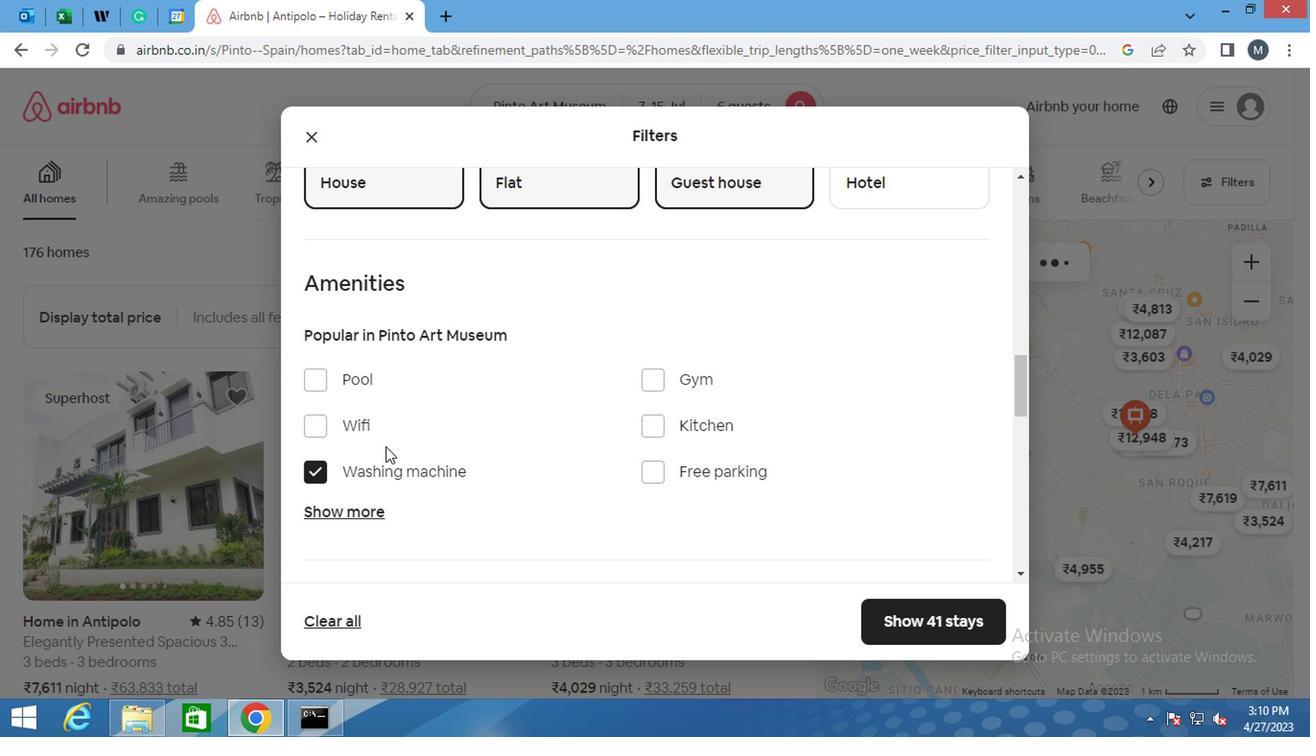 
Action: Mouse scrolled (393, 438) with delta (0, 0)
Screenshot: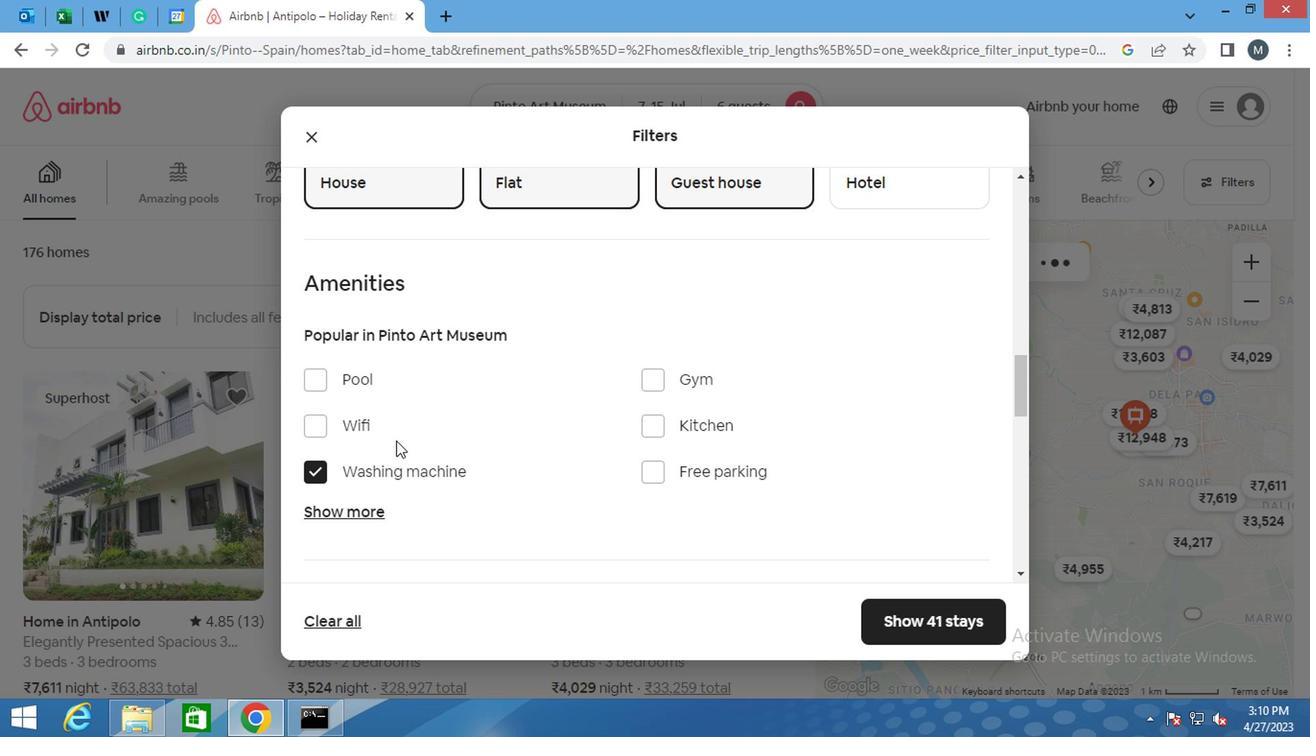 
Action: Mouse moved to (393, 438)
Screenshot: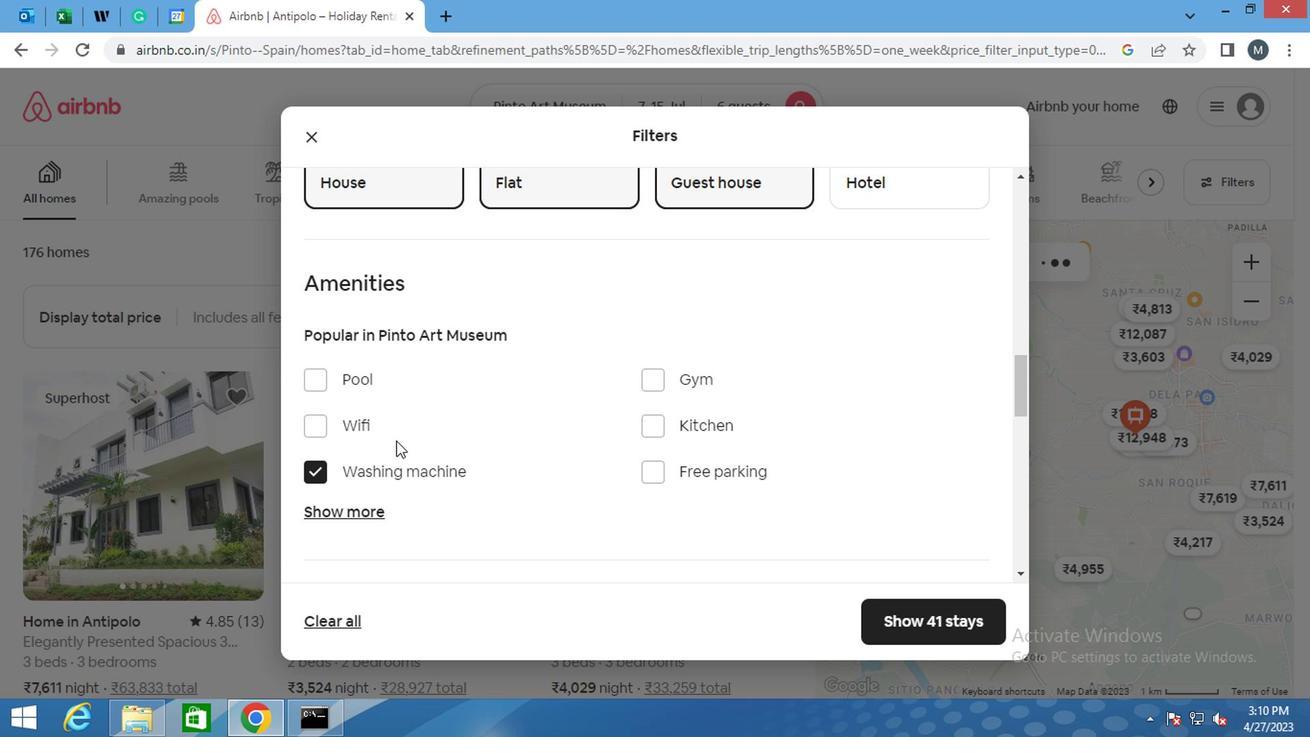 
Action: Mouse scrolled (393, 436) with delta (0, -1)
Screenshot: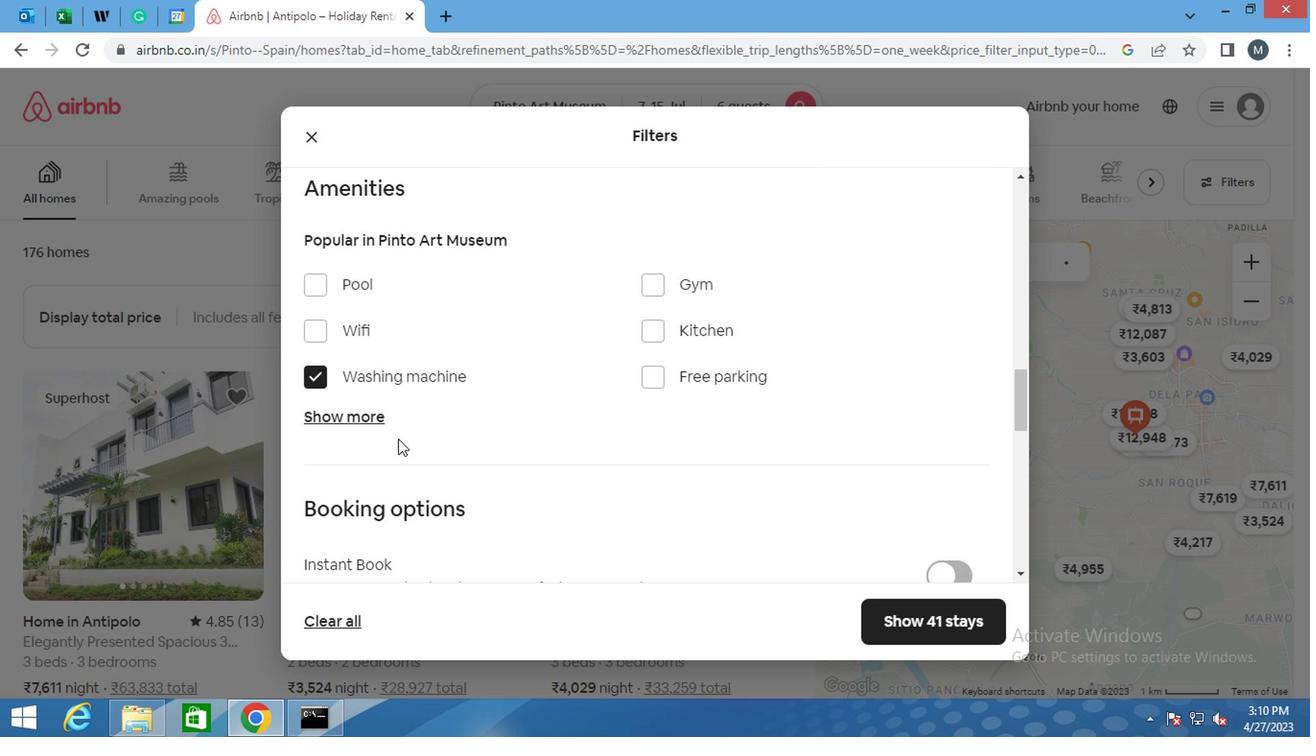 
Action: Mouse moved to (395, 436)
Screenshot: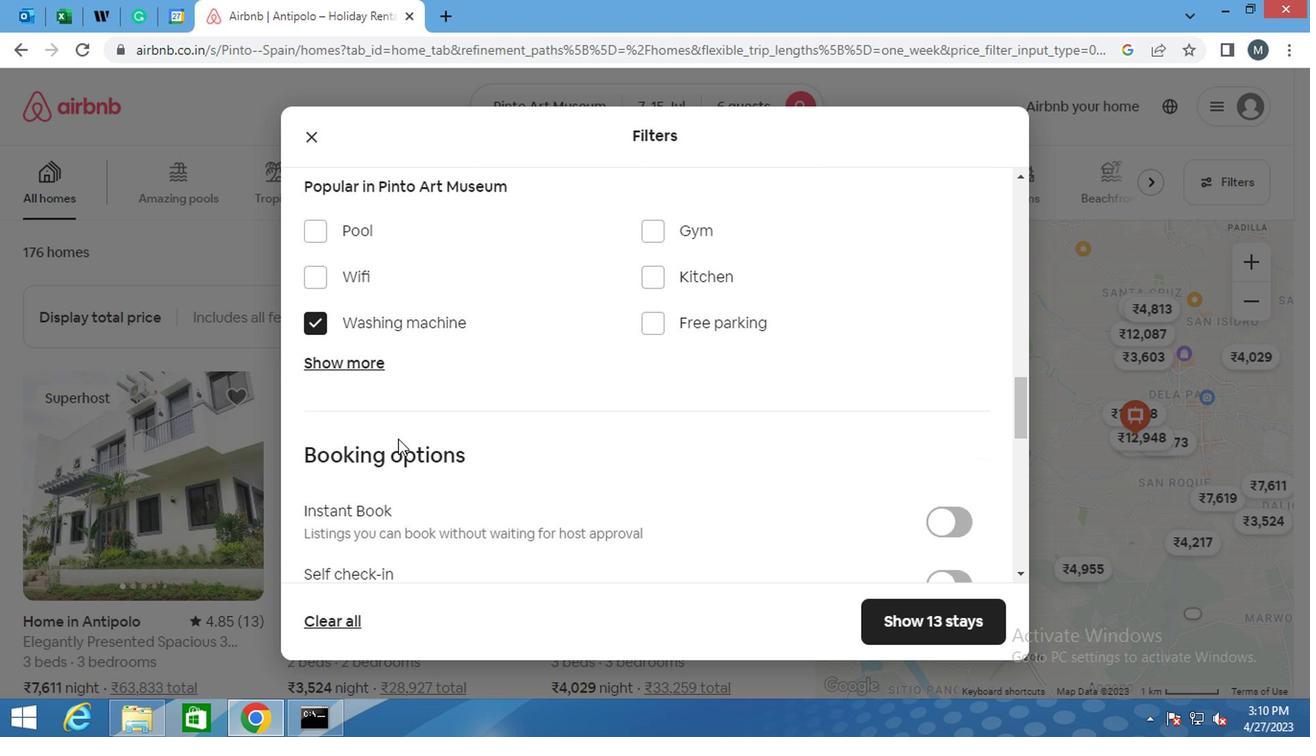 
Action: Mouse scrolled (395, 434) with delta (0, -1)
Screenshot: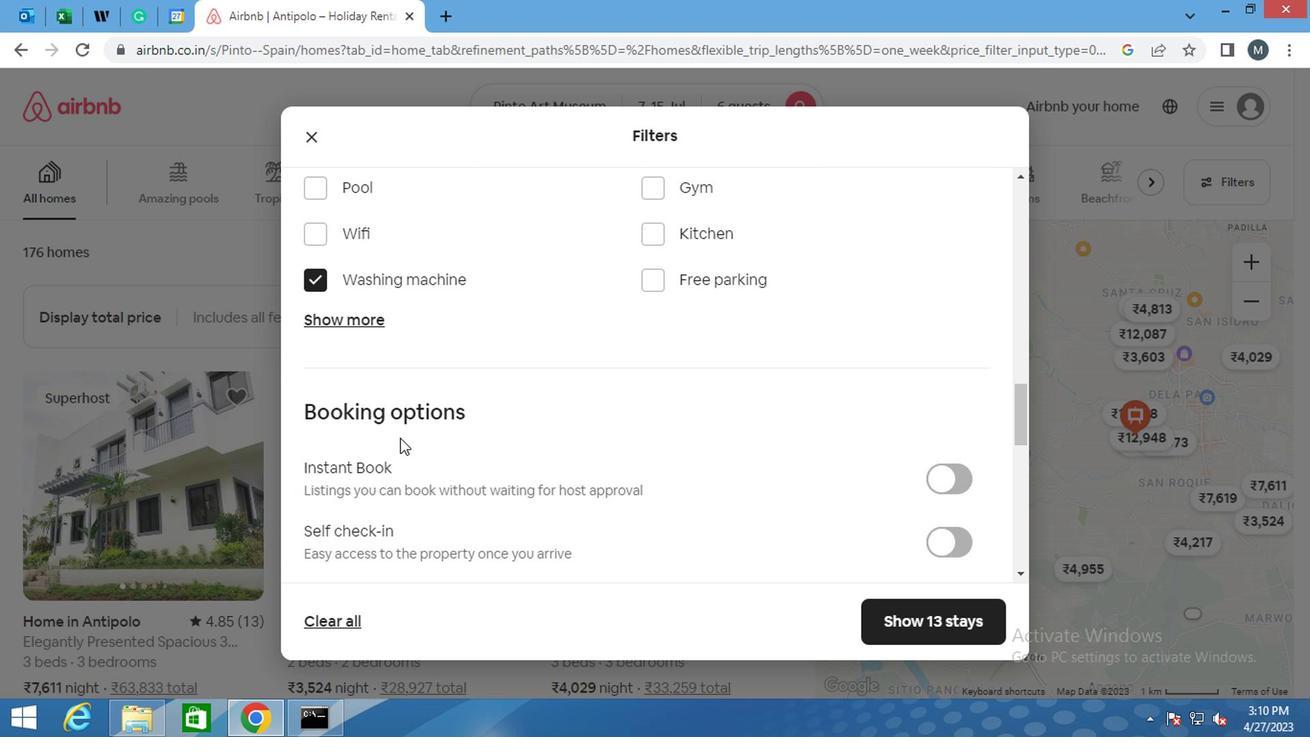 
Action: Mouse moved to (398, 434)
Screenshot: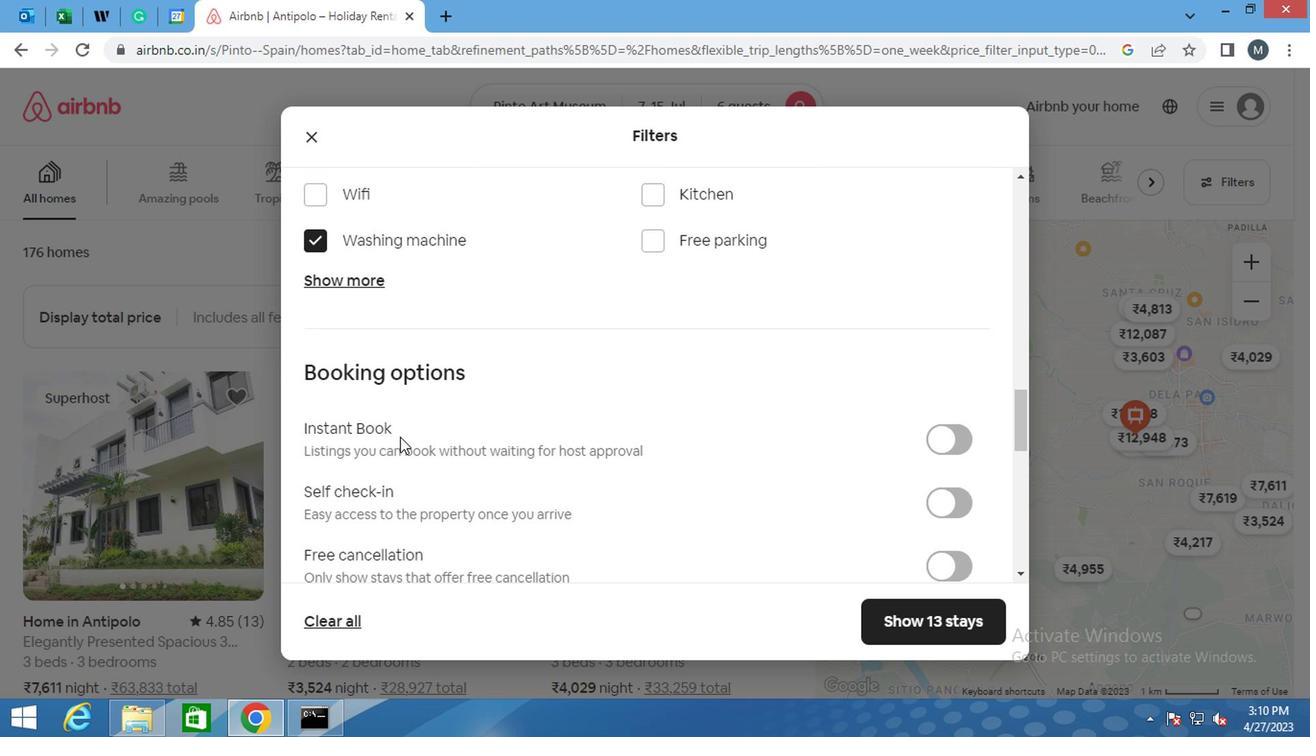 
Action: Mouse scrolled (398, 434) with delta (0, 0)
Screenshot: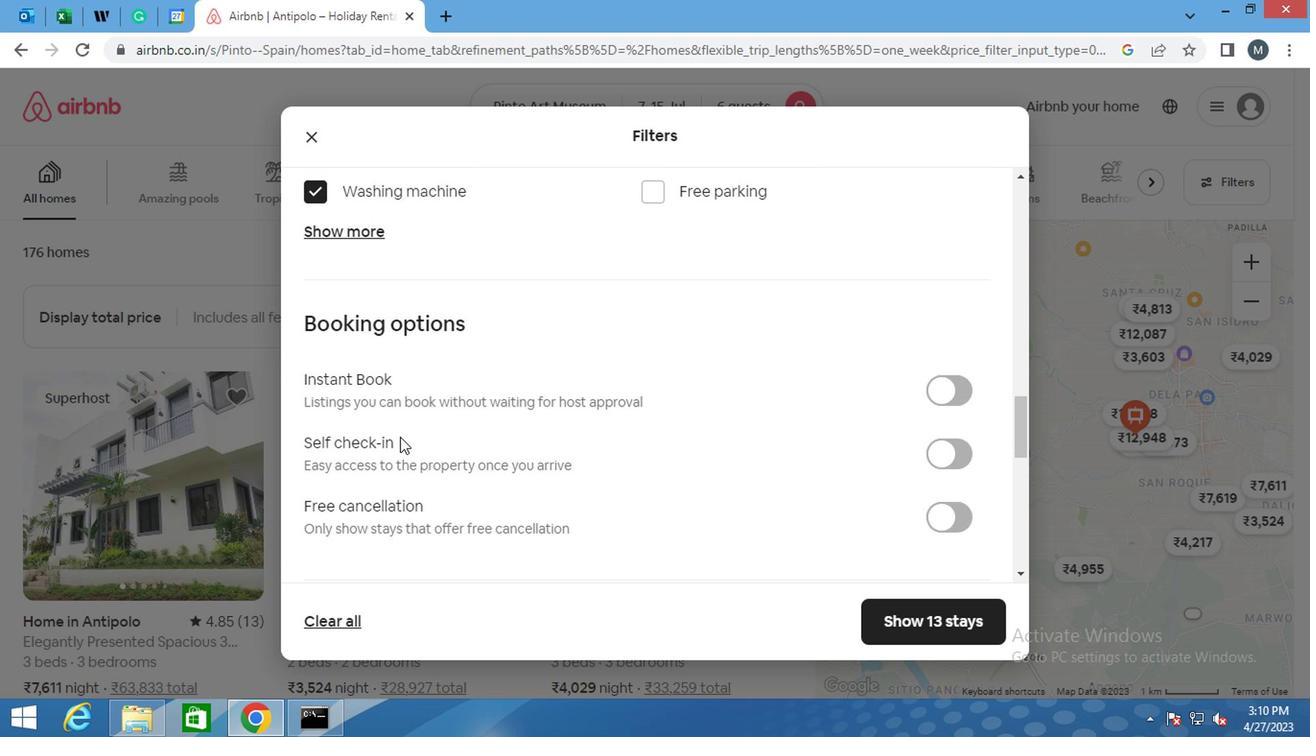 
Action: Mouse moved to (955, 346)
Screenshot: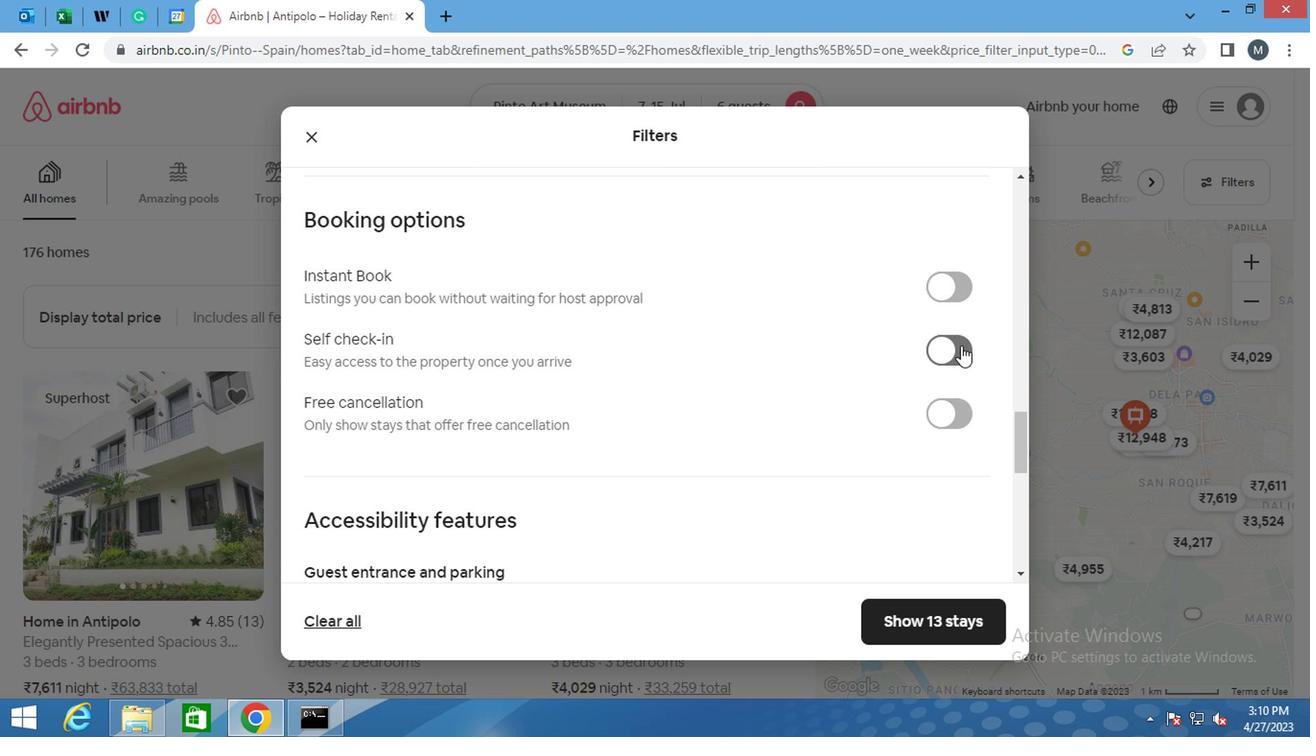 
Action: Mouse pressed left at (955, 346)
Screenshot: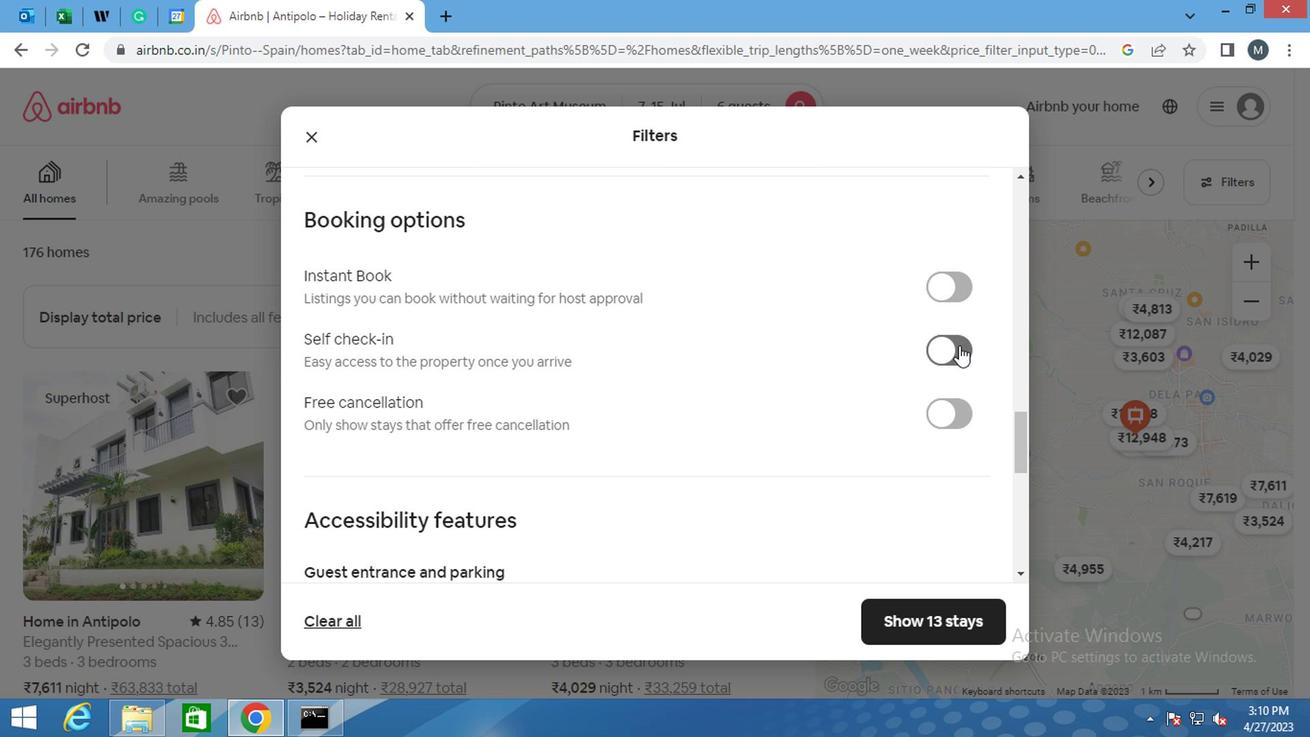 
Action: Mouse moved to (611, 382)
Screenshot: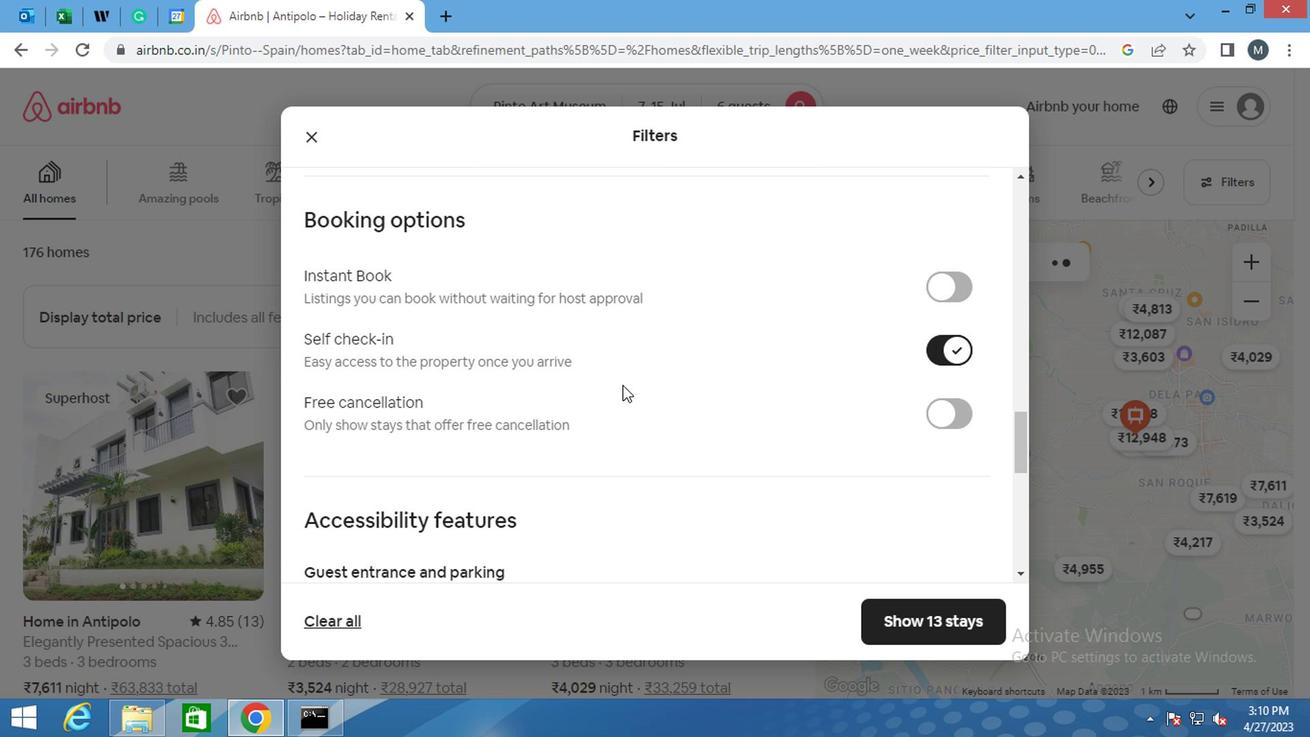 
Action: Mouse scrolled (611, 382) with delta (0, 0)
Screenshot: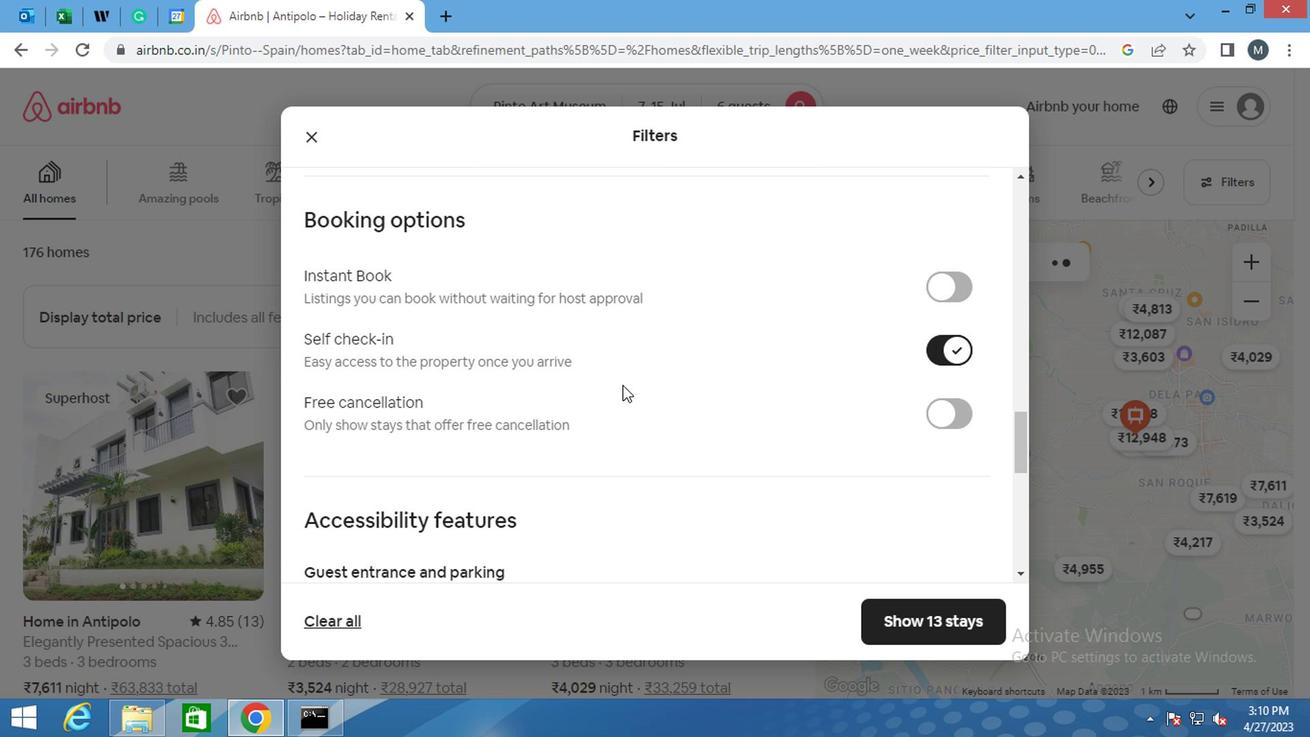 
Action: Mouse moved to (608, 382)
Screenshot: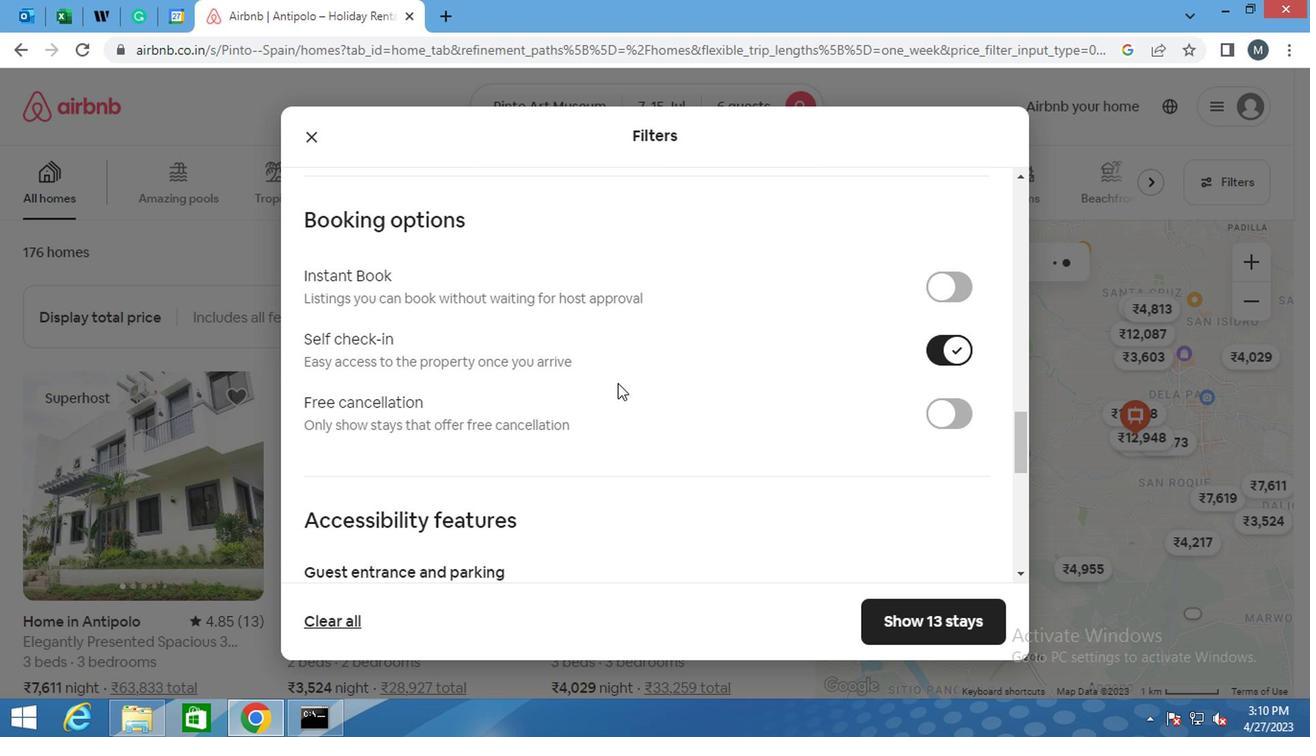 
Action: Mouse scrolled (608, 382) with delta (0, 0)
Screenshot: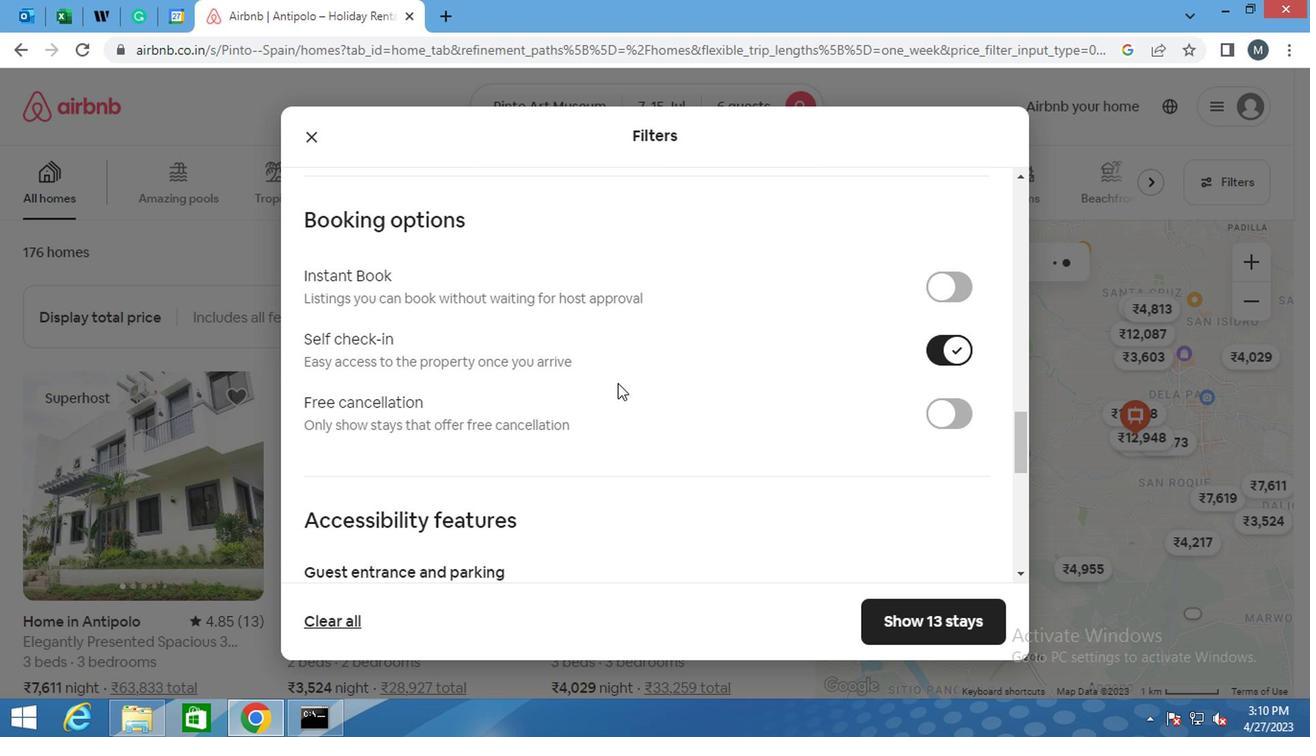 
Action: Mouse moved to (460, 394)
Screenshot: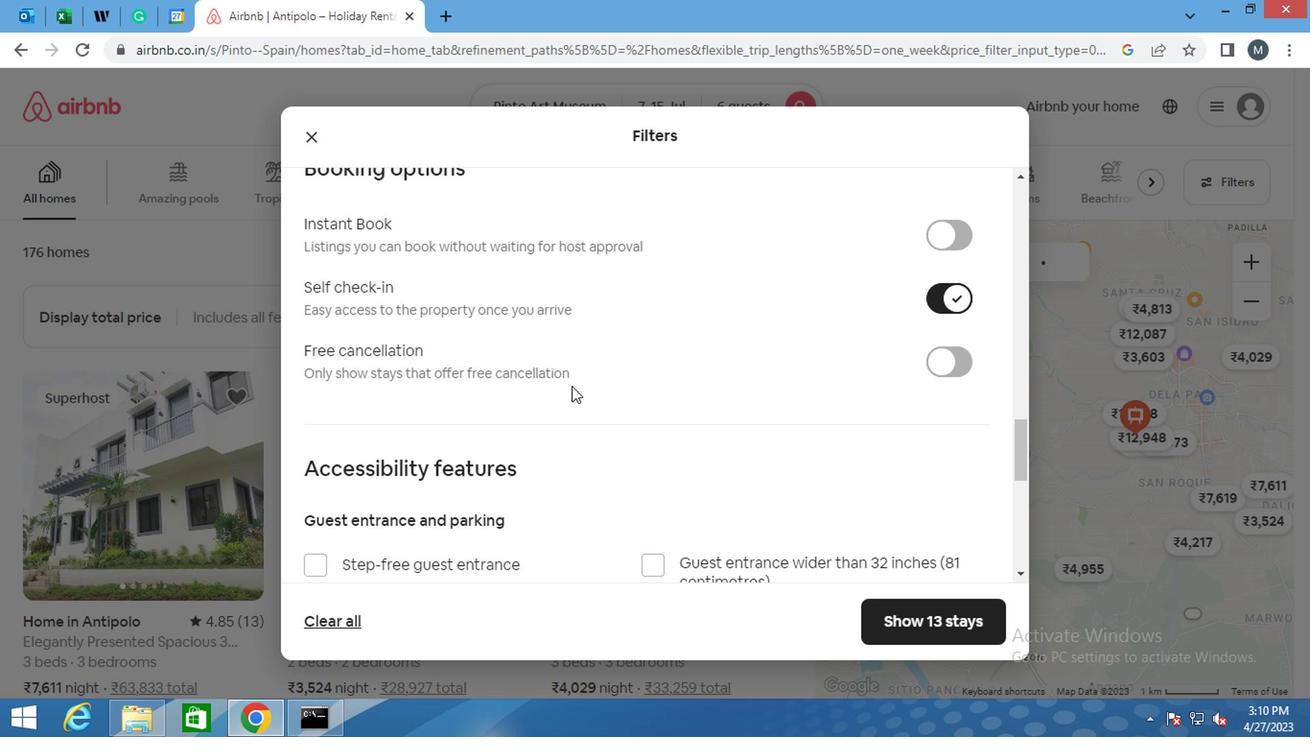 
Action: Mouse scrolled (460, 393) with delta (0, -1)
Screenshot: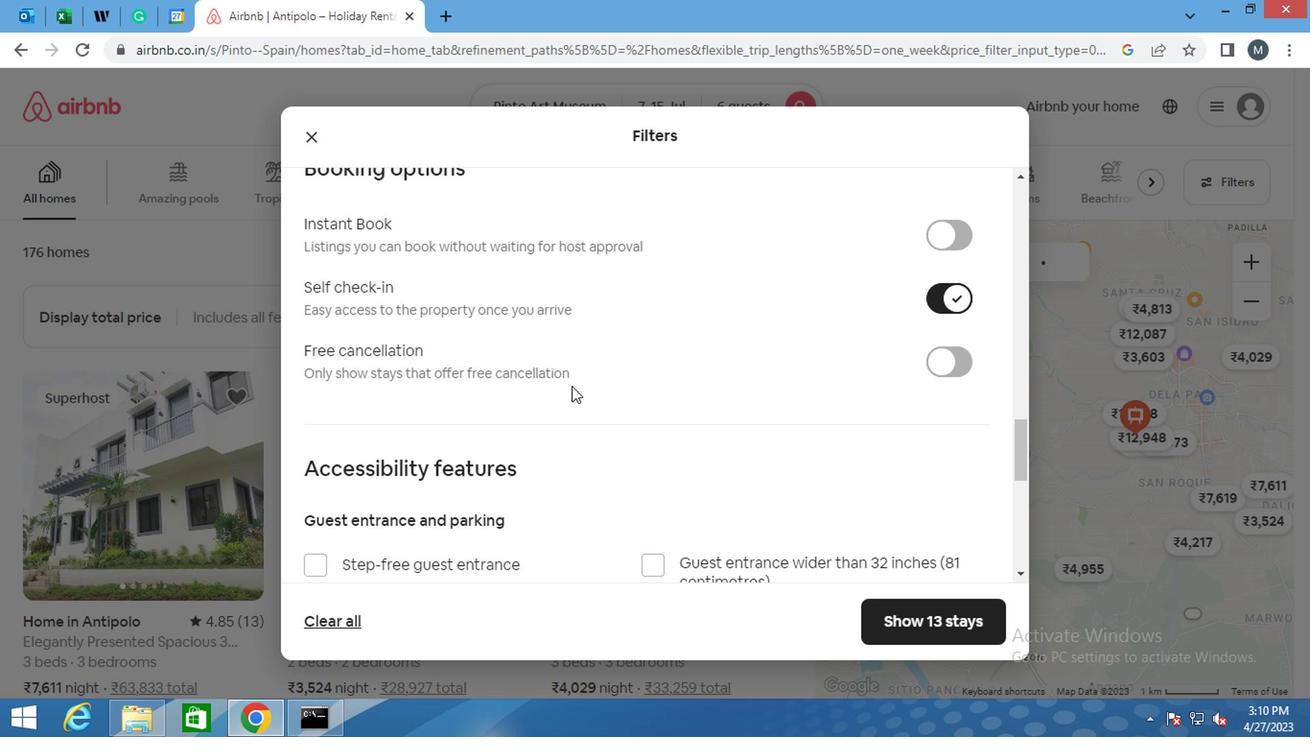 
Action: Mouse scrolled (460, 393) with delta (0, -1)
Screenshot: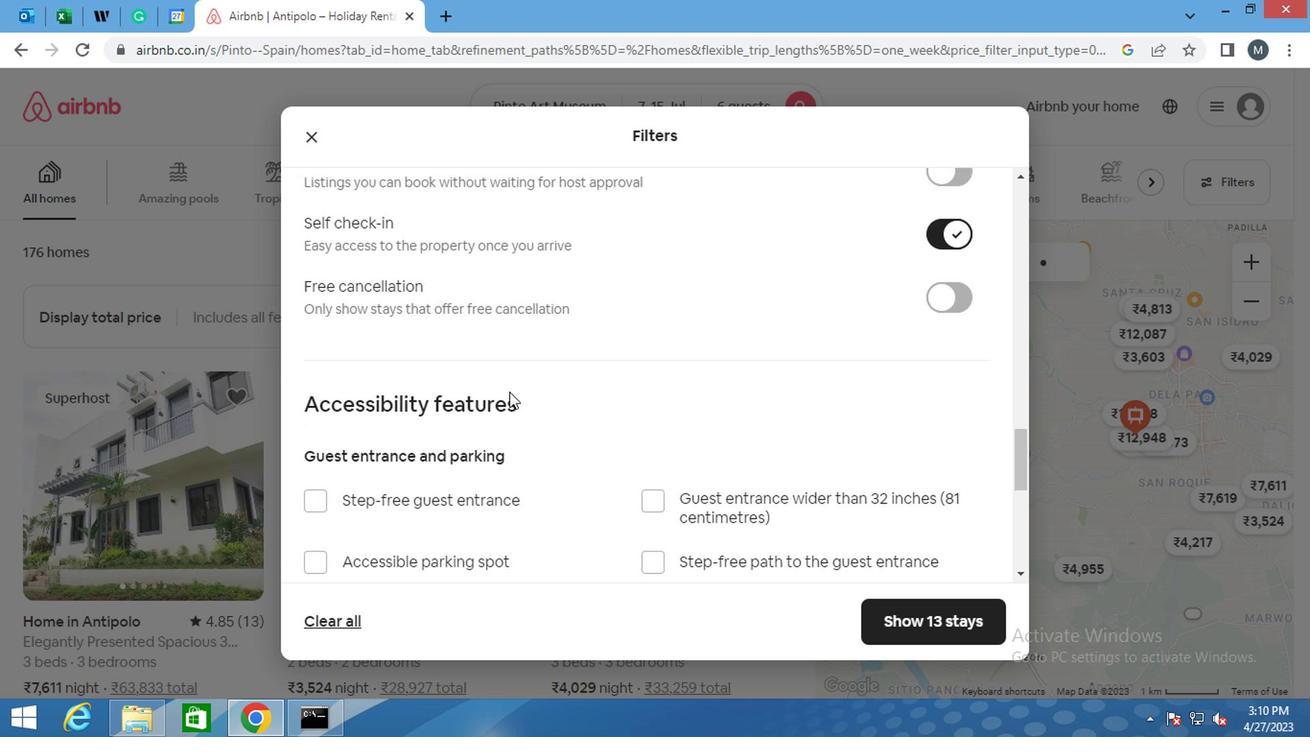 
Action: Mouse moved to (459, 395)
Screenshot: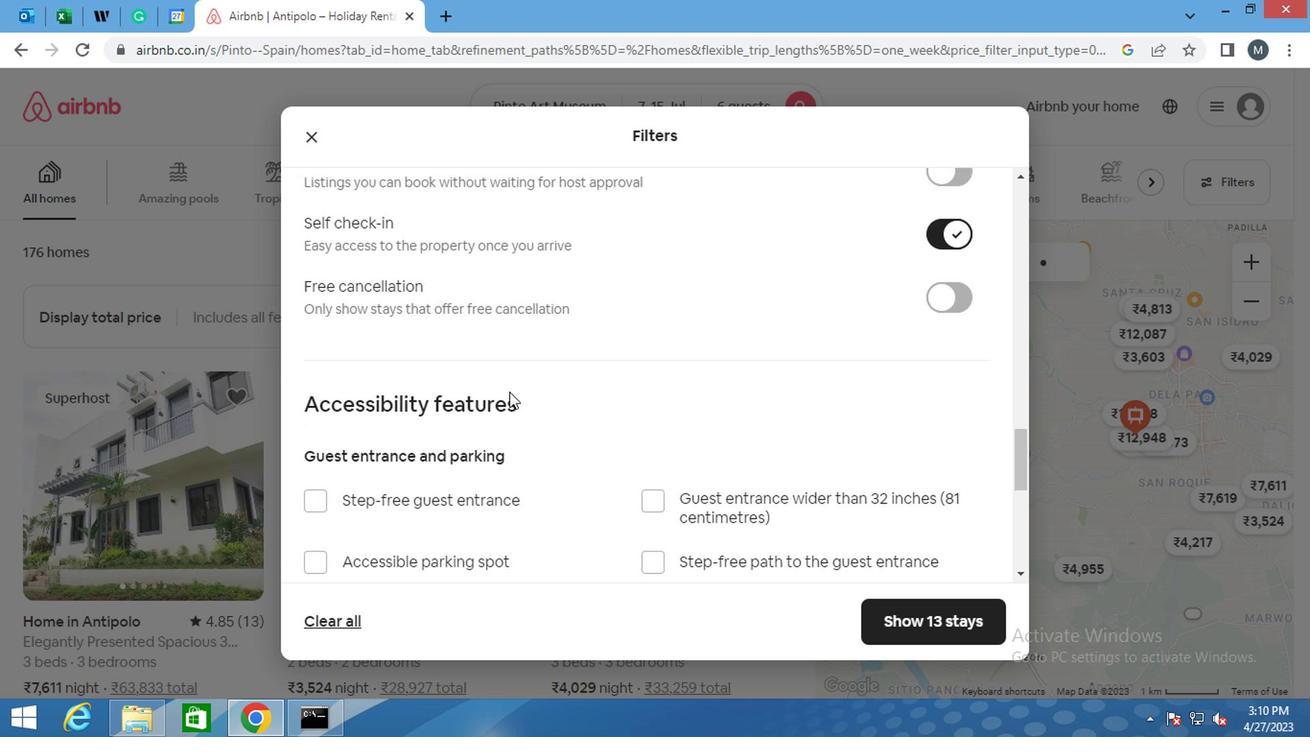 
Action: Mouse scrolled (459, 394) with delta (0, 0)
Screenshot: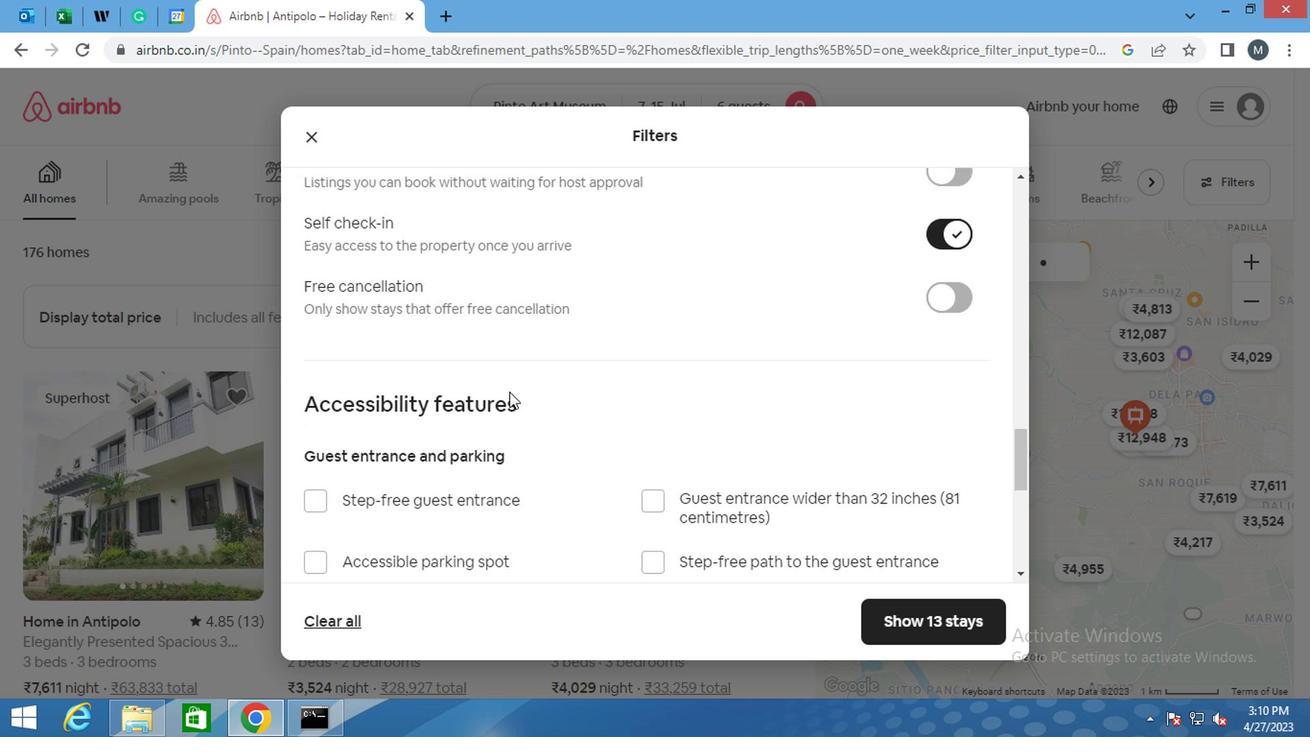 
Action: Mouse moved to (440, 399)
Screenshot: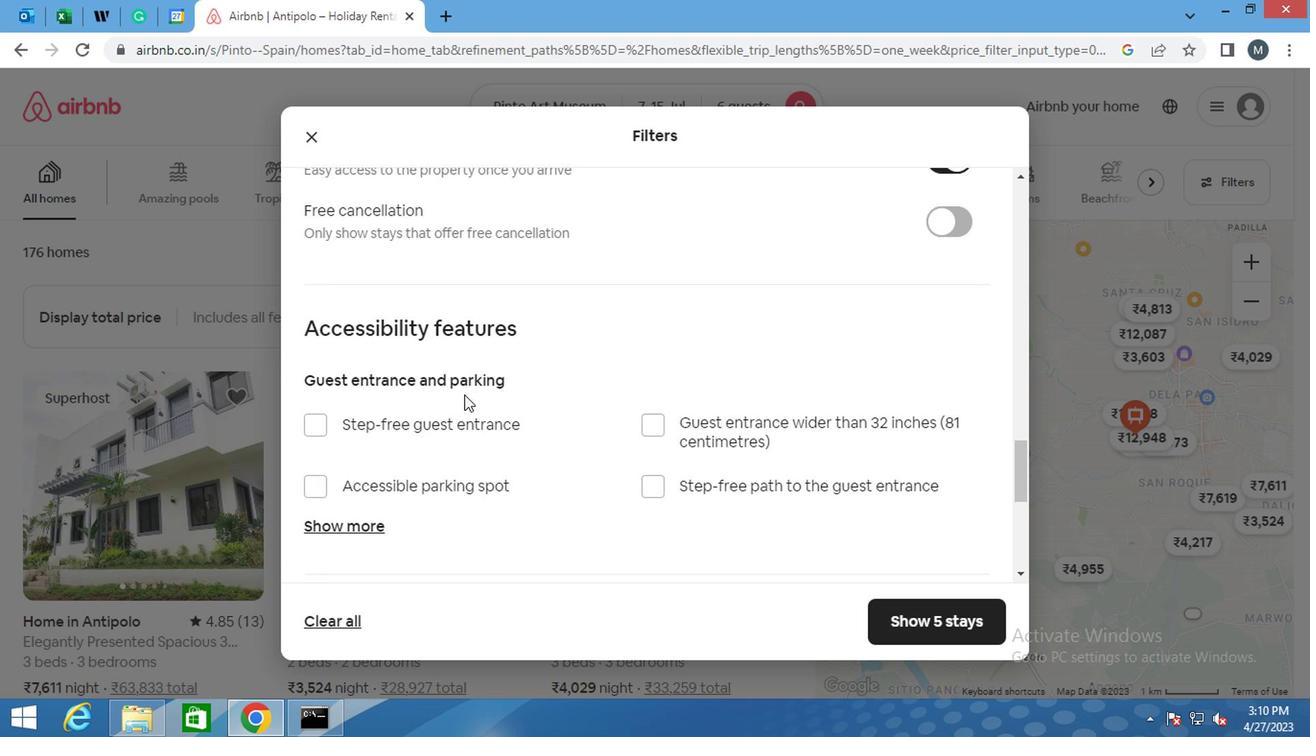 
Action: Mouse scrolled (440, 399) with delta (0, 0)
Screenshot: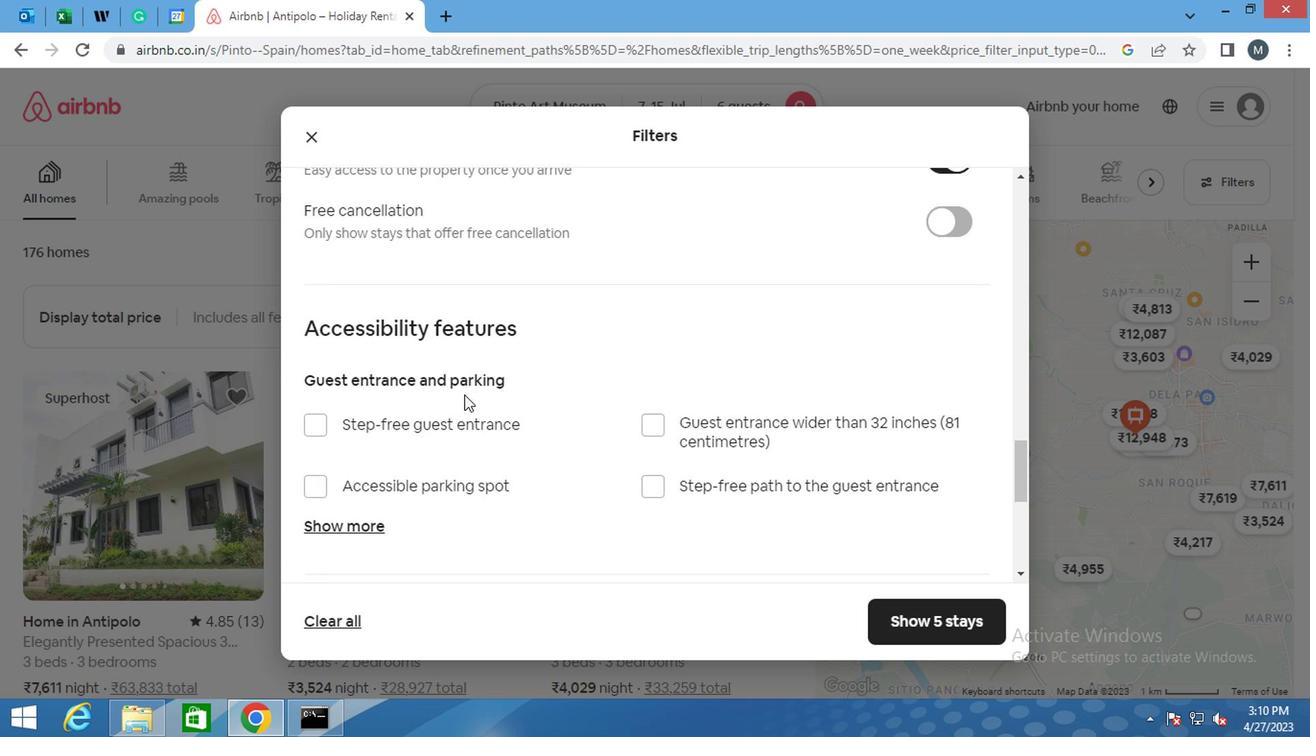 
Action: Mouse moved to (429, 405)
Screenshot: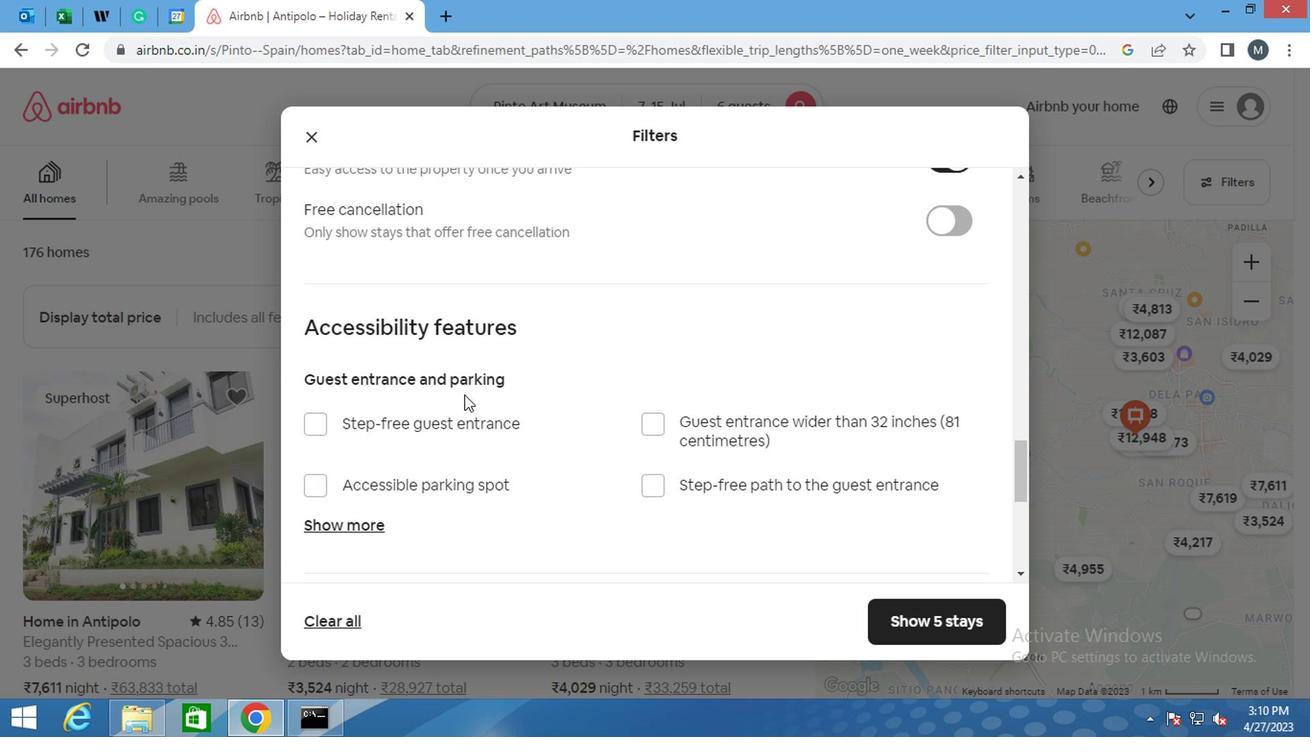
Action: Mouse scrolled (429, 404) with delta (0, 0)
Screenshot: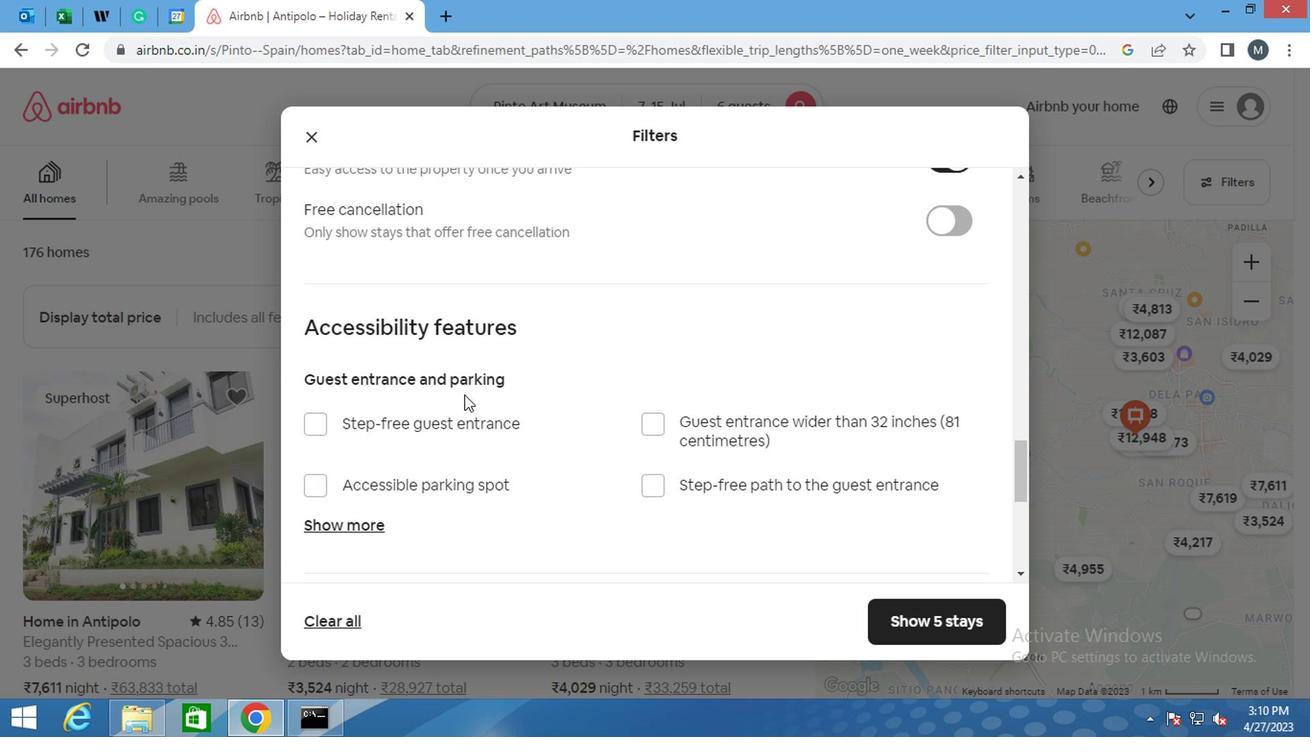
Action: Mouse moved to (320, 440)
Screenshot: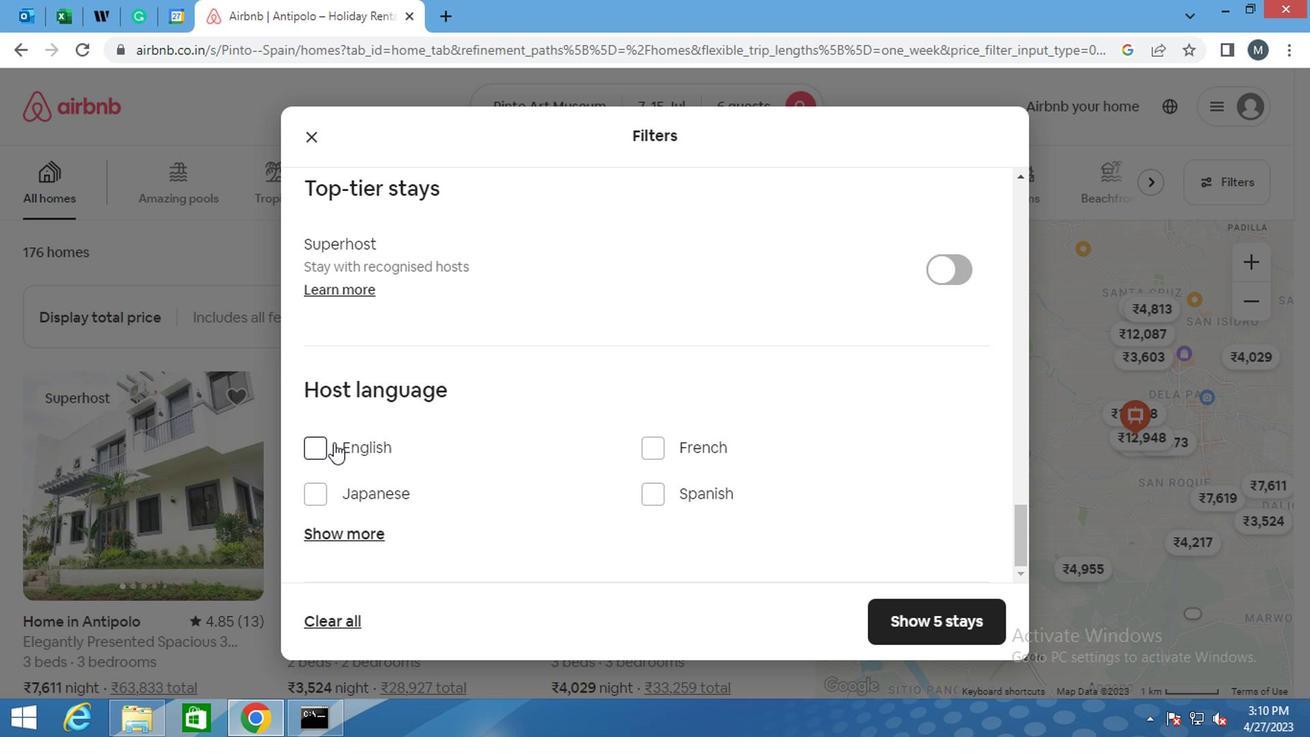 
Action: Mouse pressed left at (320, 440)
Screenshot: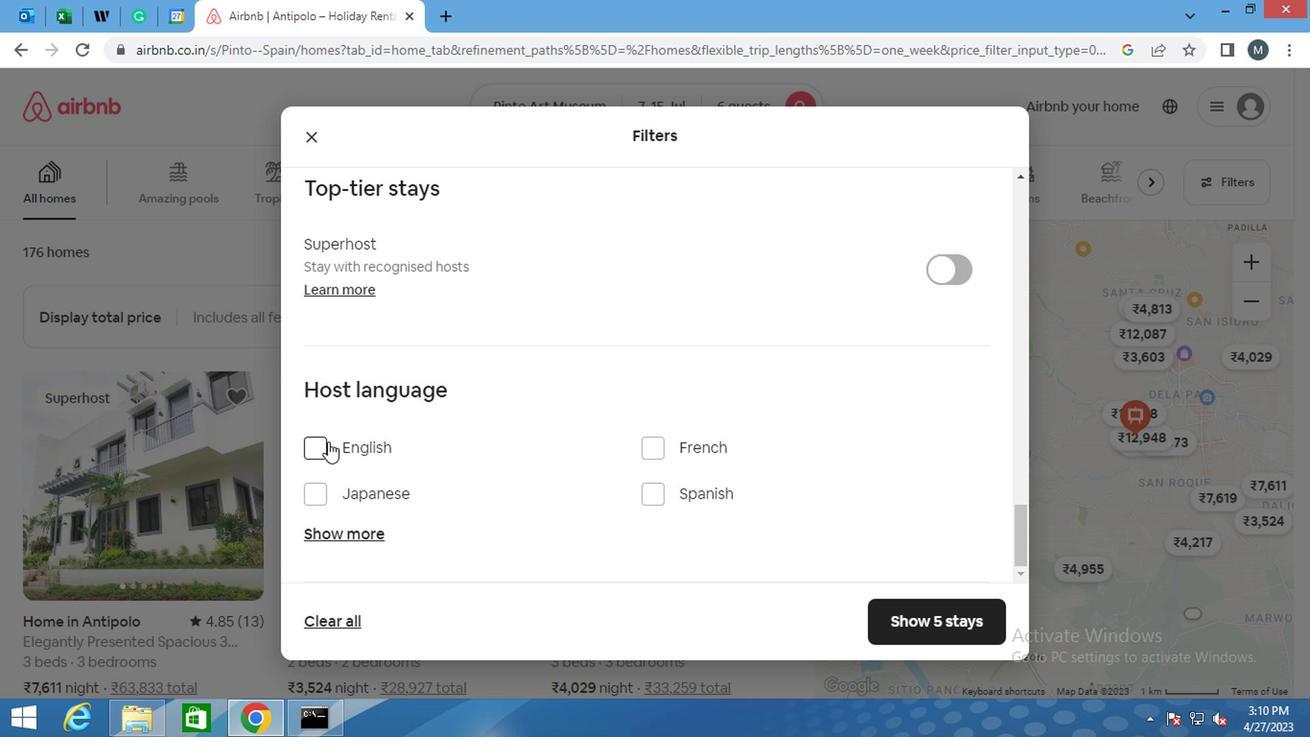 
Action: Mouse moved to (955, 612)
Screenshot: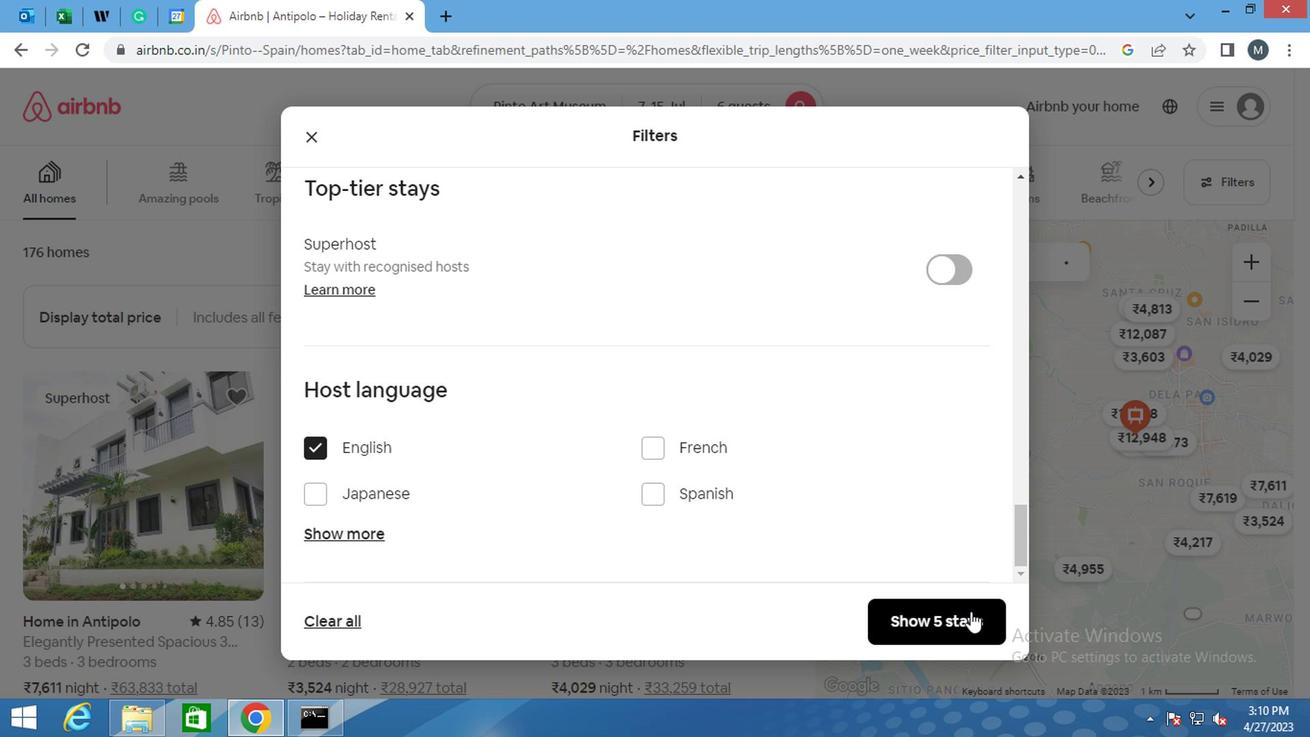 
Action: Mouse pressed left at (955, 612)
Screenshot: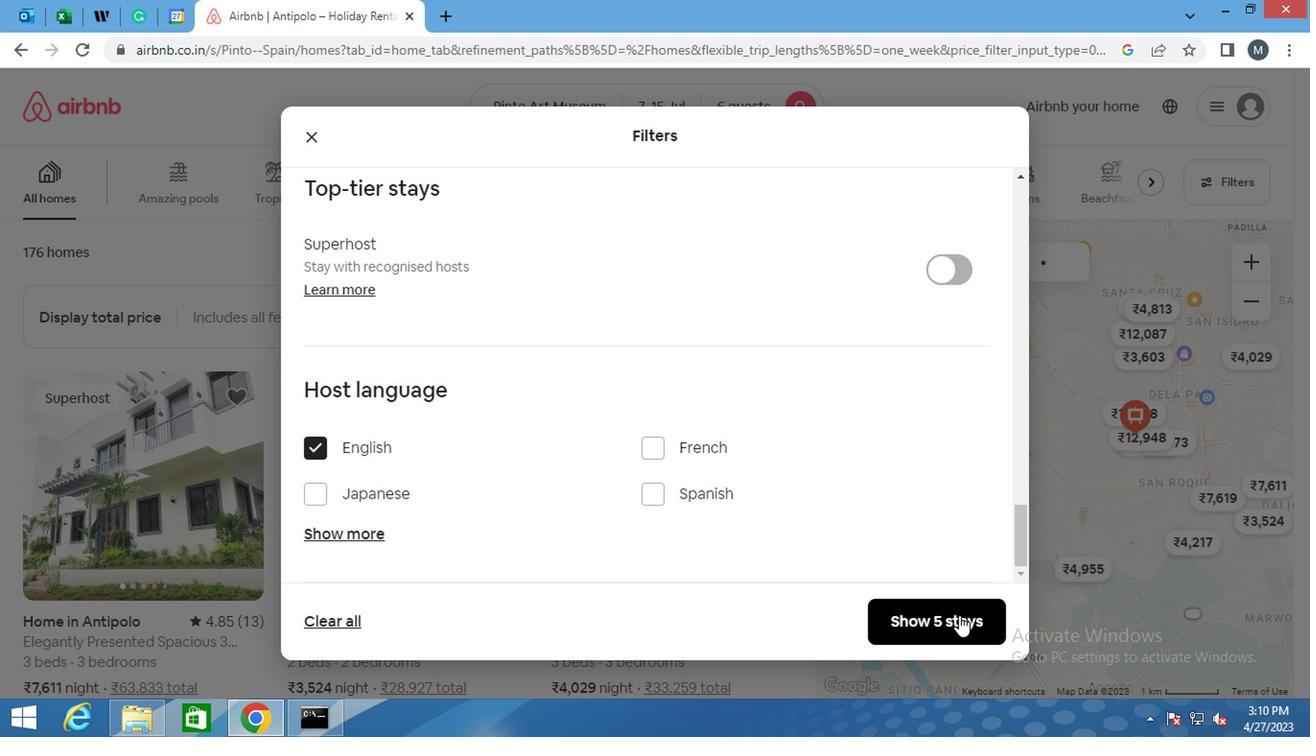 
